 Task: Add an event  with title  Meeting with Manager, date '2024/03/18' to 2024/03/20 & Select Event type as  Group. Add location for the event as  321 Sunset Boulevard, Hollywood, Los Angeles, USA and add a description: By exploring the client's goals and strategic direction, the service provider can align their offerings and propose tailored solutions. The event allows for brainstorming sessions, exploring new possibilities, and jointly shaping the future direction of the partnership.Create an event link  http-meetingwithmanagercom & Select the event color as  Red. , logged in from the account softage.1@softage.netand send the event invitation to softage.4@softage.net and softage.5@softage.net
Action: Mouse moved to (908, 128)
Screenshot: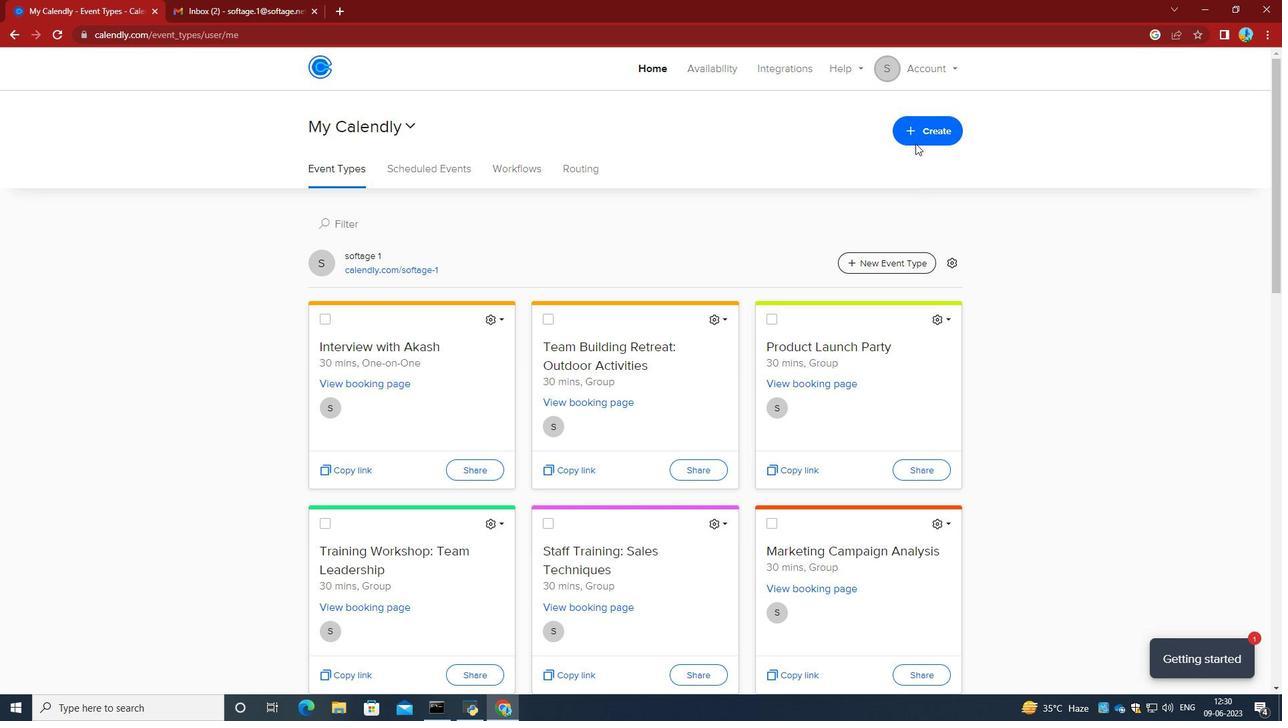
Action: Mouse pressed left at (908, 128)
Screenshot: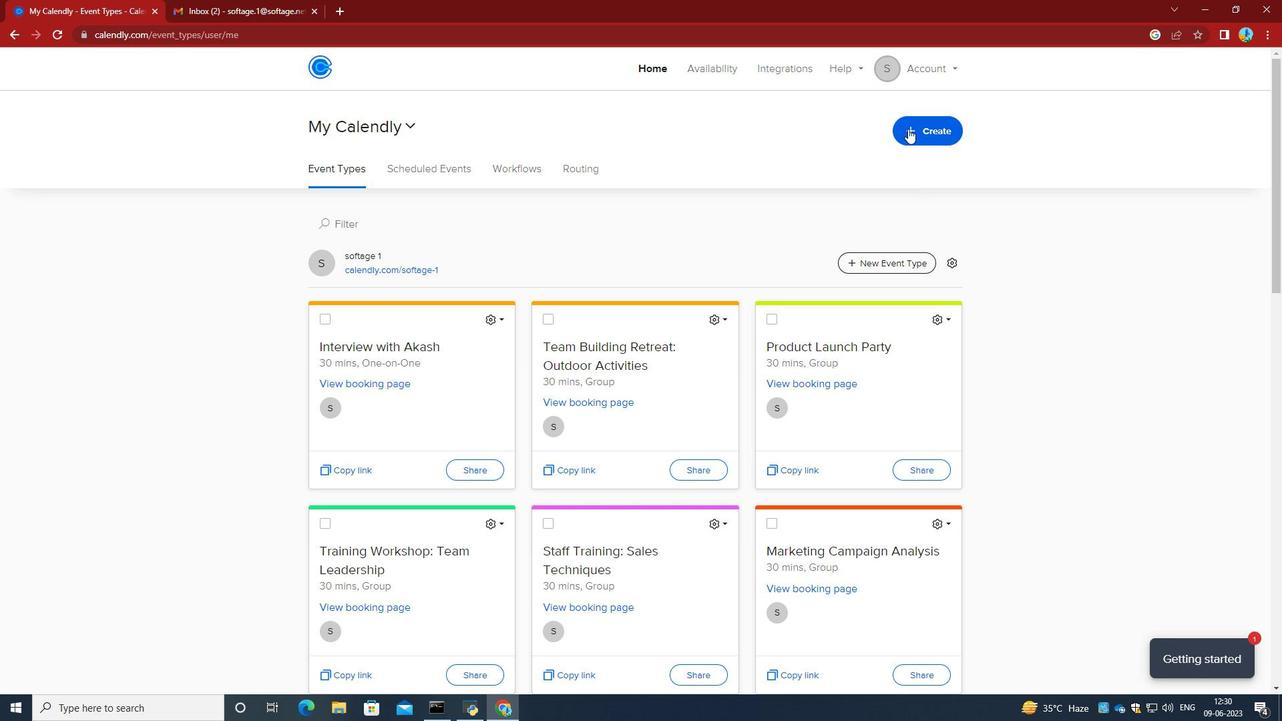 
Action: Mouse moved to (845, 199)
Screenshot: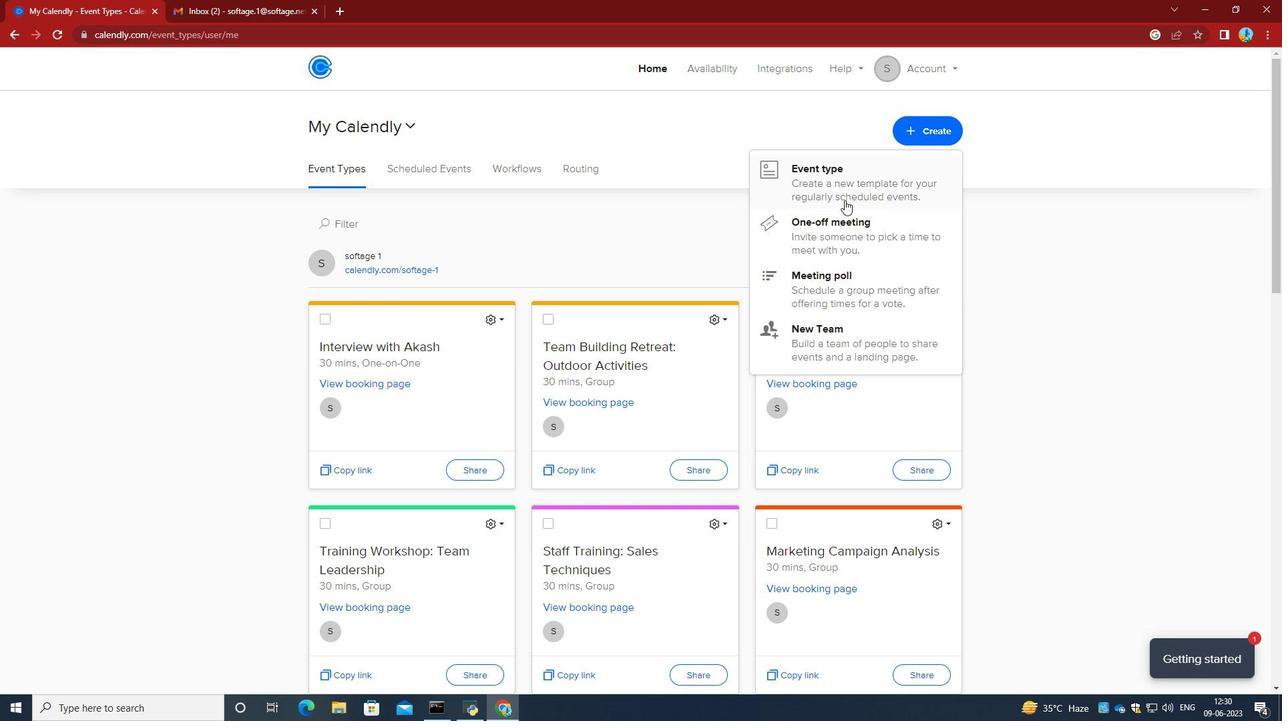 
Action: Mouse pressed left at (845, 199)
Screenshot: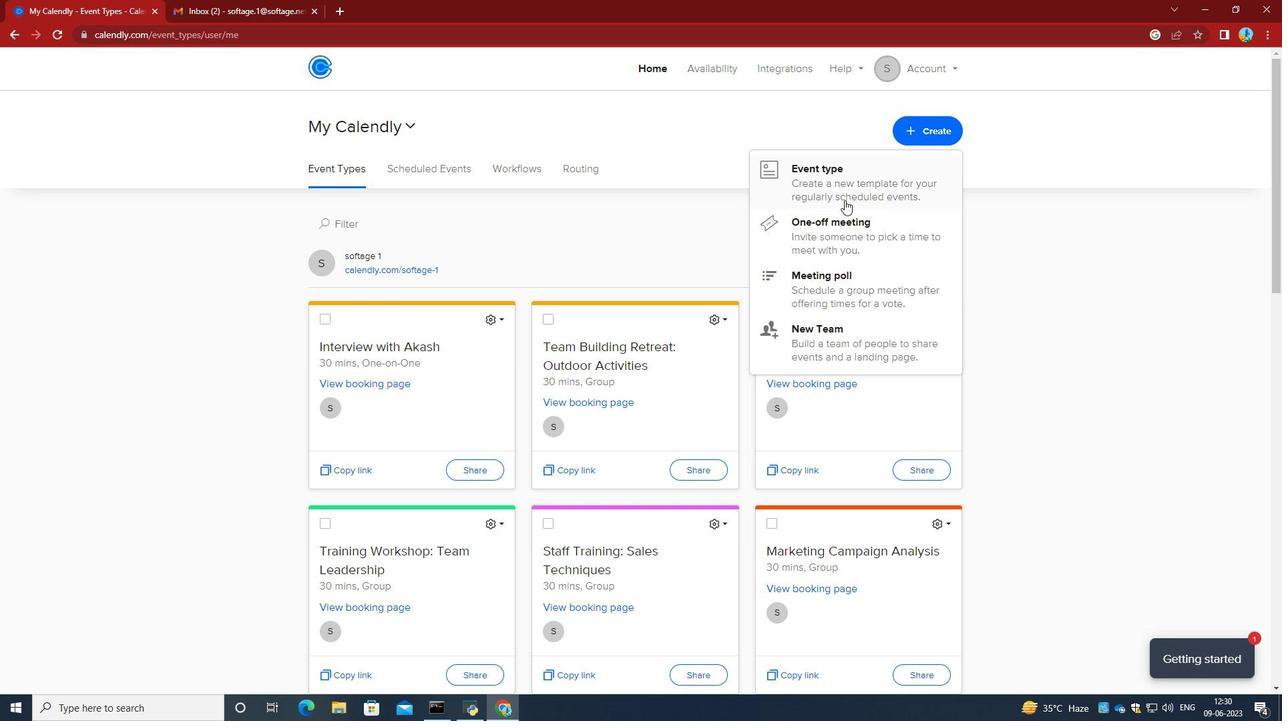 
Action: Mouse moved to (648, 304)
Screenshot: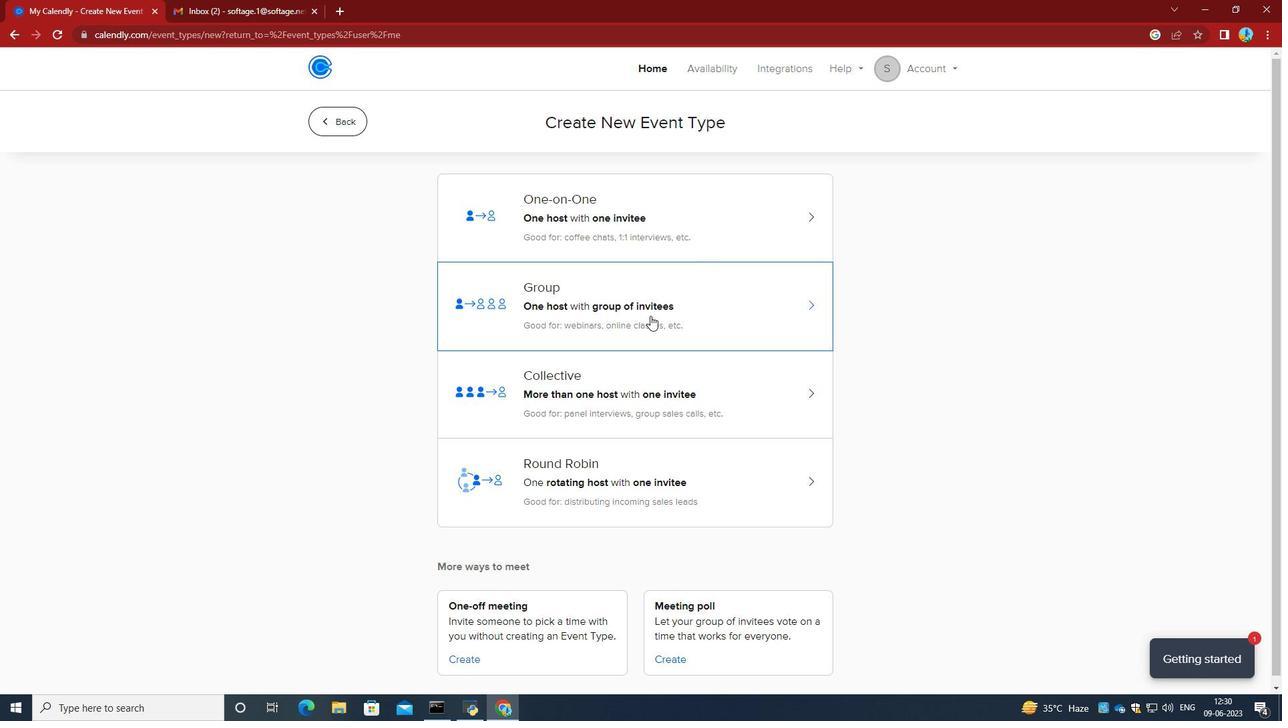 
Action: Mouse pressed left at (648, 304)
Screenshot: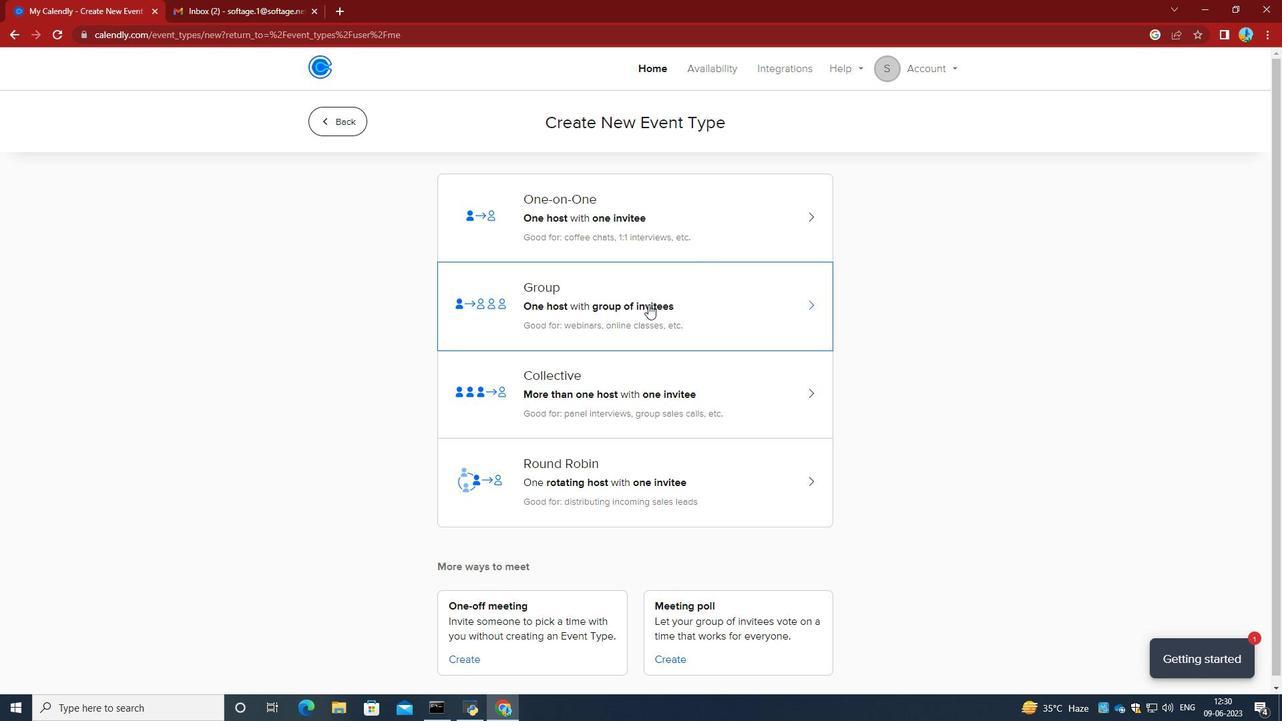 
Action: Mouse moved to (378, 313)
Screenshot: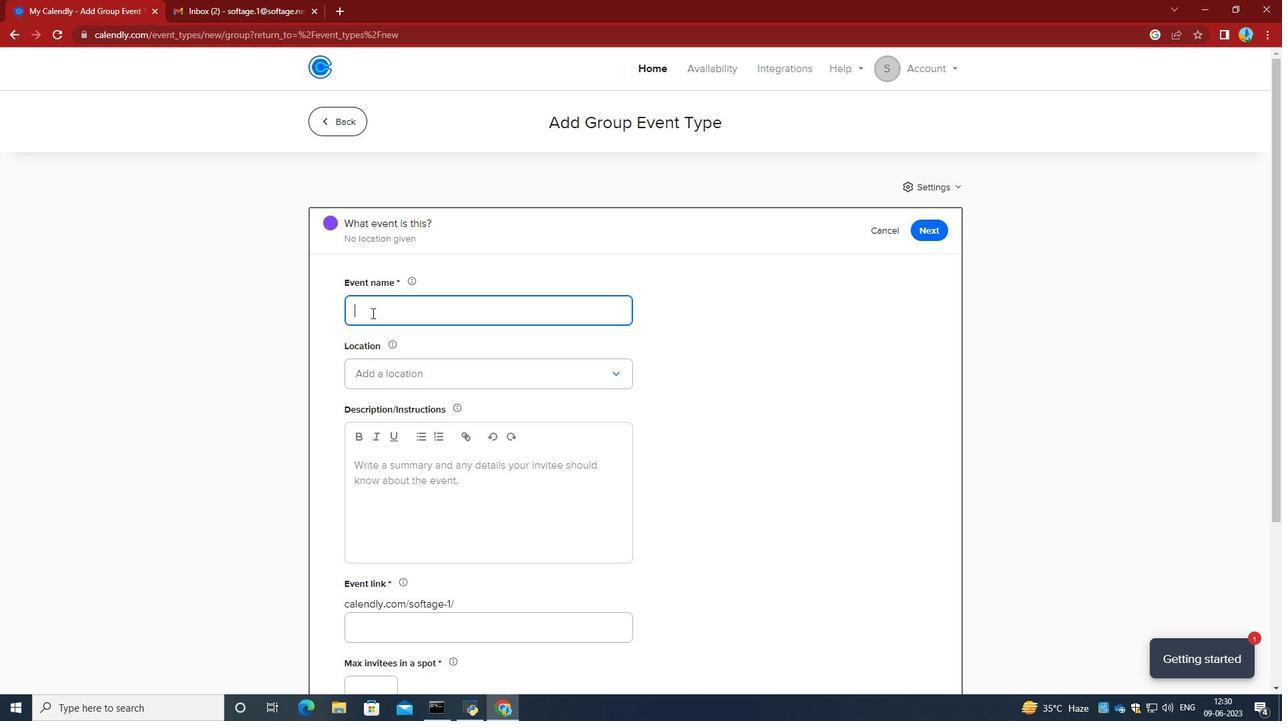 
Action: Mouse pressed left at (378, 313)
Screenshot: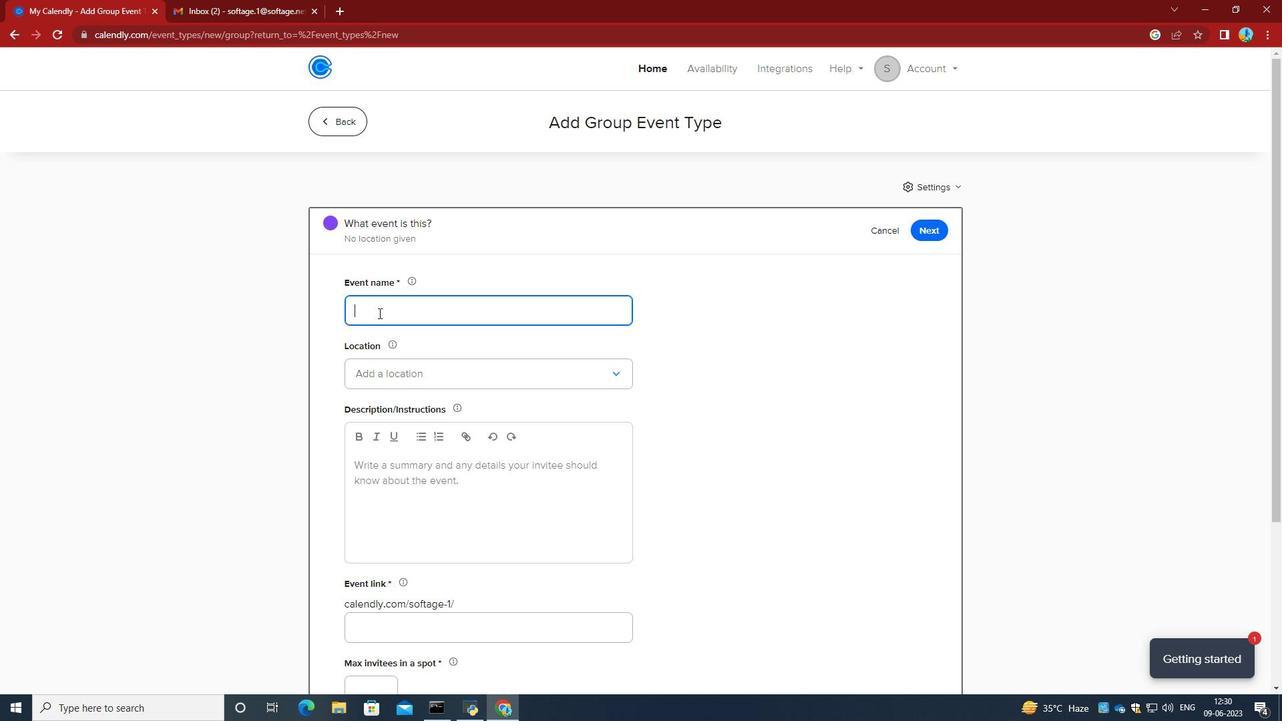 
Action: Key pressed <Key.caps_lock>M<Key.caps_lock>eeting<Key.space><Key.caps_lock><Key.caps_lock>with<Key.space><Key.caps_lock>M<Key.caps_lock>anager<Key.space>
Screenshot: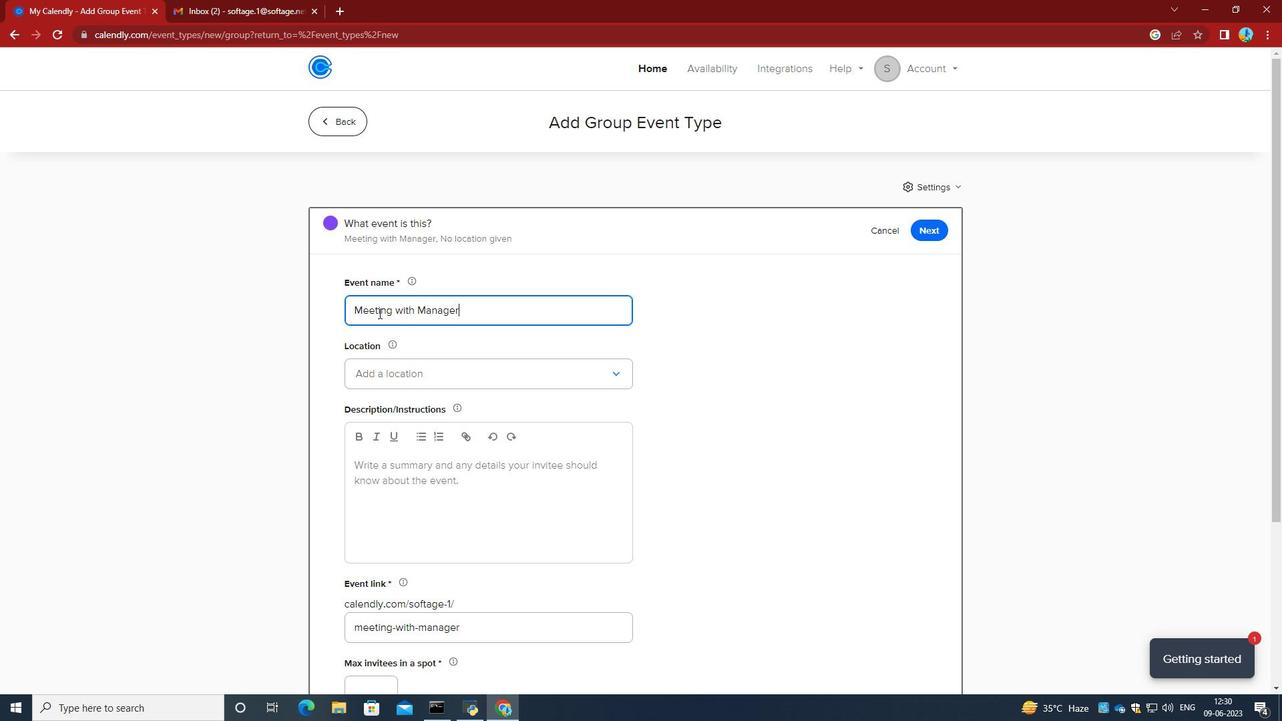 
Action: Mouse moved to (388, 378)
Screenshot: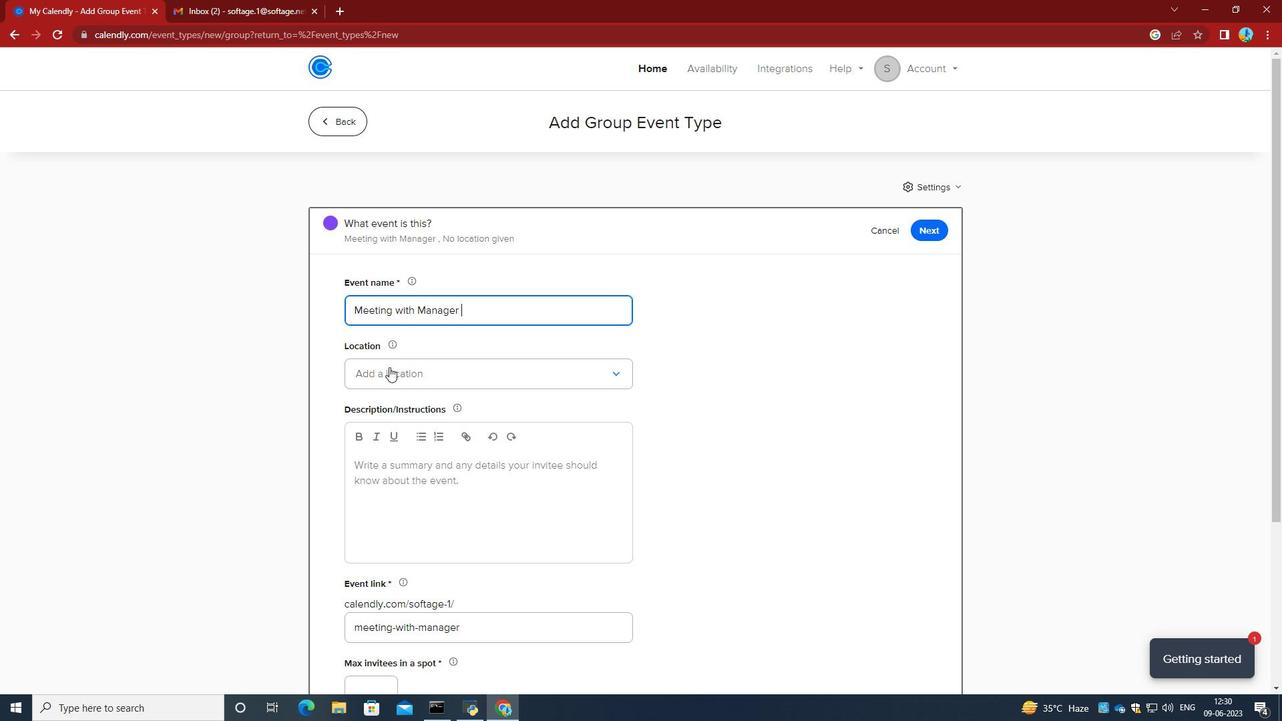 
Action: Mouse pressed left at (388, 378)
Screenshot: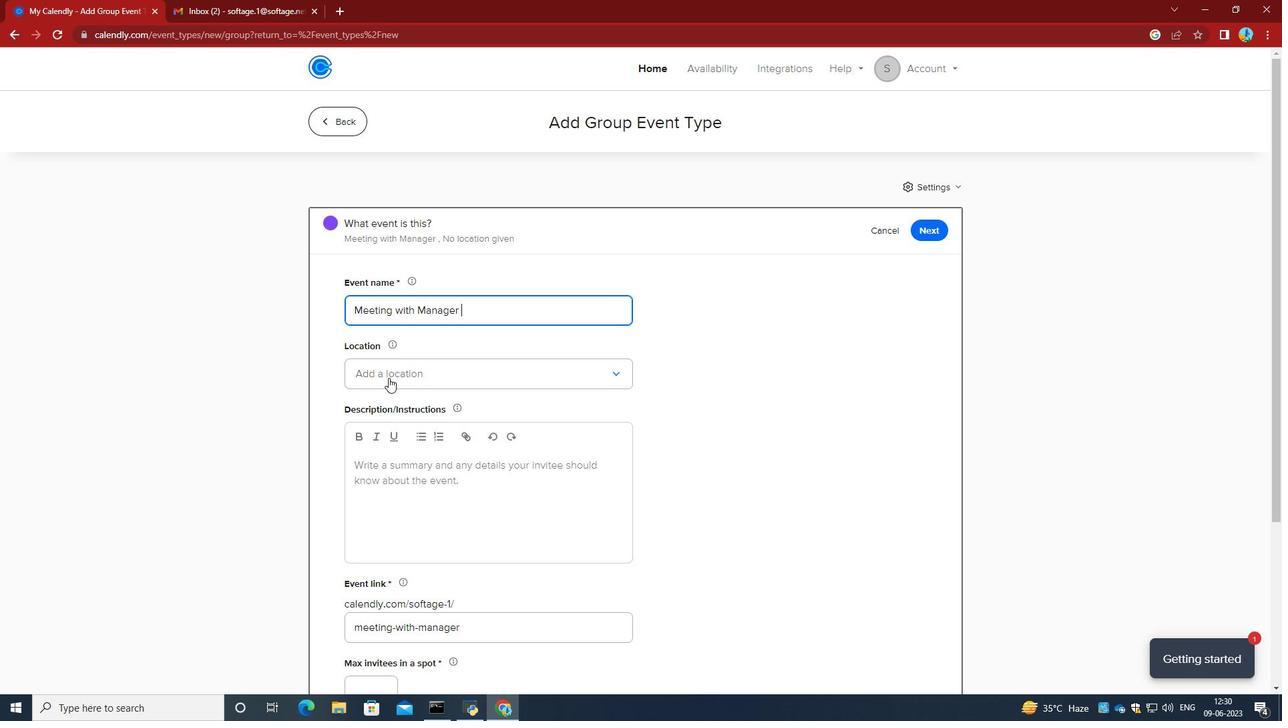 
Action: Mouse moved to (392, 402)
Screenshot: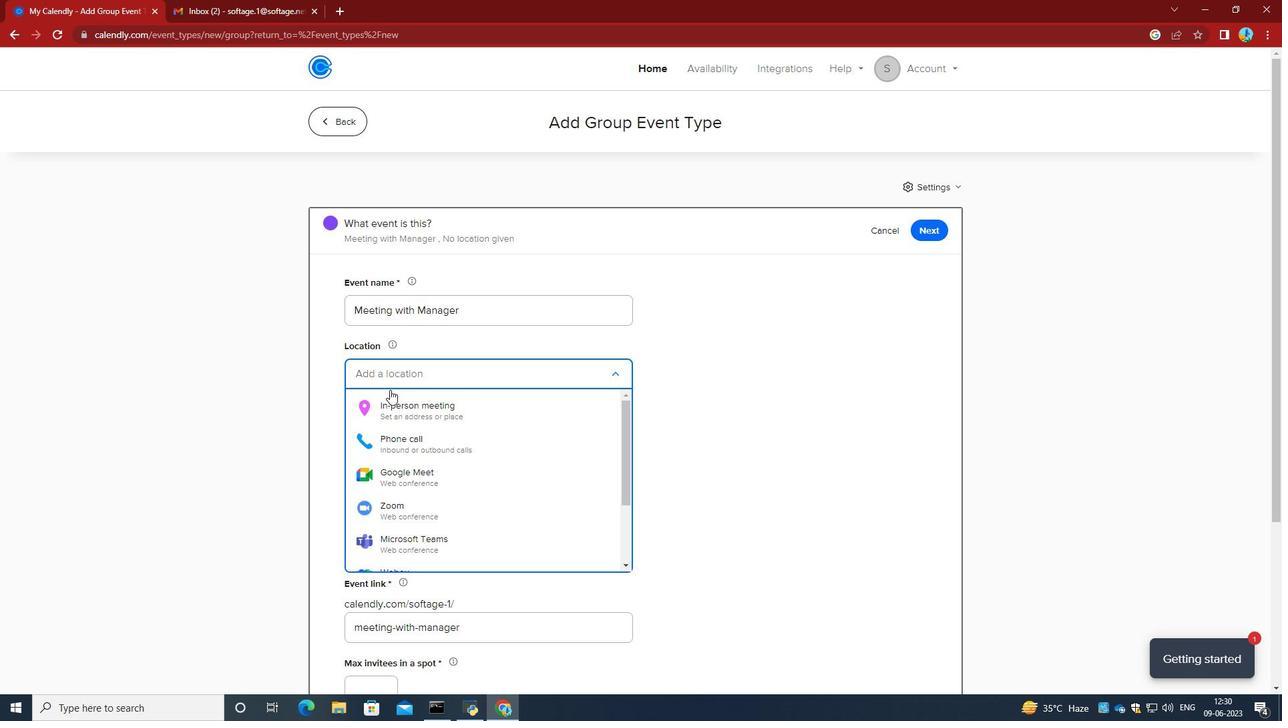 
Action: Mouse pressed left at (392, 402)
Screenshot: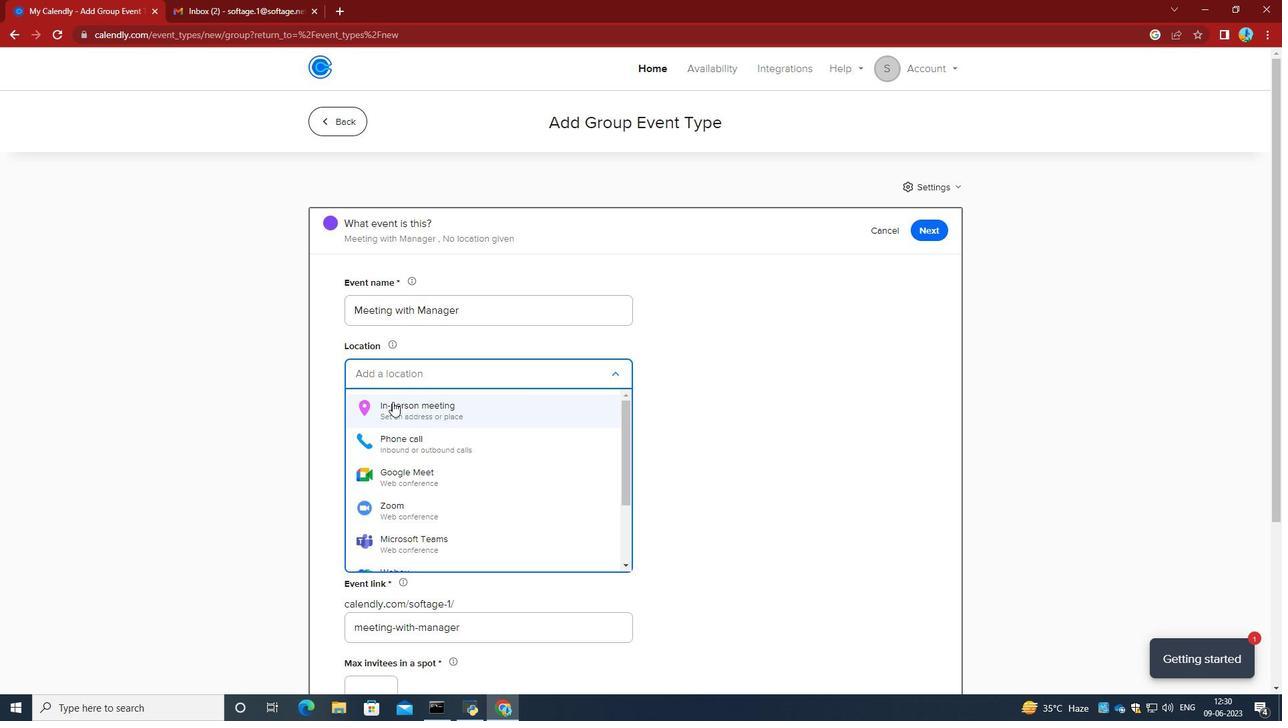 
Action: Mouse moved to (594, 227)
Screenshot: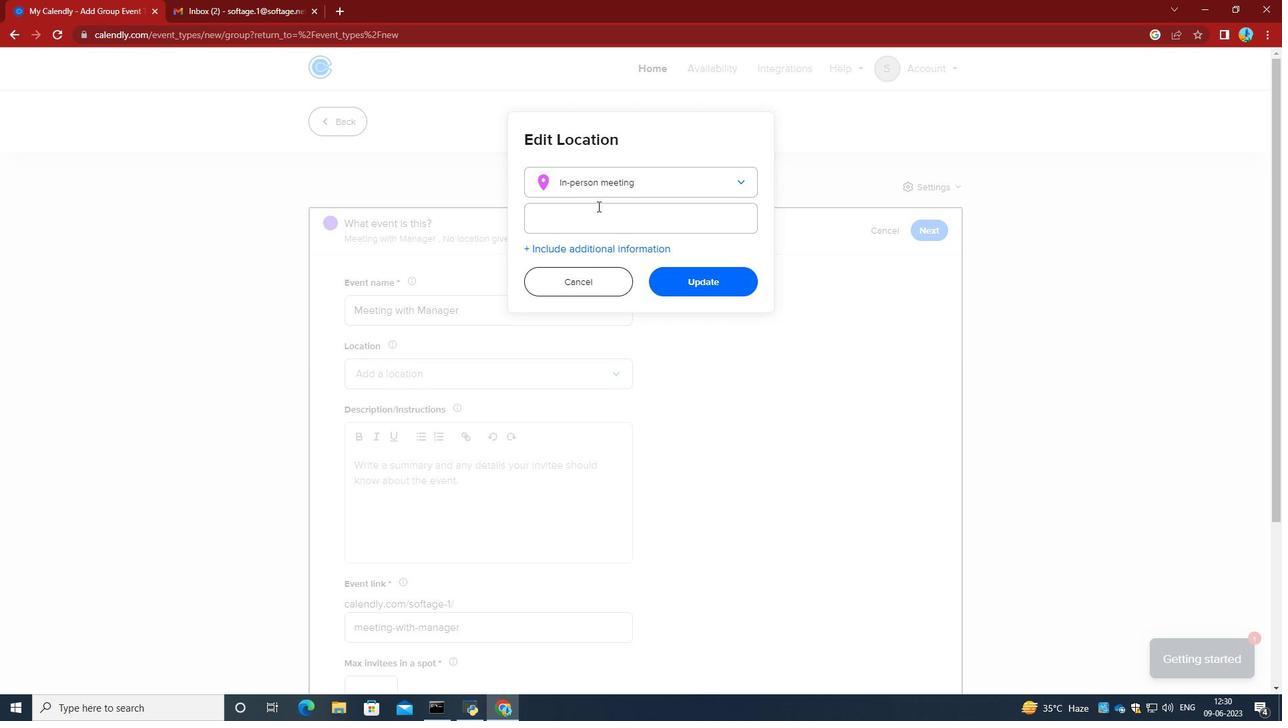 
Action: Mouse pressed left at (594, 227)
Screenshot: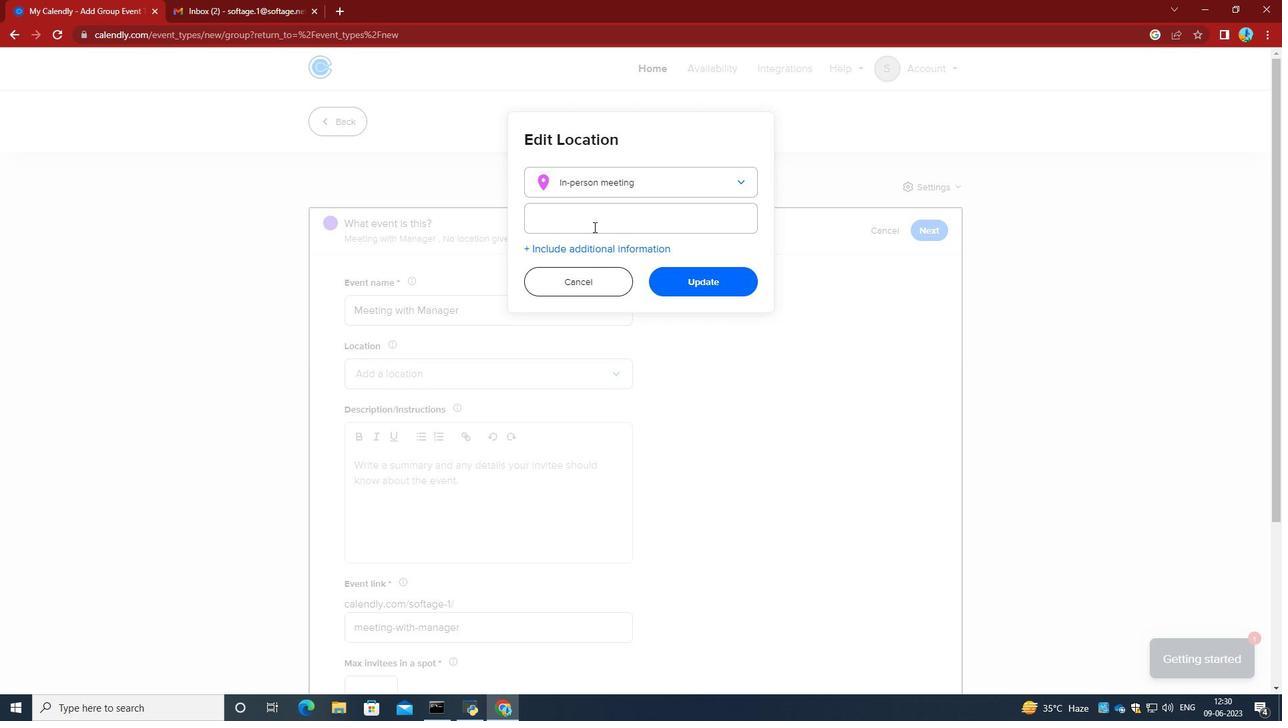 
Action: Key pressed 321<Key.space><Key.caps_lock>S<Key.caps_lock>unset<Key.space><Key.caps_lock>B<Key.caps_lock>oulevard,<Key.space><Key.caps_lock>H<Key.caps_lock>ollywoe<Key.backspace>od,<Key.space><Key.caps_lock>L<Key.caps_lock>os<Key.space><Key.caps_lock>A<Key.caps_lock>ngeles,<Key.space><Key.caps_lock>U<Key.caps_lock><Key.caps_lock>SA
Screenshot: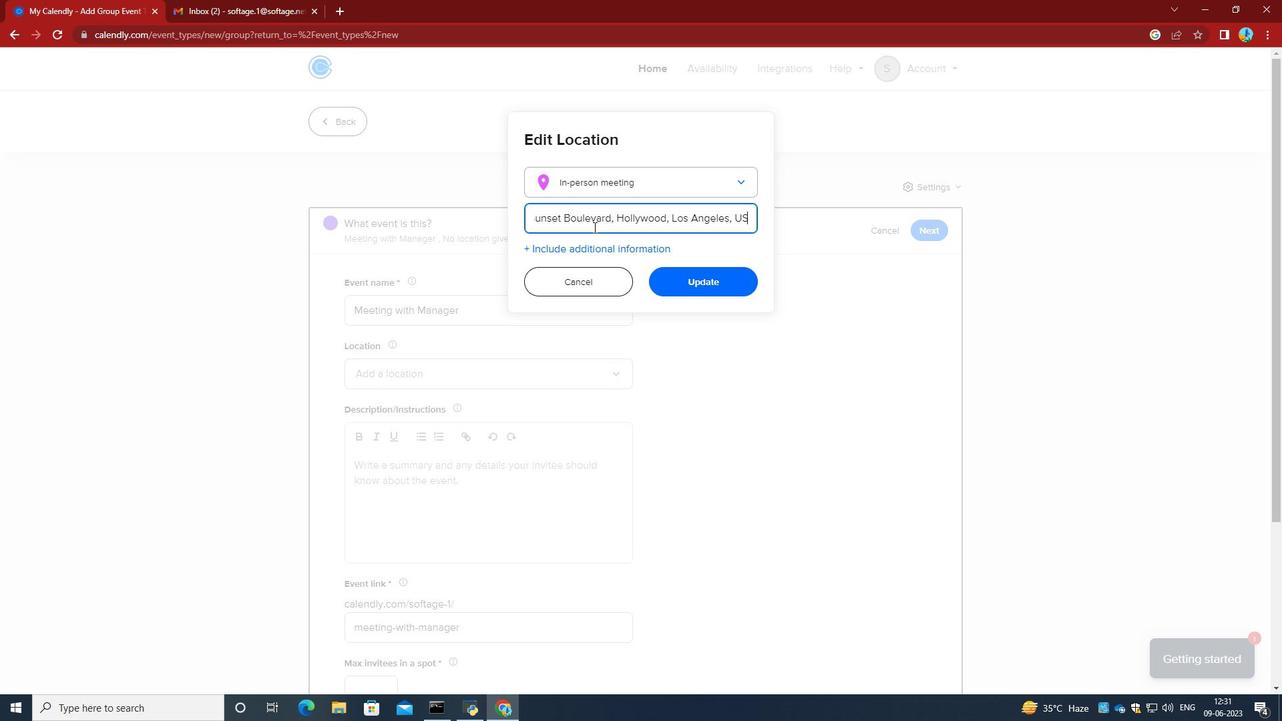 
Action: Mouse moved to (703, 290)
Screenshot: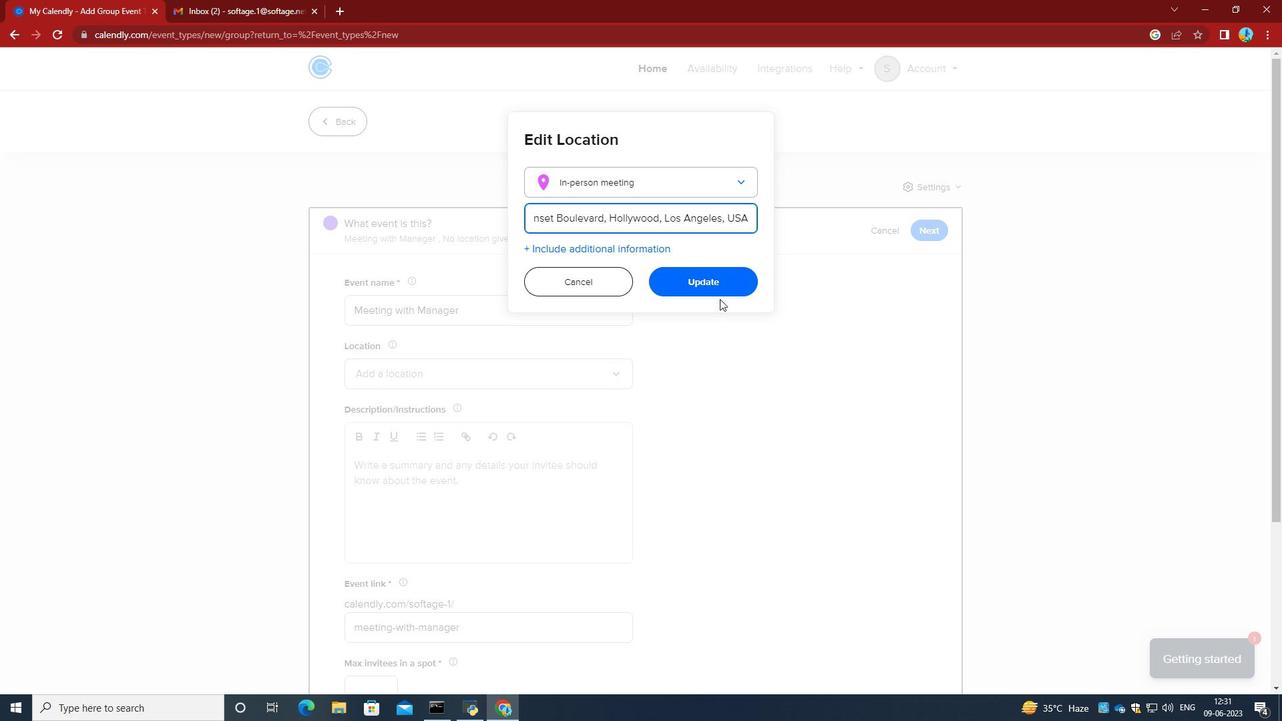 
Action: Mouse pressed left at (703, 290)
Screenshot: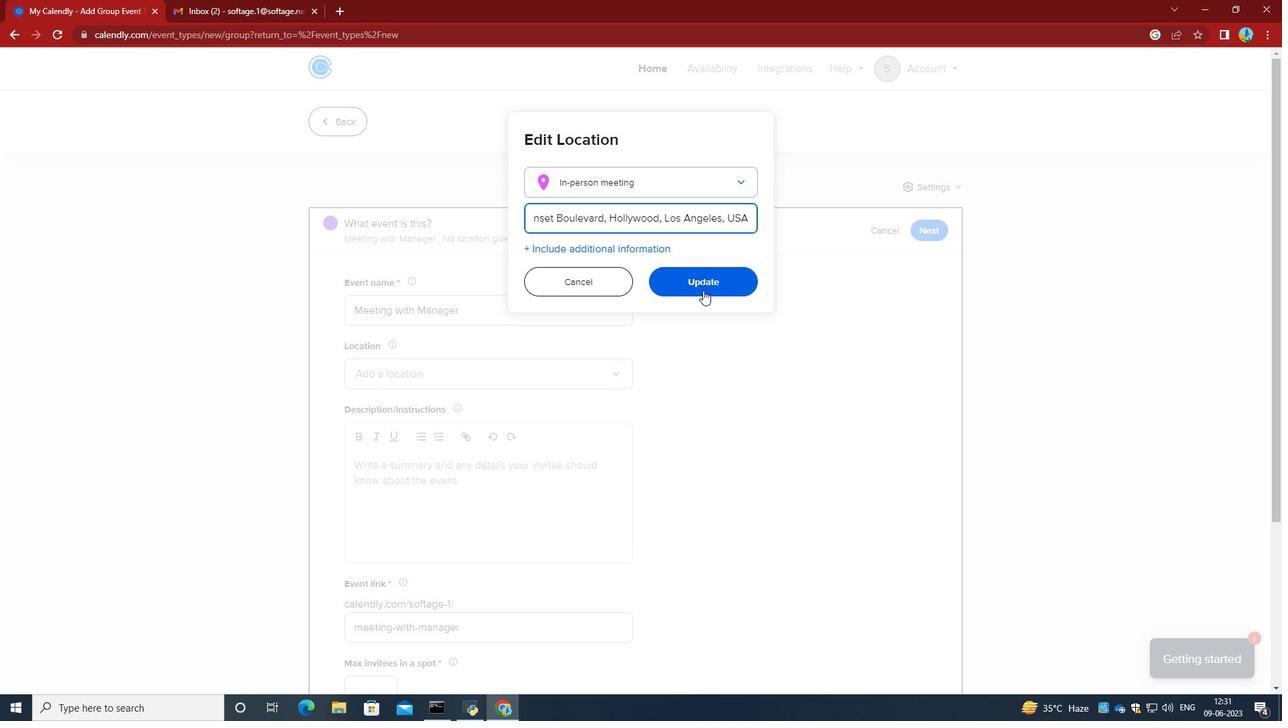 
Action: Mouse moved to (489, 511)
Screenshot: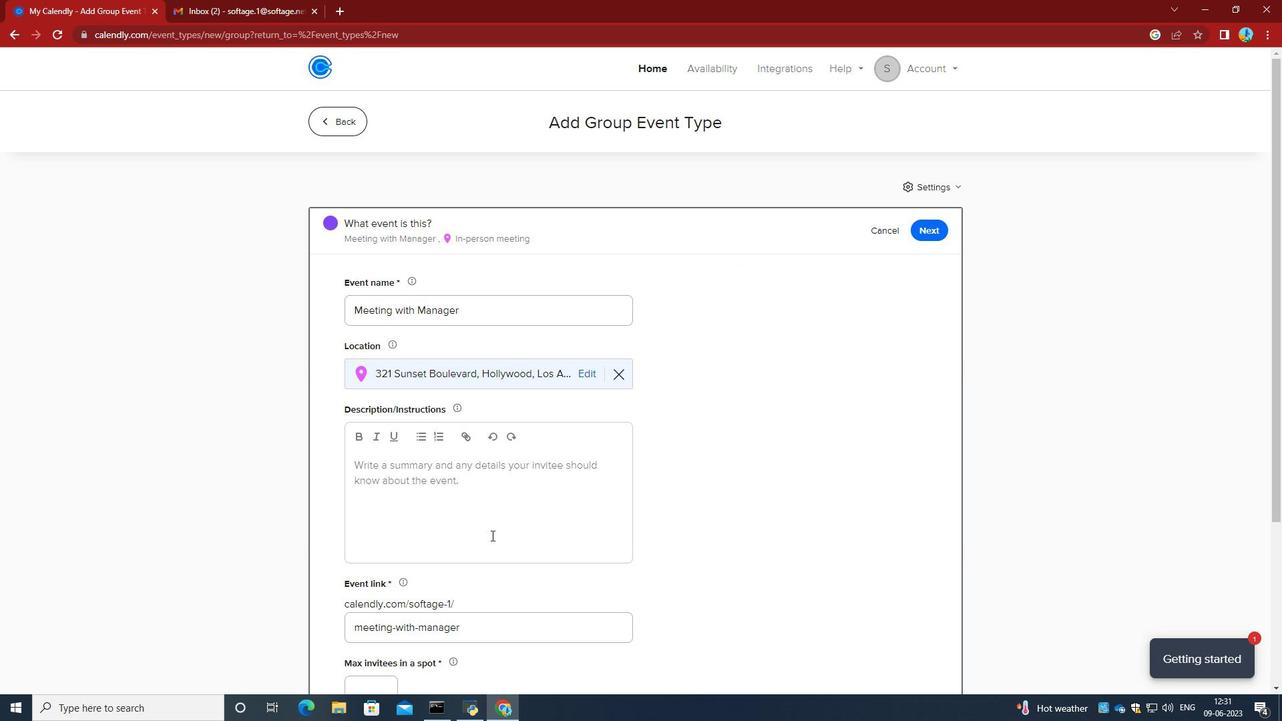 
Action: Mouse pressed left at (489, 511)
Screenshot: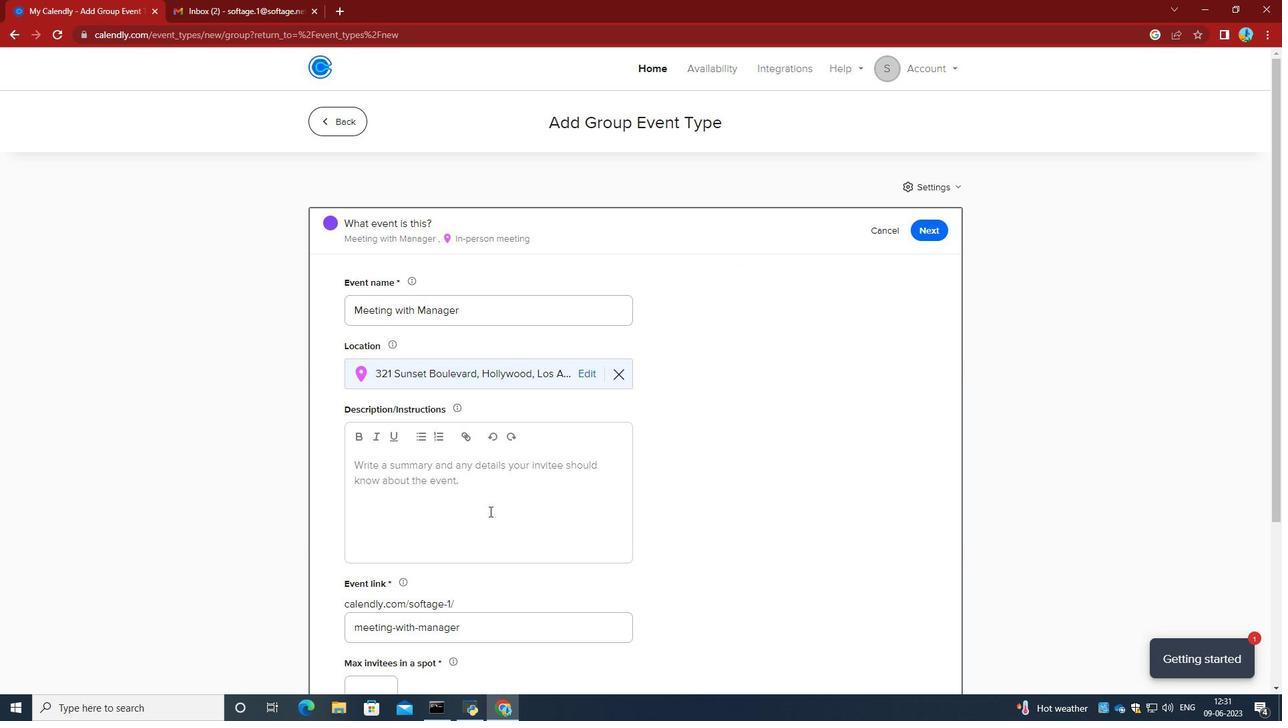 
Action: Key pressed <Key.caps_lock>b<Key.caps_lock>Y<Key.backspace><Key.backspace>B<Key.caps_lock>y<Key.space>exploring<Key.space>the<Key.space>clent's<Key.space><Key.backspace><Key.backspace><Key.backspace><Key.backspace><Key.backspace><Key.backspace>ients'\\<Key.backspace><Key.backspace><Key.backspace><Key.backspace>'s<Key.space><Key.space>goals<Key.space>and<Key.space>strategci<Key.backspace><Key.backspace>ic<Key.space>direction,<Key.space>the<Key.space>service<Key.space>provider<Key.space>can<Key.space>allign<Key.space>th<Key.backspace><Key.backspace><Key.backspace><Key.backspace><Key.backspace><Key.backspace><Key.backspace>ign<Key.space>their<Key.space>offerings,<Key.backspace><Key.space>and<Key.space>purpose<Key.space>tailored<Key.space>solutoi<Key.backspace><Key.backspace>ions.<Key.space><Key.caps_lock>T<Key.caps_lock>he<Key.space>event<Key.space>allows<Key.space>for<Key.space>brainstorming<Key.space>sessions,<Key.space>exploring<Key.space>new<Key.space>possin<Key.backspace>bilities,<Key.space>and<Key.space>jointly<Key.space>shaping<Key.space>the<Key.space>future<Key.space>direction<Key.space>of<Key.space>the<Key.space>partnerhi<Key.backspace><Key.backspace>shio<Key.backspace>p.<Key.space>
Screenshot: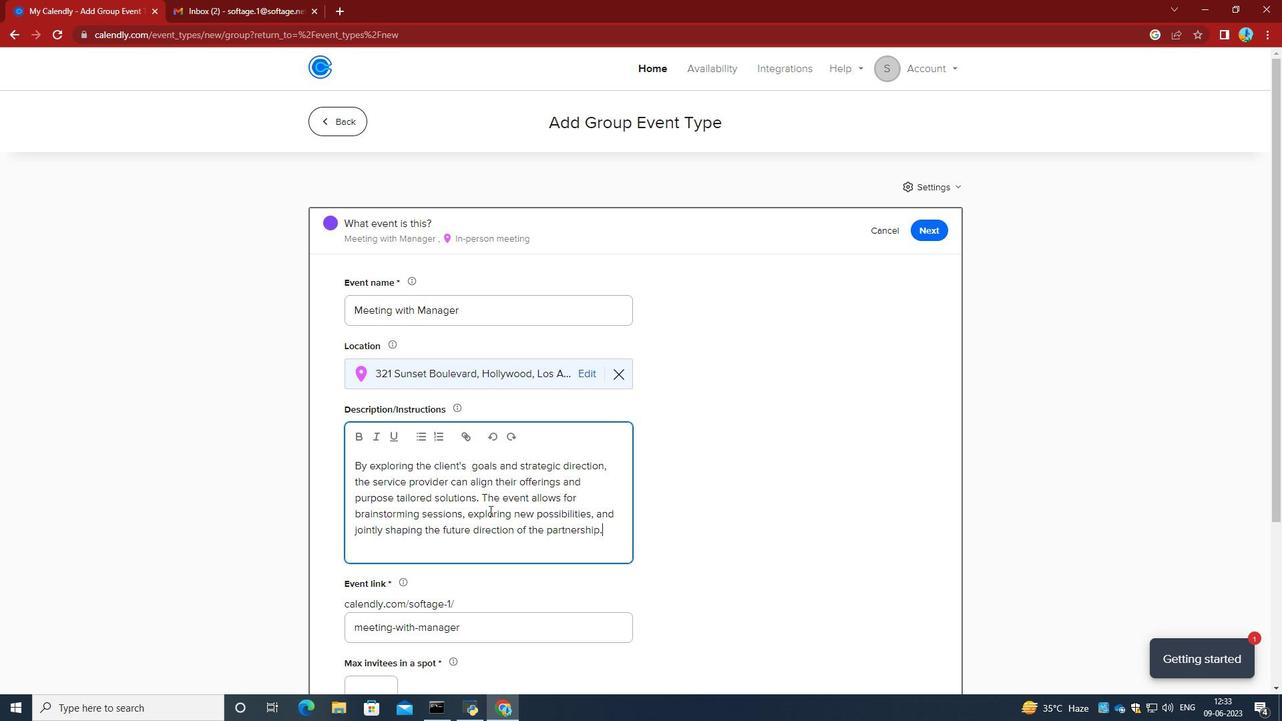 
Action: Mouse moved to (468, 628)
Screenshot: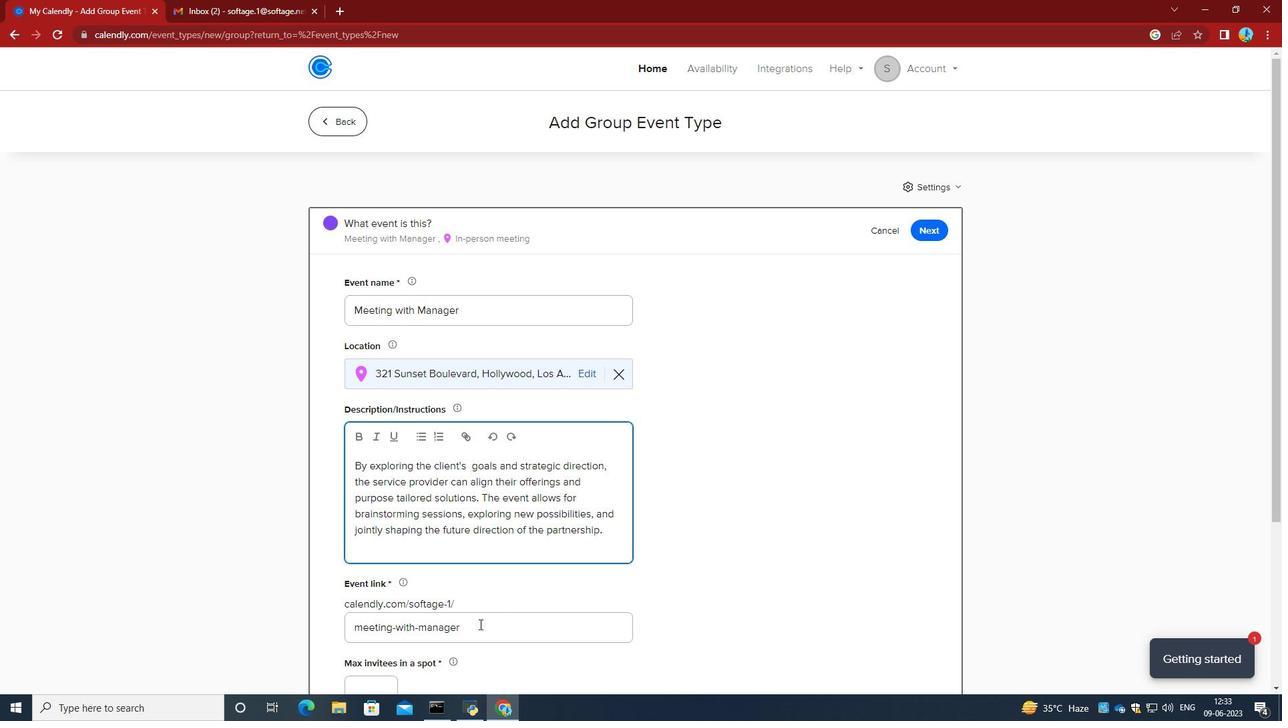 
Action: Mouse pressed left at (468, 628)
Screenshot: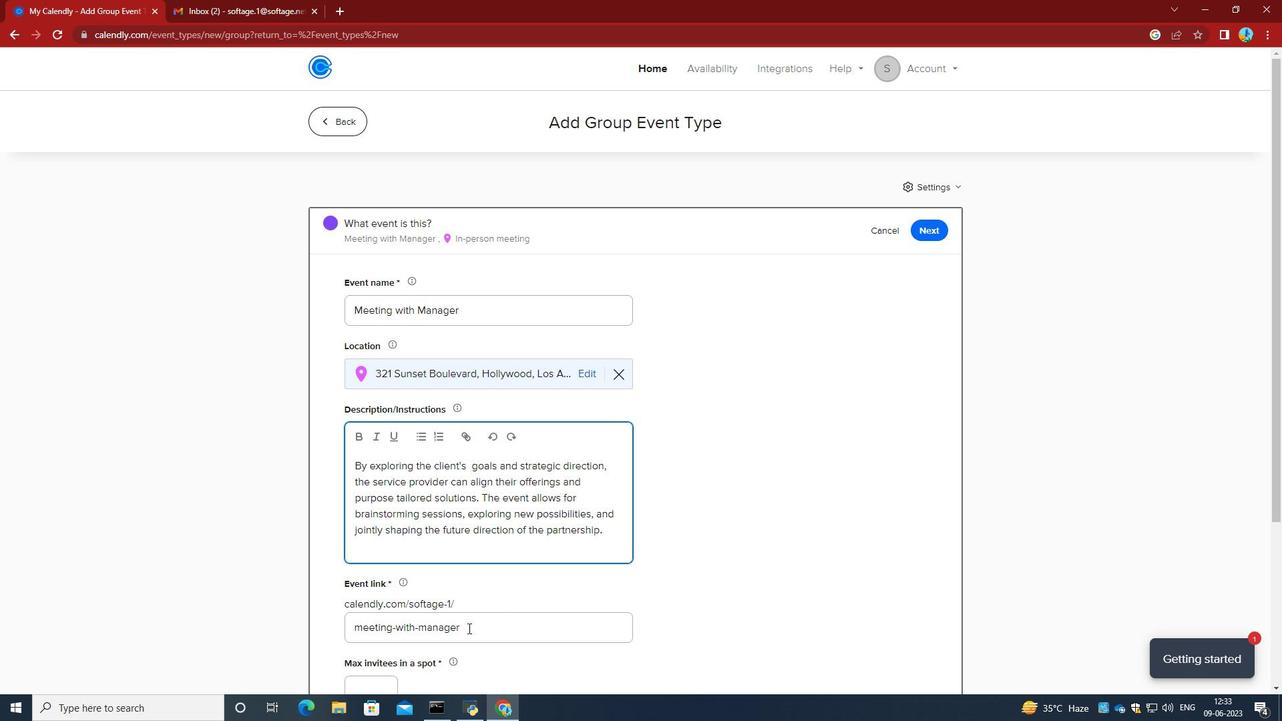 
Action: Mouse moved to (468, 629)
Screenshot: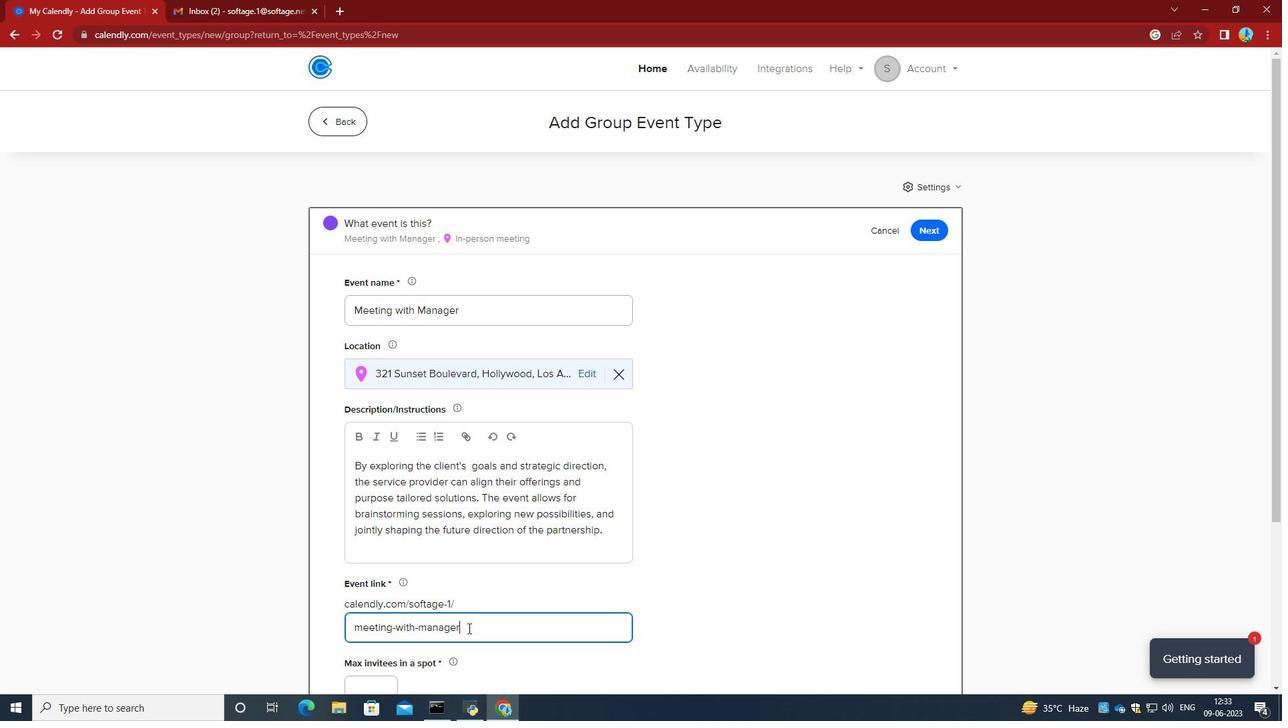 
Action: Key pressed <Key.backspace><Key.backspace><Key.backspace><Key.backspace><Key.backspace><Key.backspace><Key.backspace><Key.backspace><Key.backspace><Key.backspace><Key.backspace><Key.backspace><Key.backspace><Key.backspace><Key.backspace><Key.backspace><Key.backspace><Key.backspace><Key.backspace><Key.backspace><Key.backspace><Key.backspace><Key.backspace><Key.backspace>http-meetingwithmanagers<Key.backspace>com
Screenshot: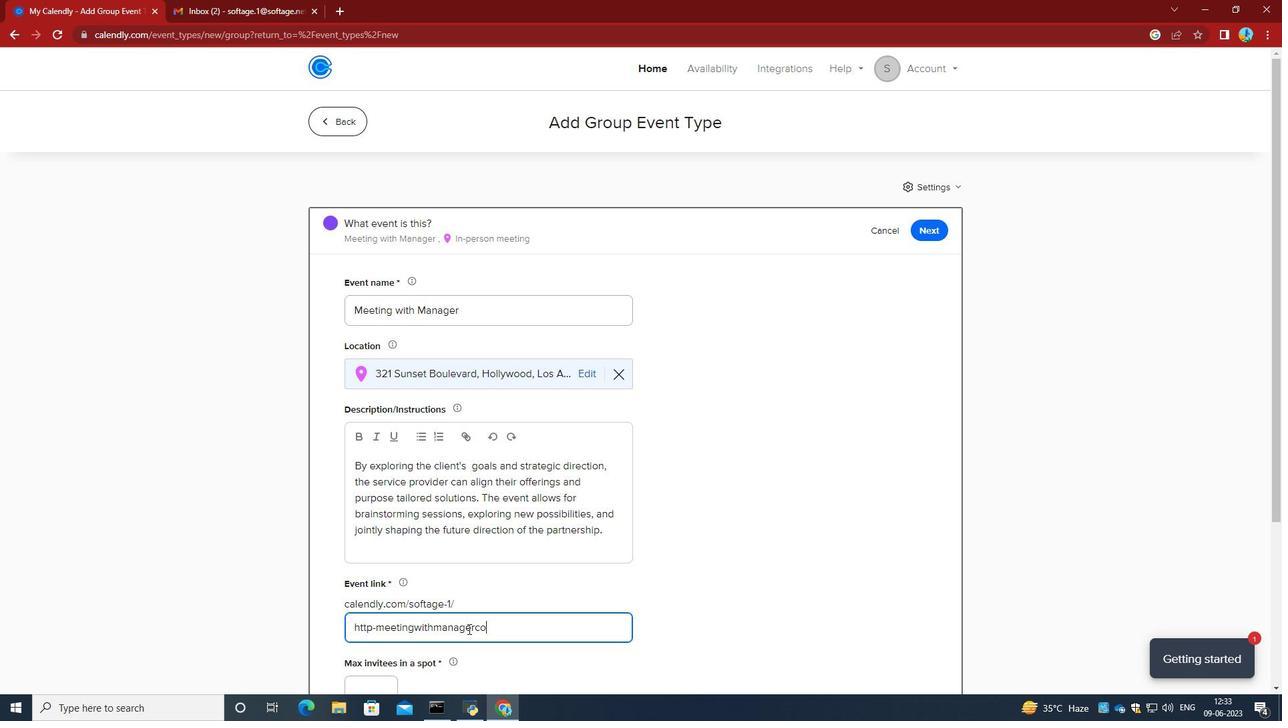 
Action: Mouse moved to (474, 634)
Screenshot: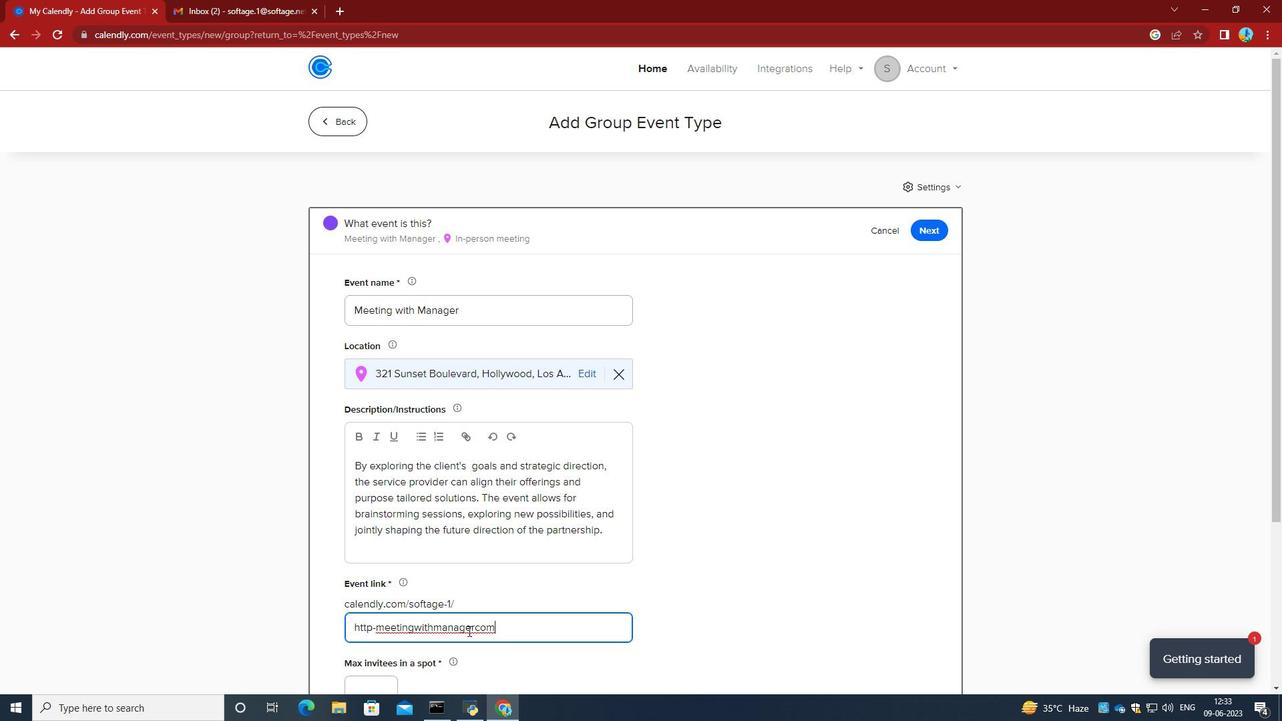 
Action: Mouse scrolled (474, 634) with delta (0, 0)
Screenshot: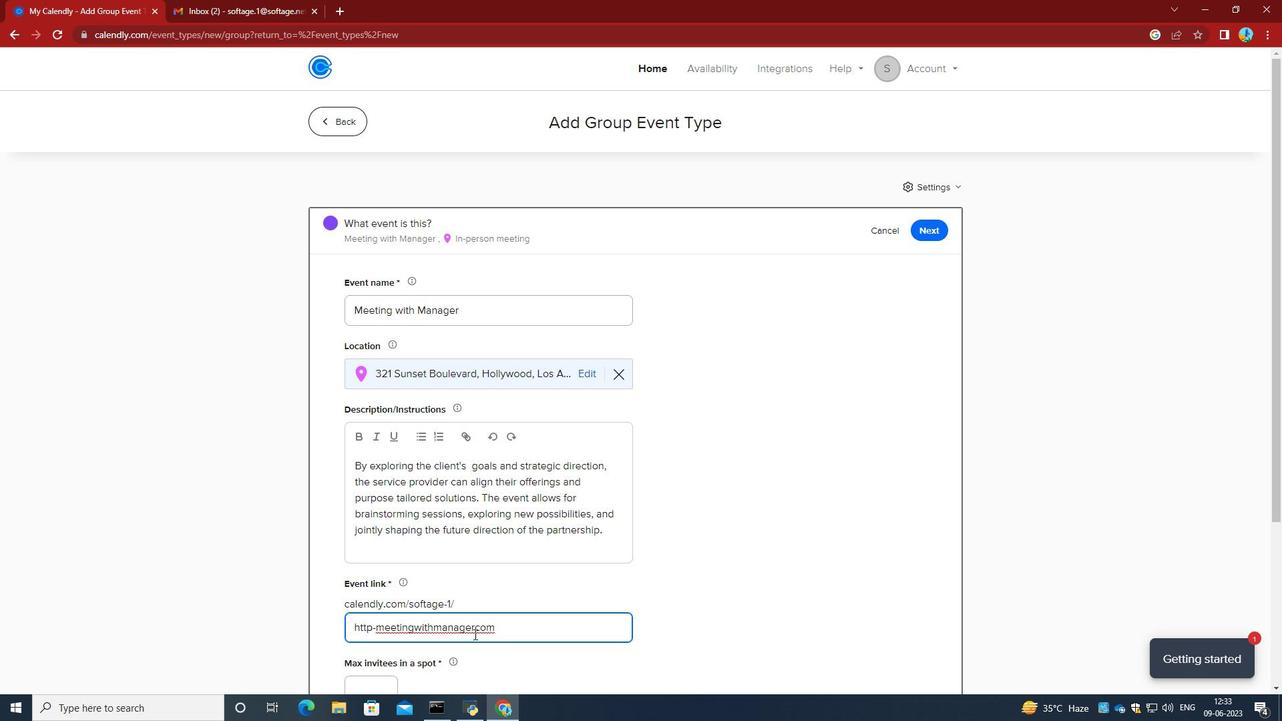 
Action: Mouse moved to (475, 637)
Screenshot: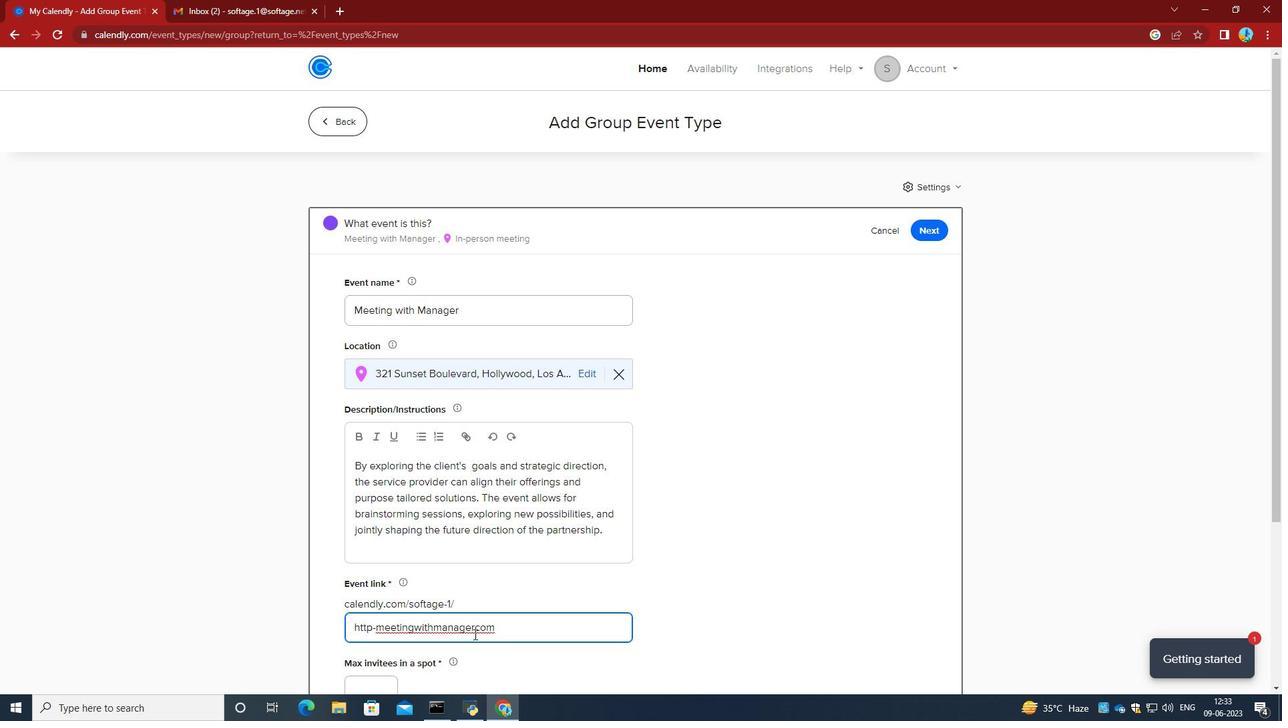 
Action: Mouse scrolled (475, 636) with delta (0, 0)
Screenshot: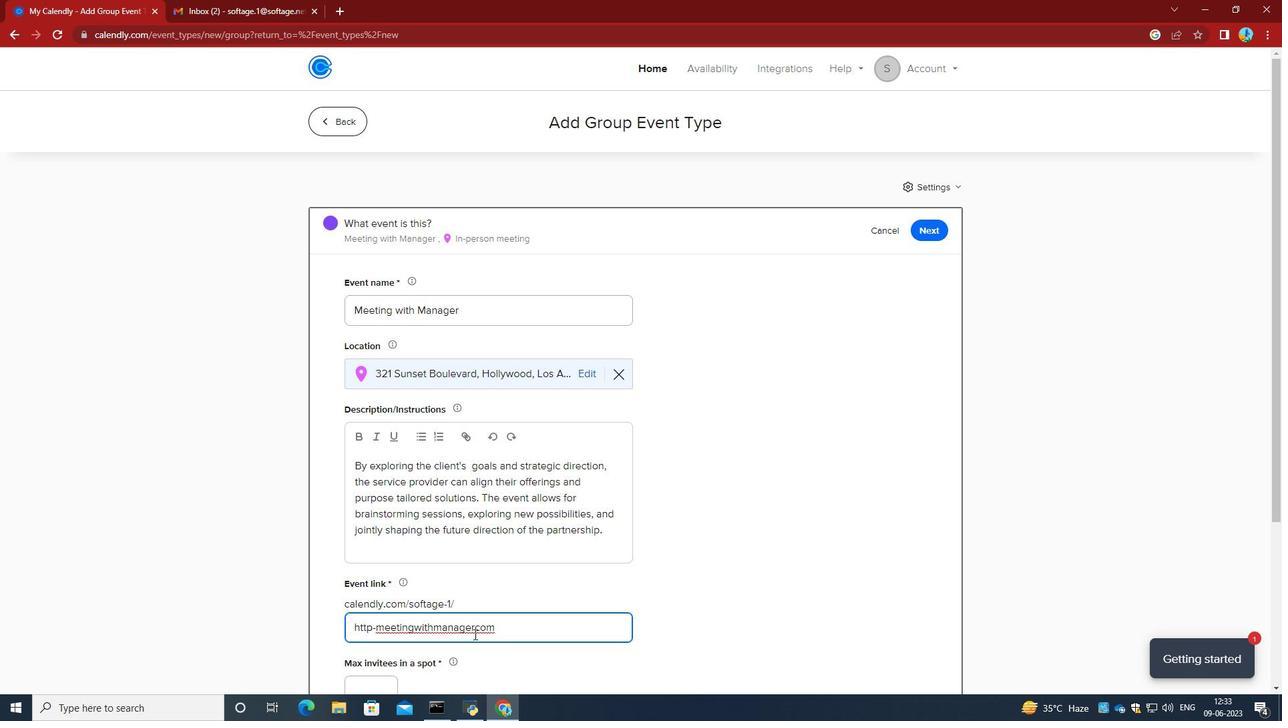 
Action: Mouse scrolled (475, 636) with delta (0, 0)
Screenshot: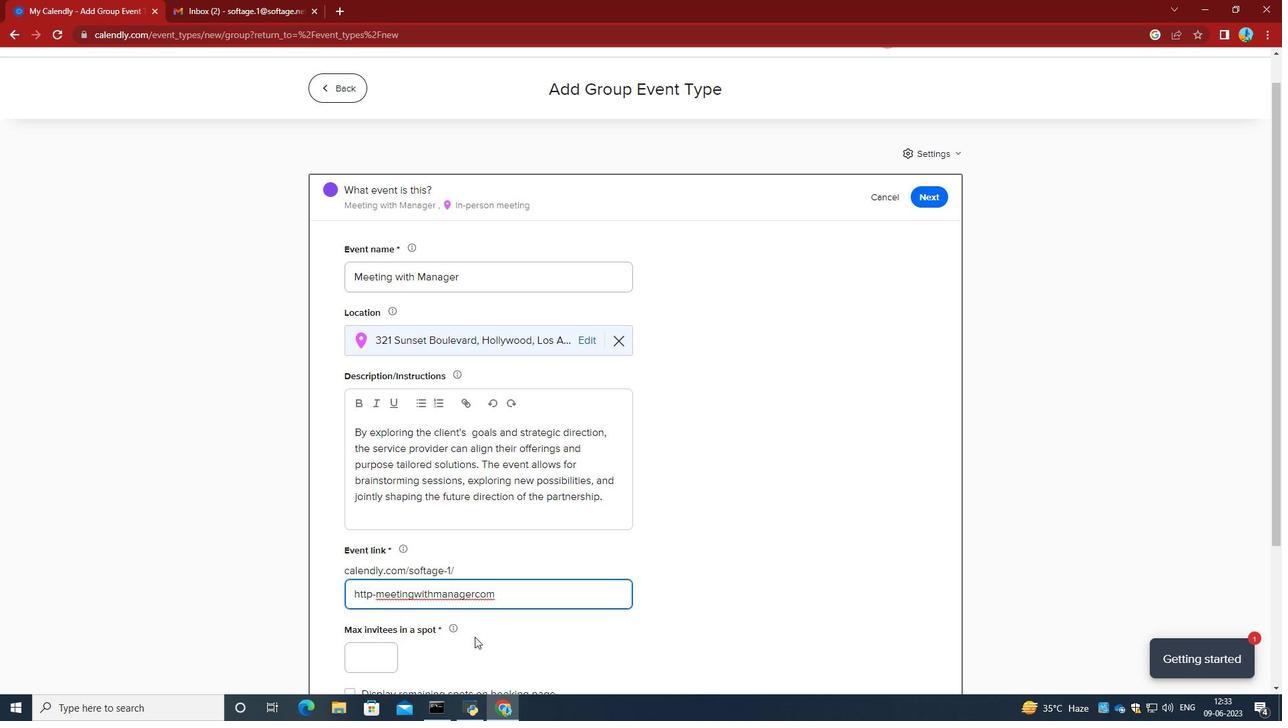 
Action: Mouse moved to (369, 489)
Screenshot: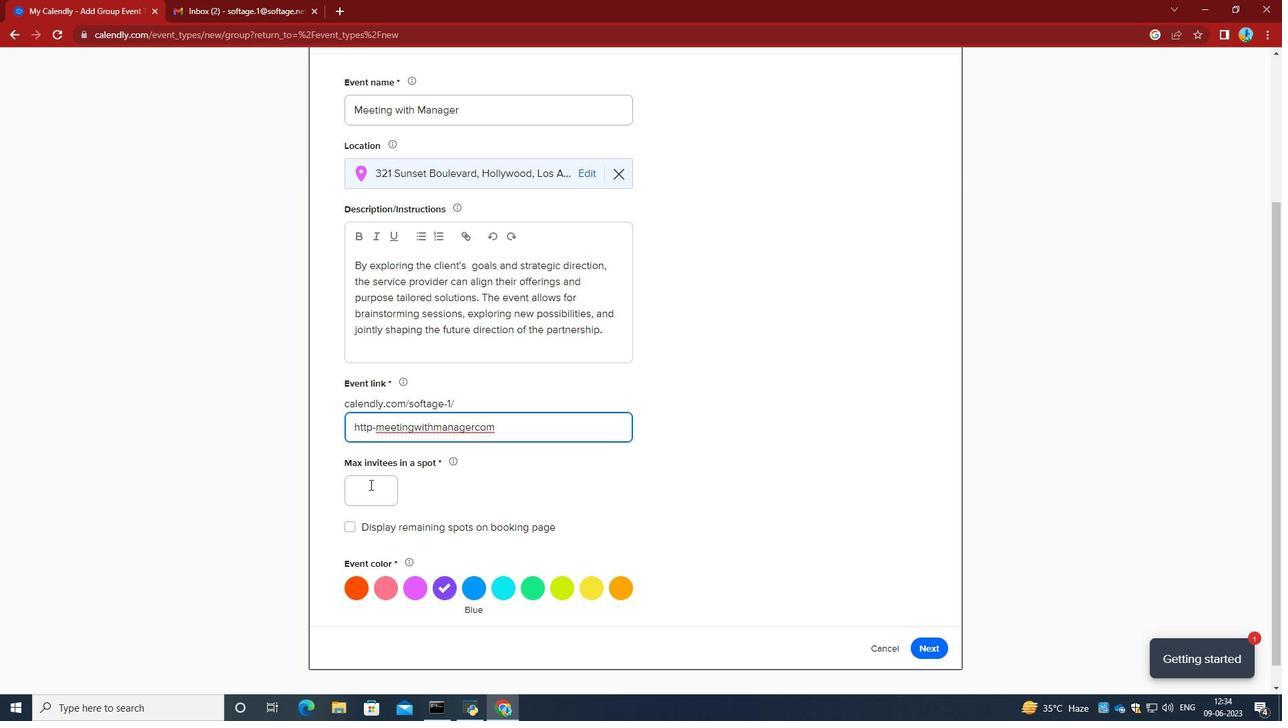 
Action: Mouse pressed left at (369, 489)
Screenshot: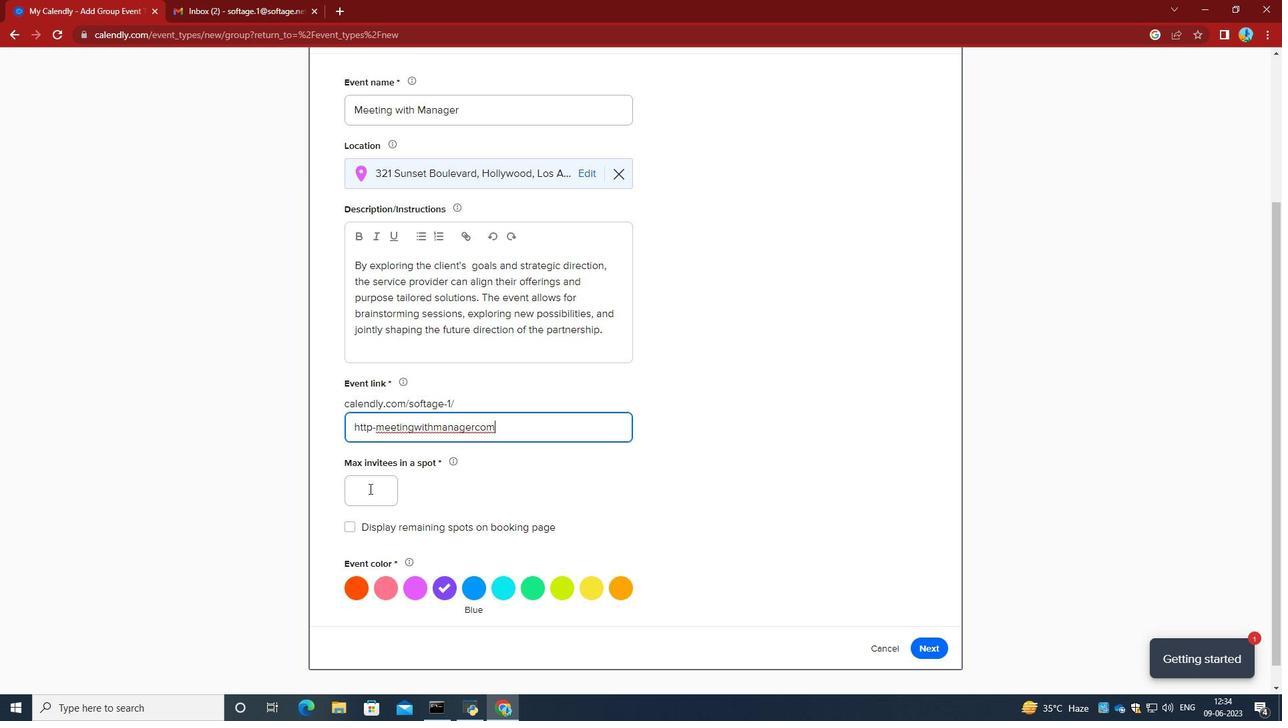 
Action: Key pressed 2
Screenshot: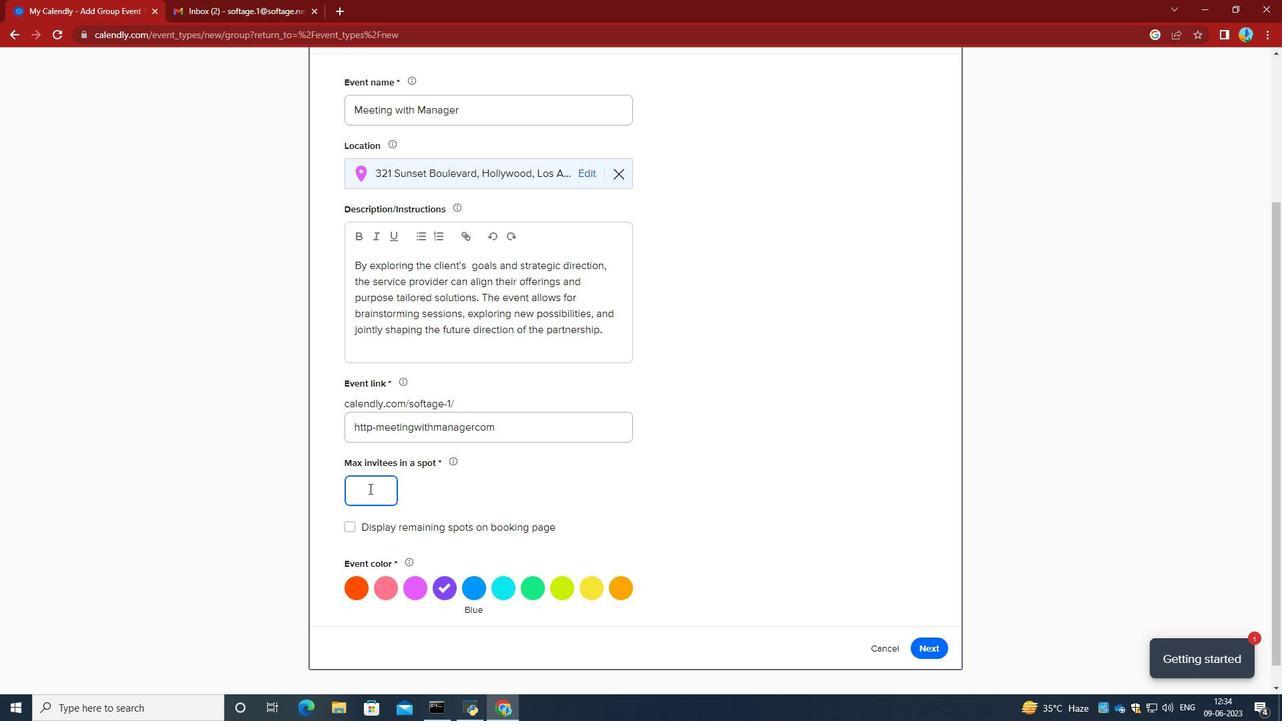 
Action: Mouse moved to (348, 591)
Screenshot: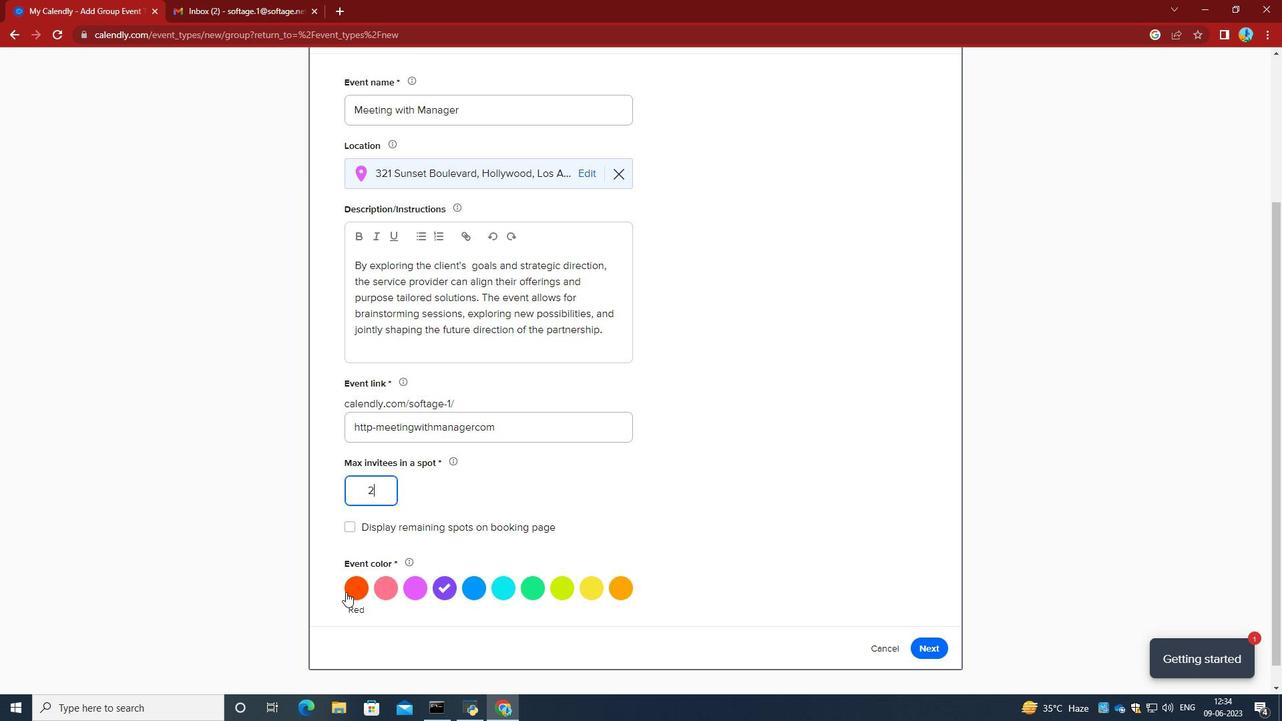 
Action: Mouse pressed left at (348, 591)
Screenshot: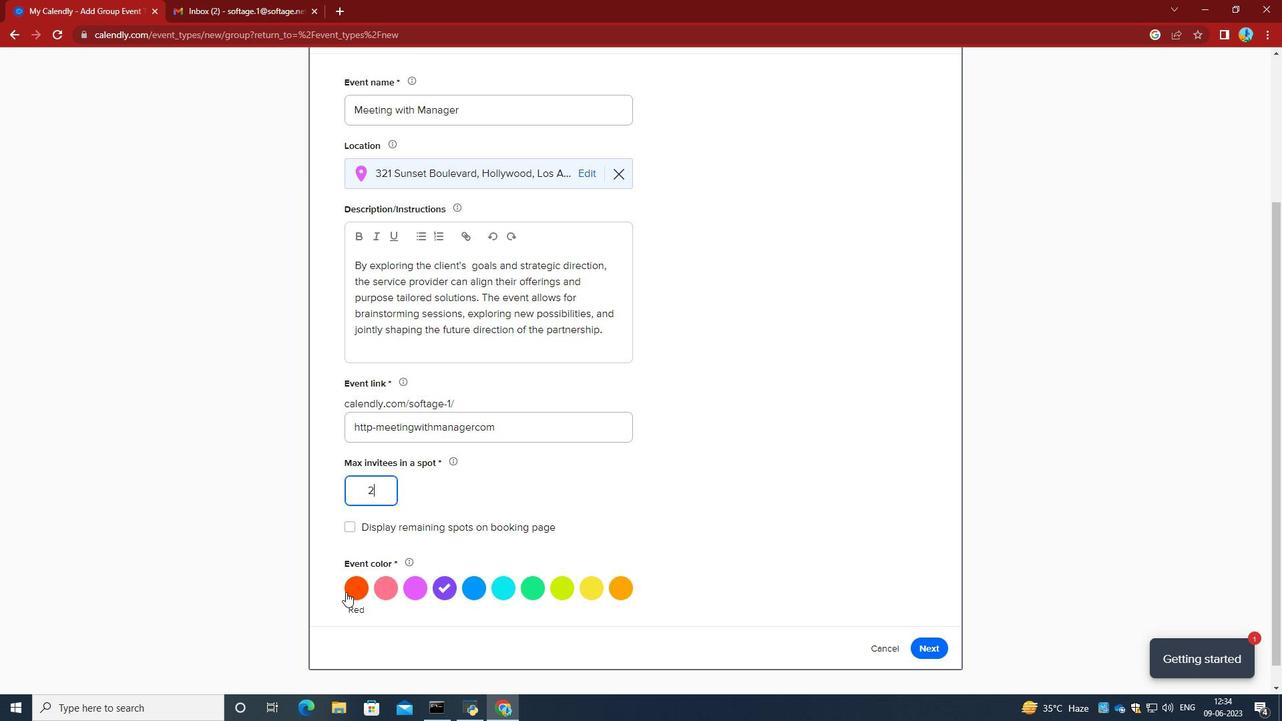 
Action: Mouse moved to (927, 650)
Screenshot: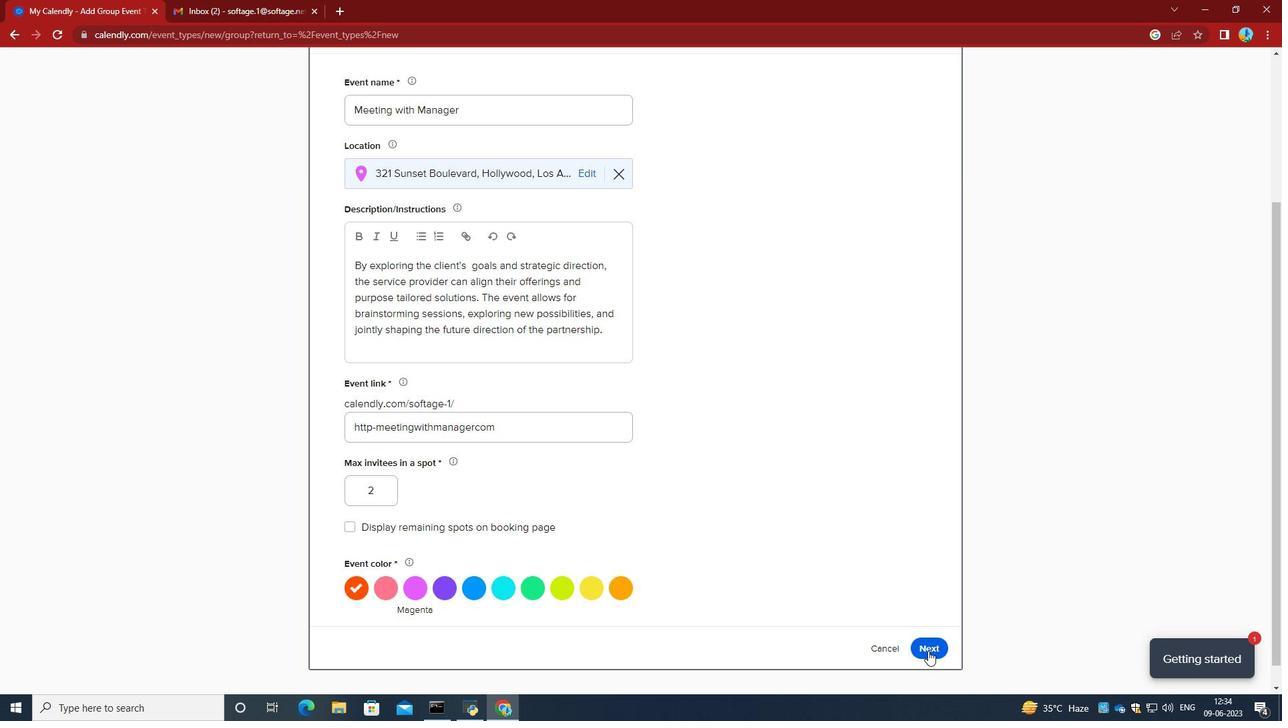 
Action: Mouse pressed left at (927, 650)
Screenshot: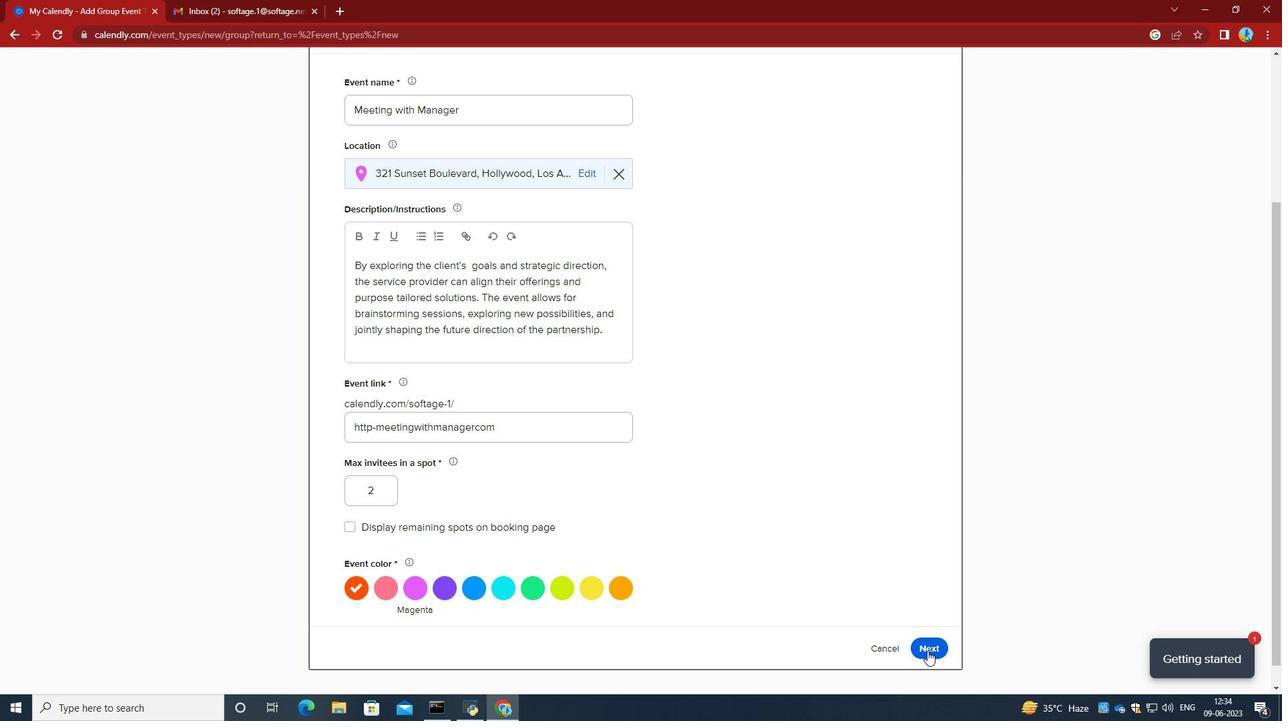 
Action: Mouse moved to (377, 227)
Screenshot: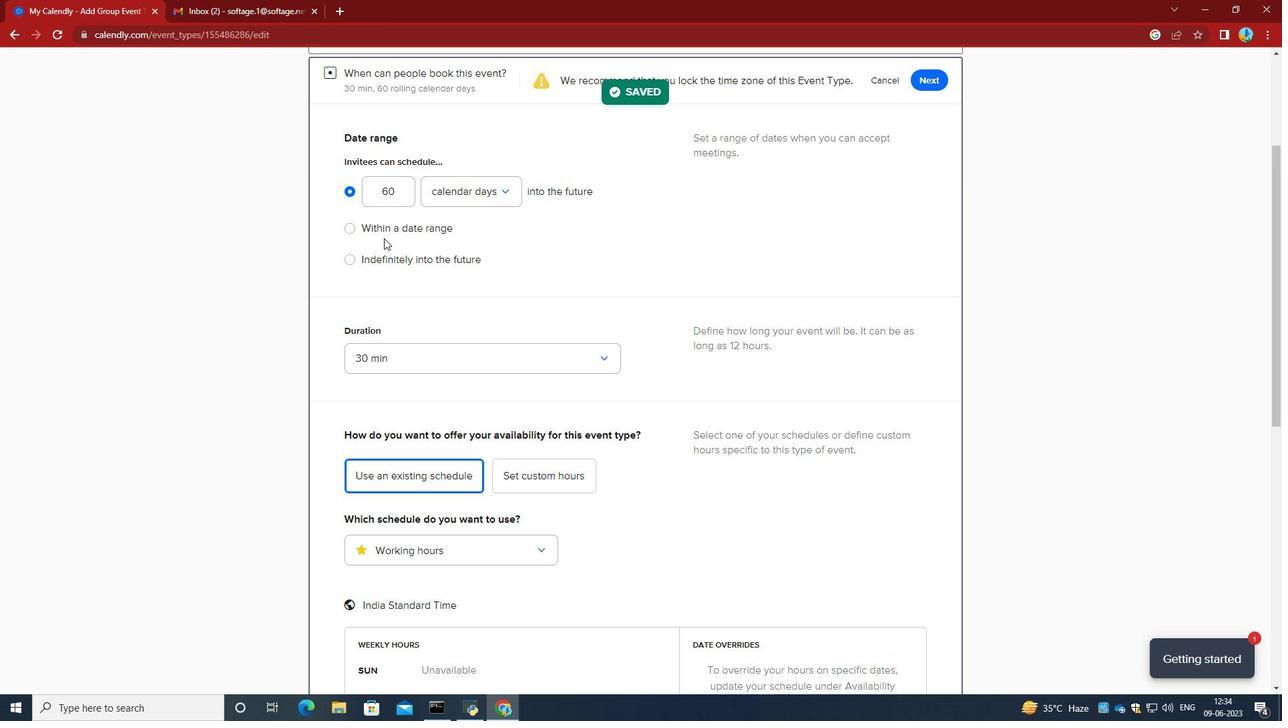 
Action: Mouse pressed left at (377, 227)
Screenshot: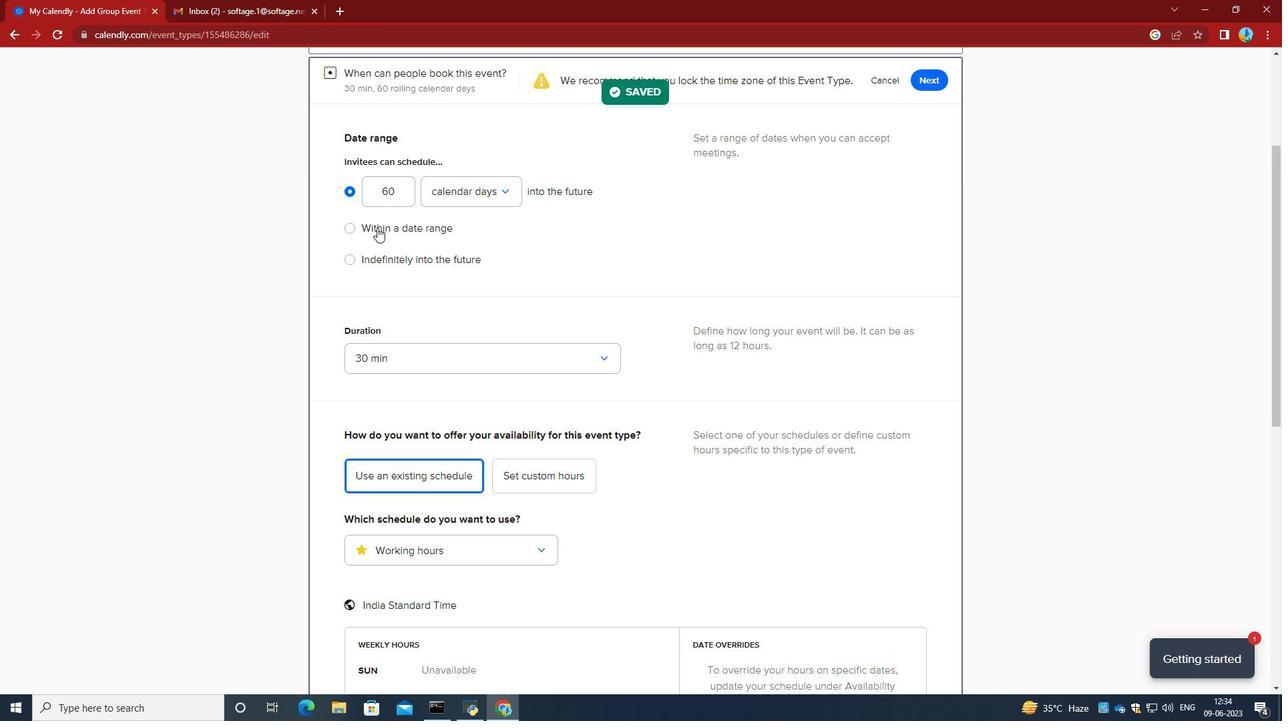 
Action: Mouse moved to (511, 235)
Screenshot: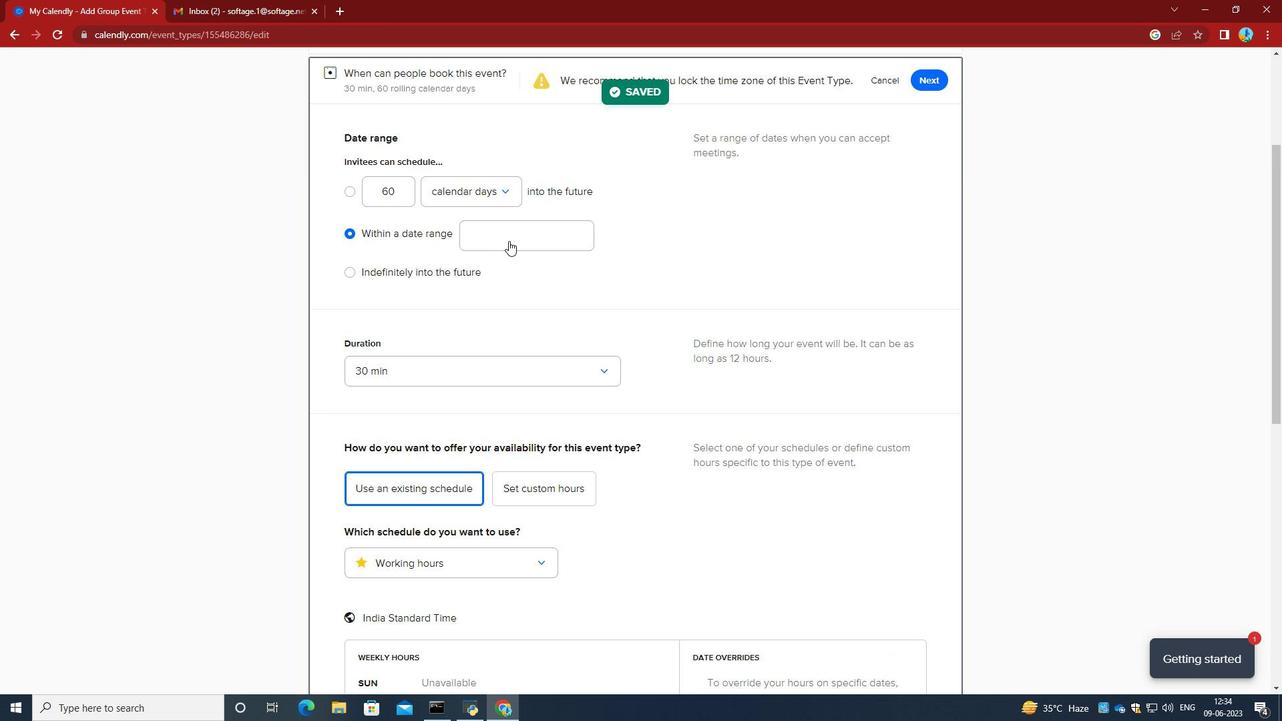 
Action: Mouse pressed left at (511, 235)
Screenshot: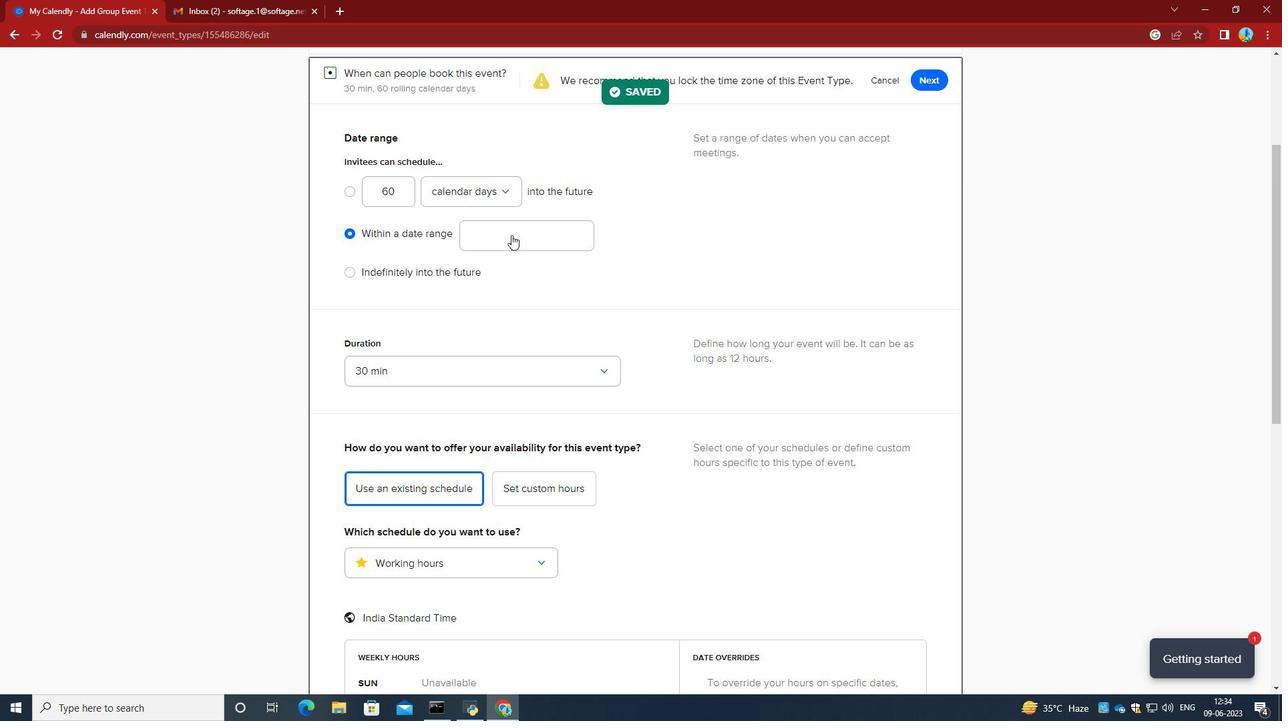 
Action: Mouse moved to (559, 287)
Screenshot: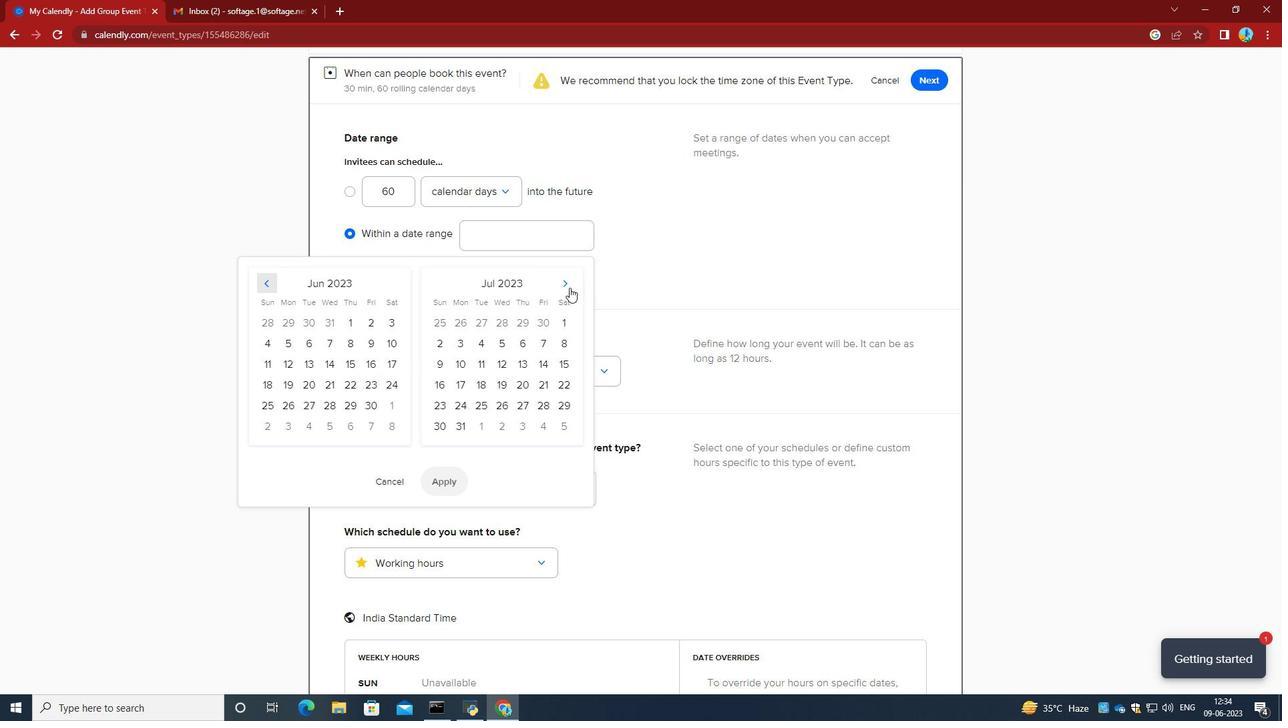 
Action: Mouse pressed left at (559, 287)
Screenshot: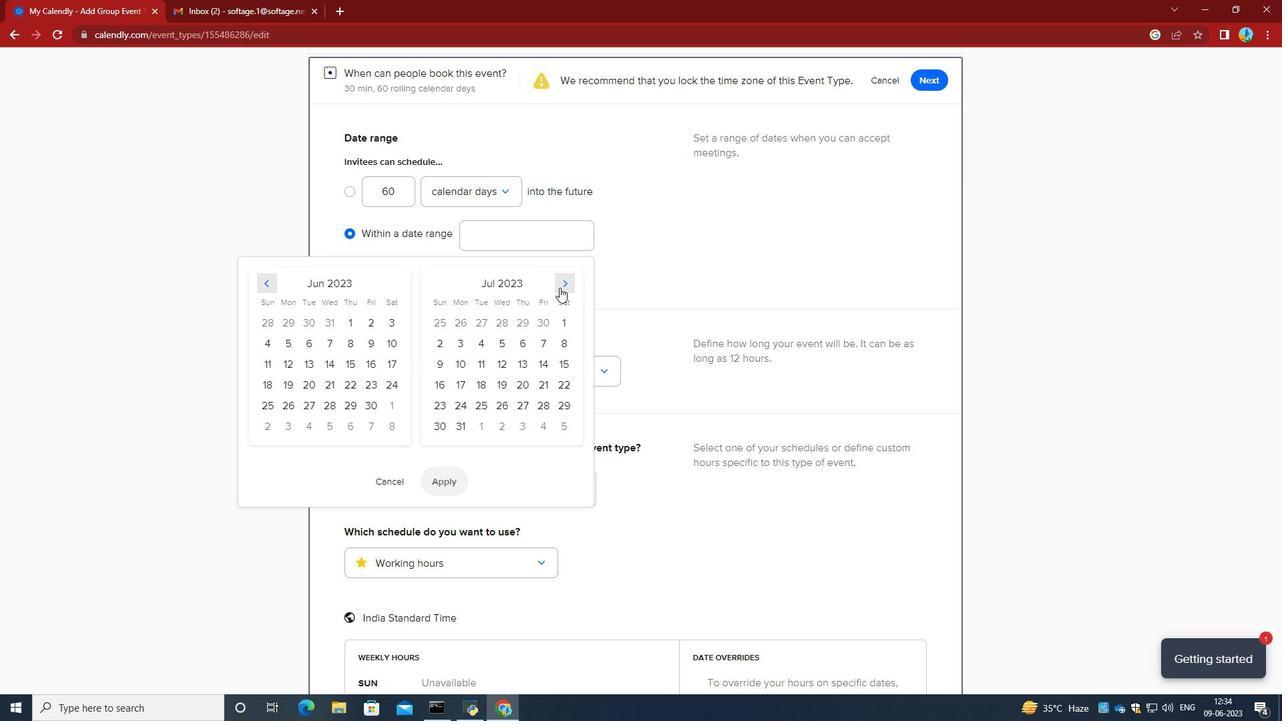 
Action: Mouse pressed left at (559, 287)
Screenshot: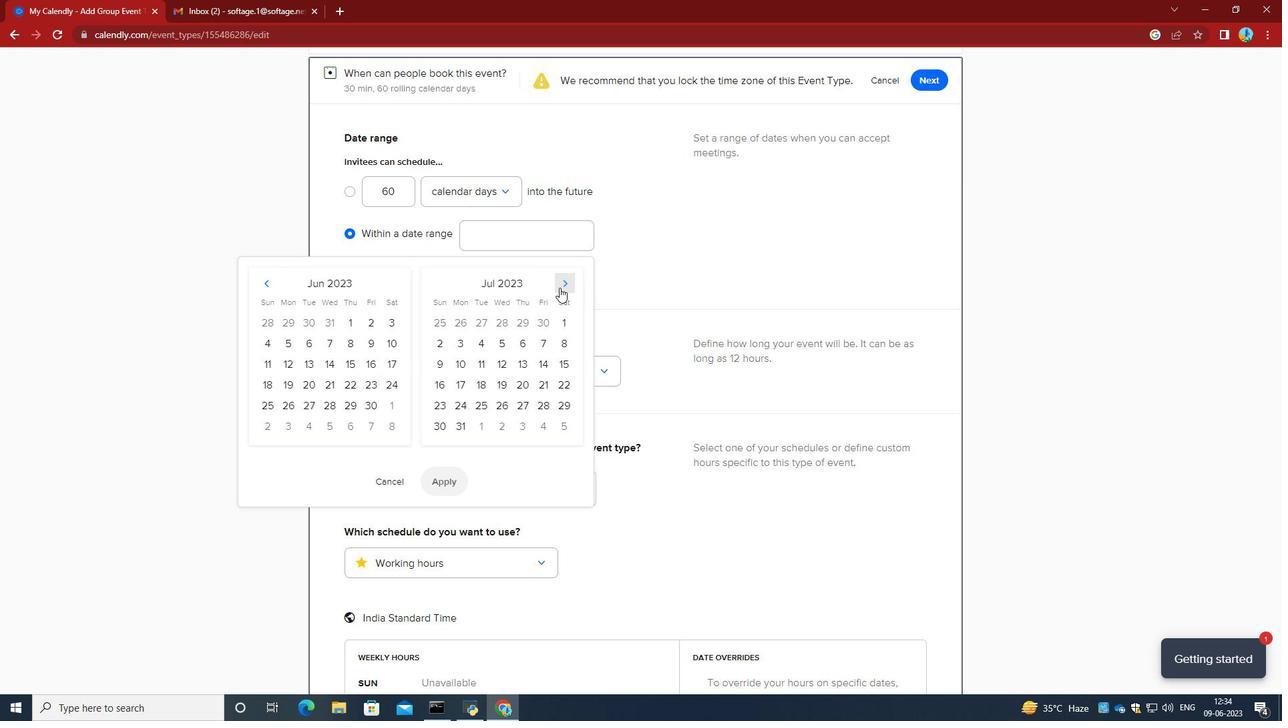 
Action: Mouse pressed left at (559, 287)
Screenshot: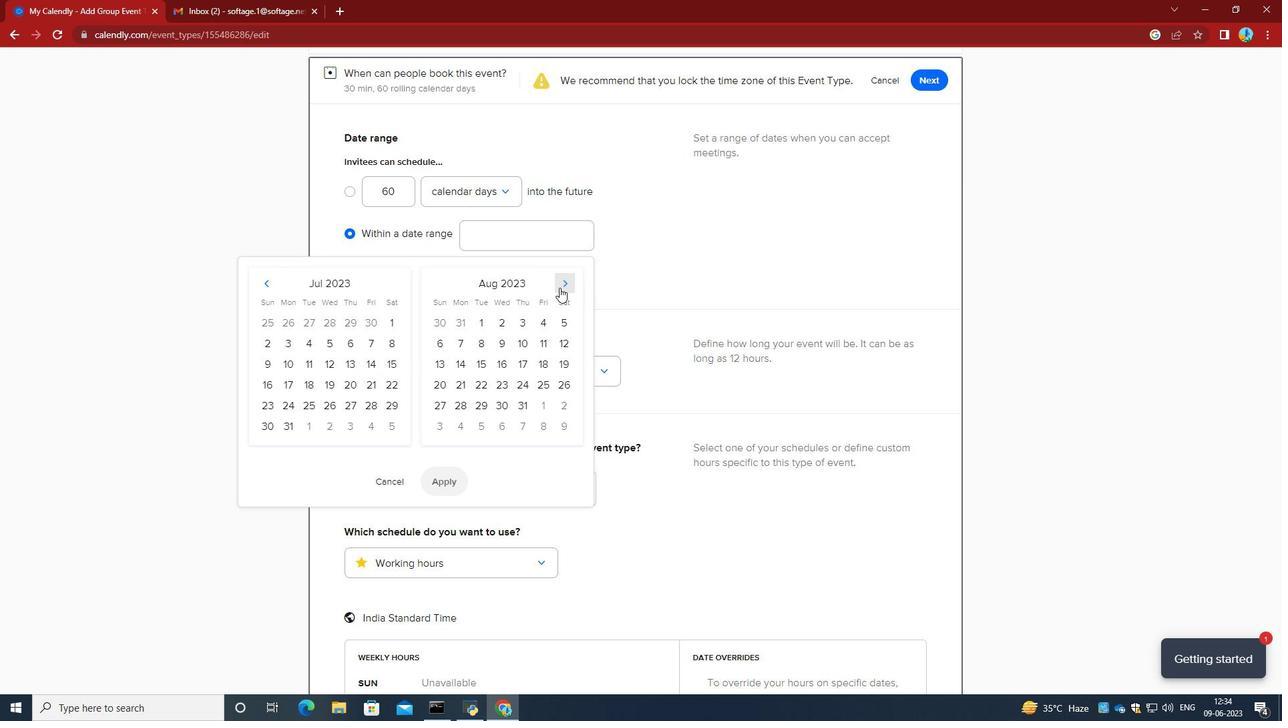 
Action: Mouse pressed left at (559, 287)
Screenshot: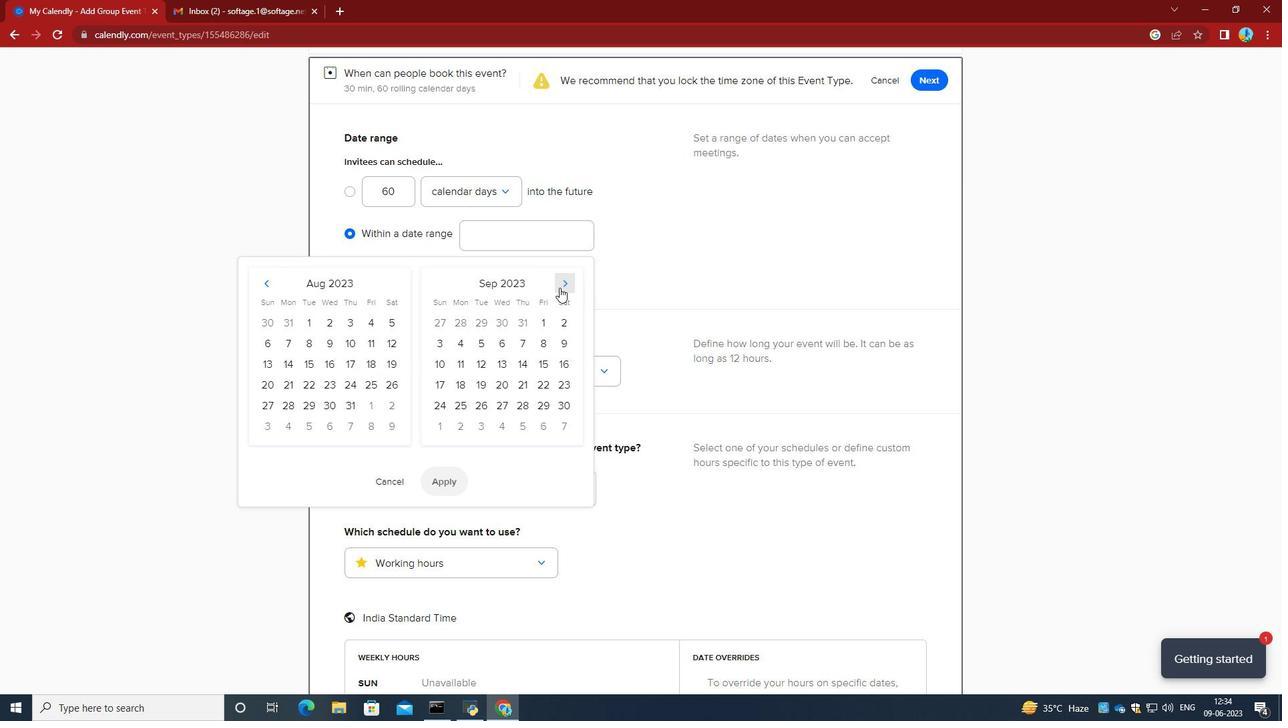 
Action: Mouse pressed left at (559, 287)
Screenshot: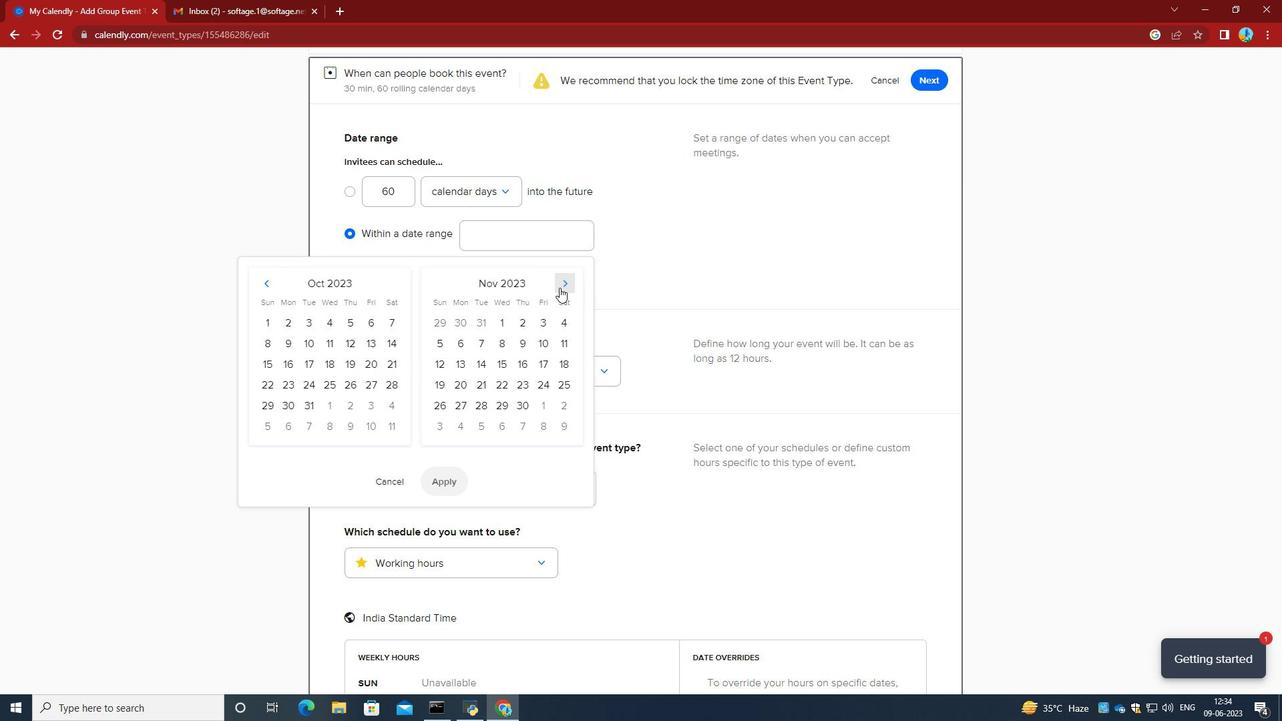 
Action: Mouse pressed left at (559, 287)
Screenshot: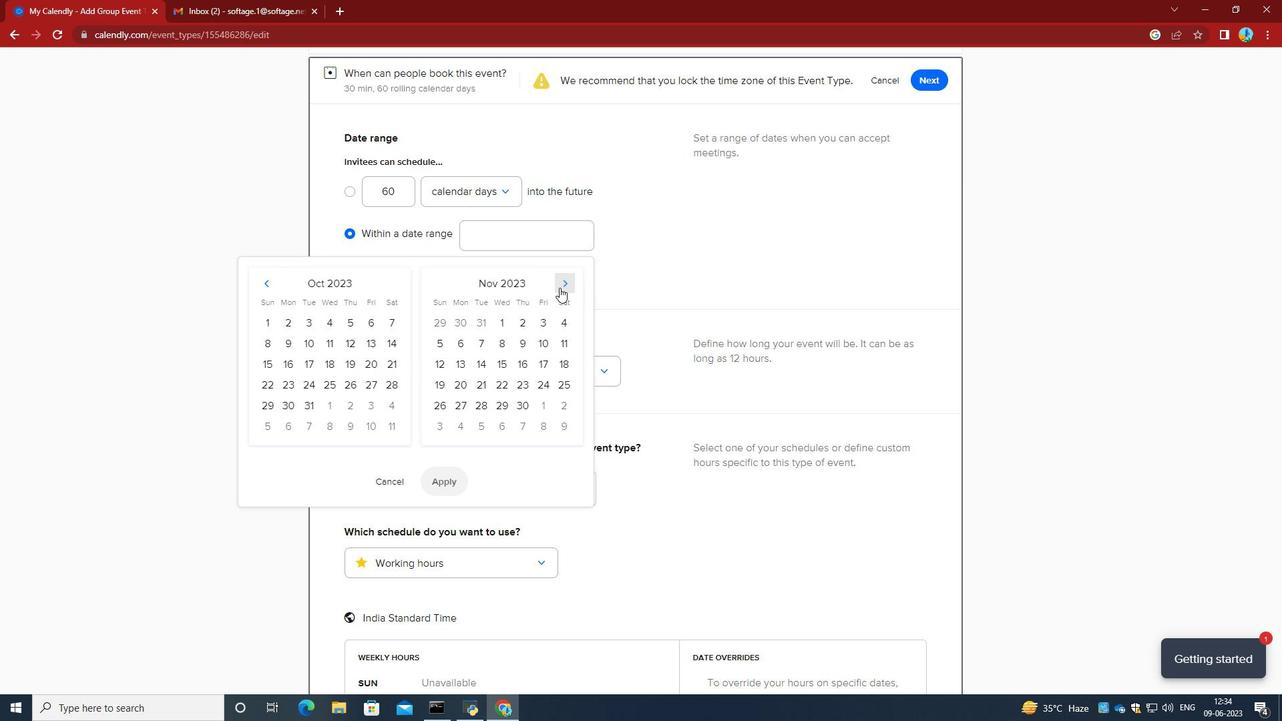 
Action: Mouse pressed left at (559, 287)
Screenshot: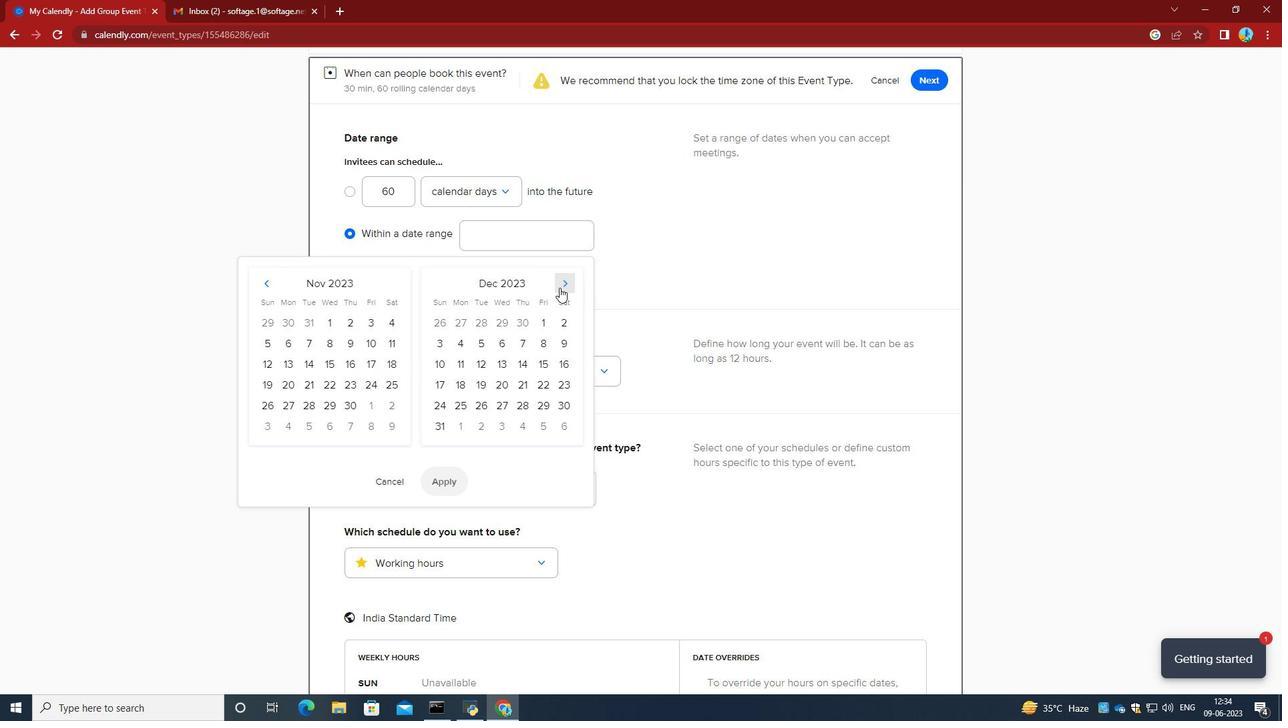 
Action: Mouse pressed left at (559, 287)
Screenshot: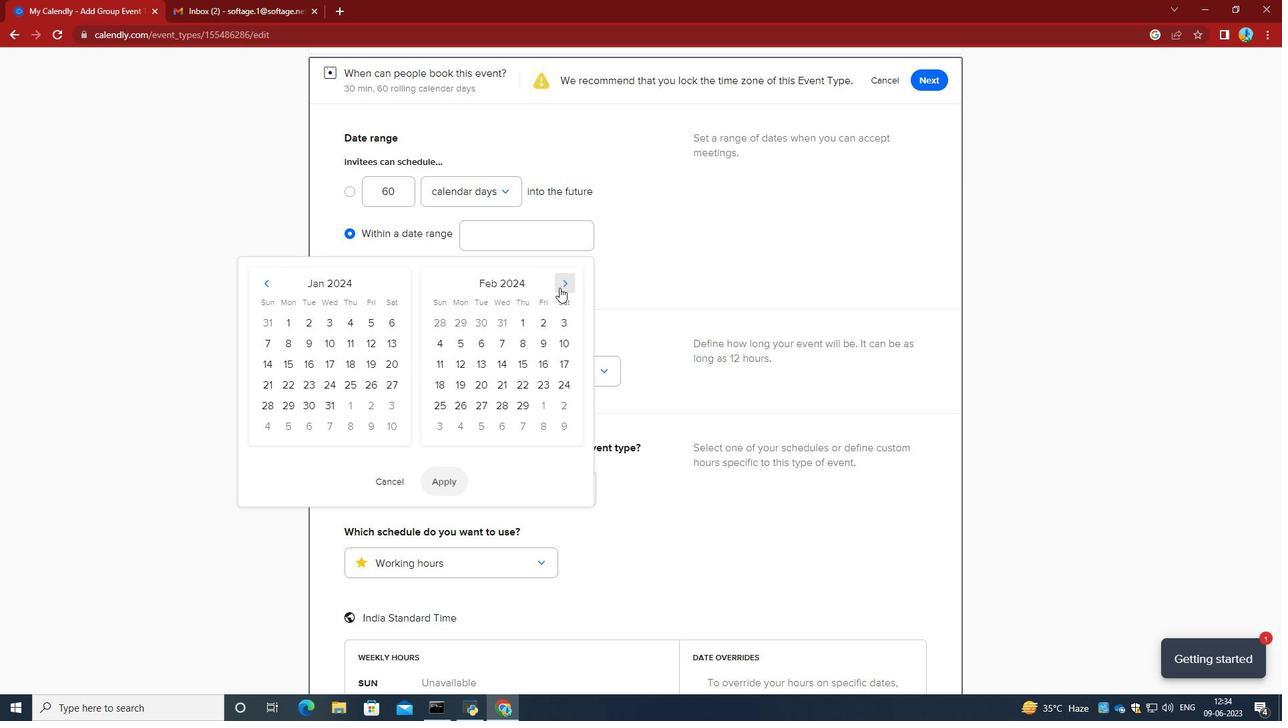 
Action: Mouse moved to (461, 387)
Screenshot: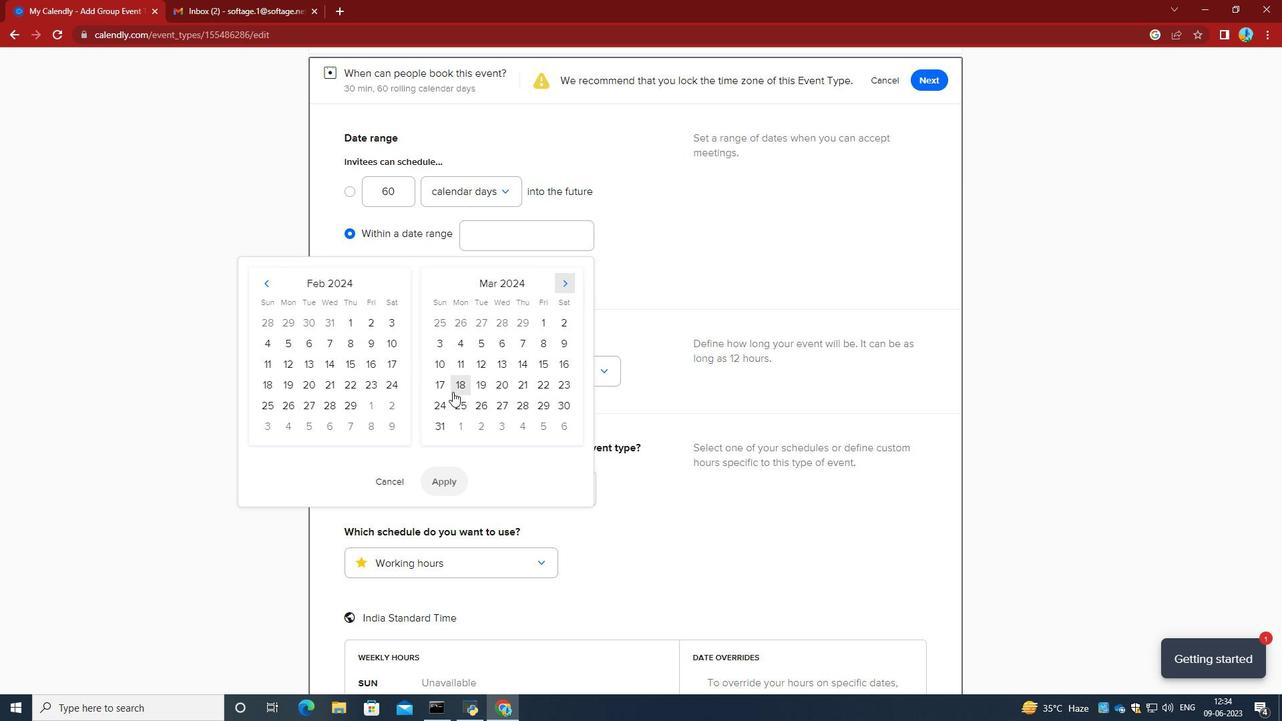 
Action: Mouse pressed left at (461, 387)
Screenshot: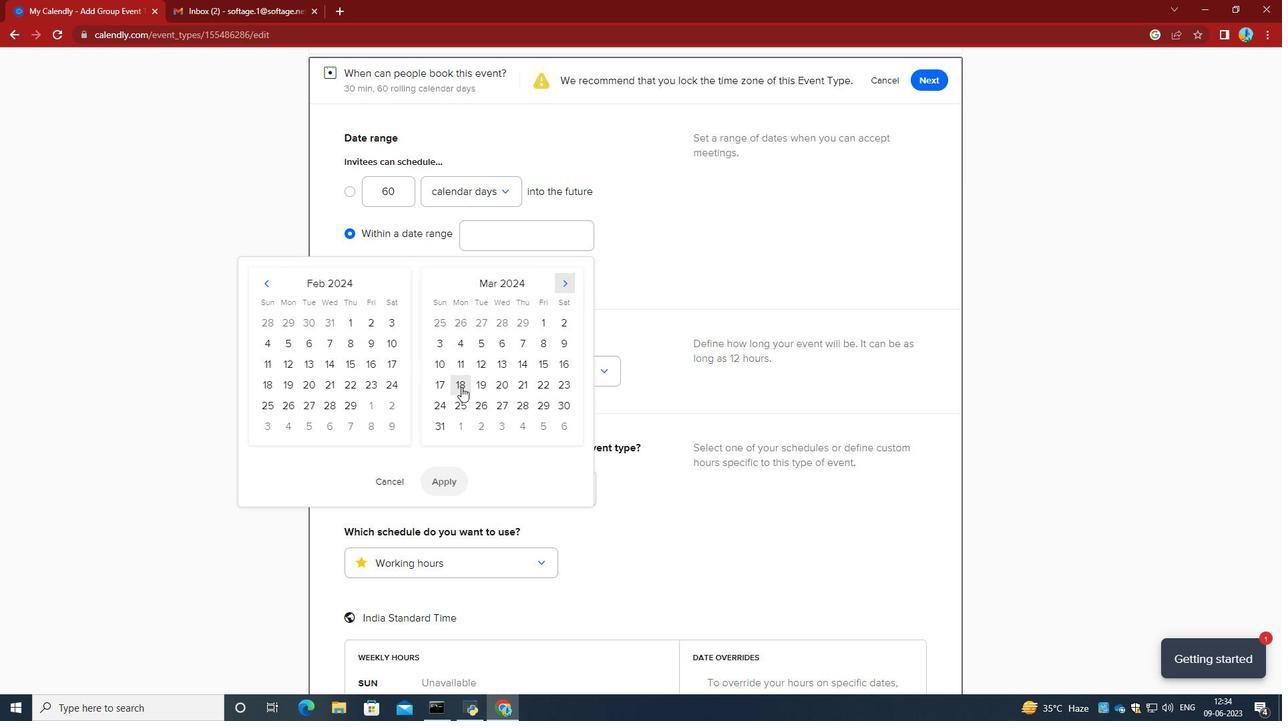 
Action: Mouse moved to (499, 383)
Screenshot: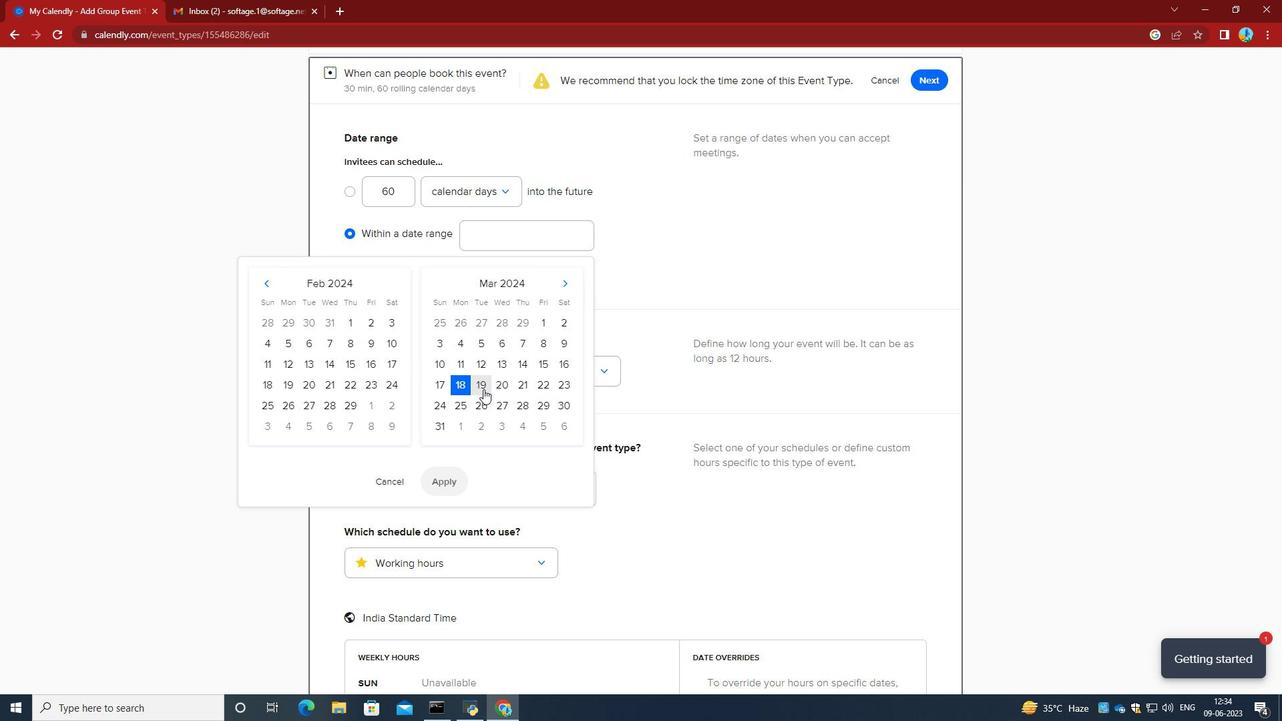 
Action: Mouse pressed left at (499, 383)
Screenshot: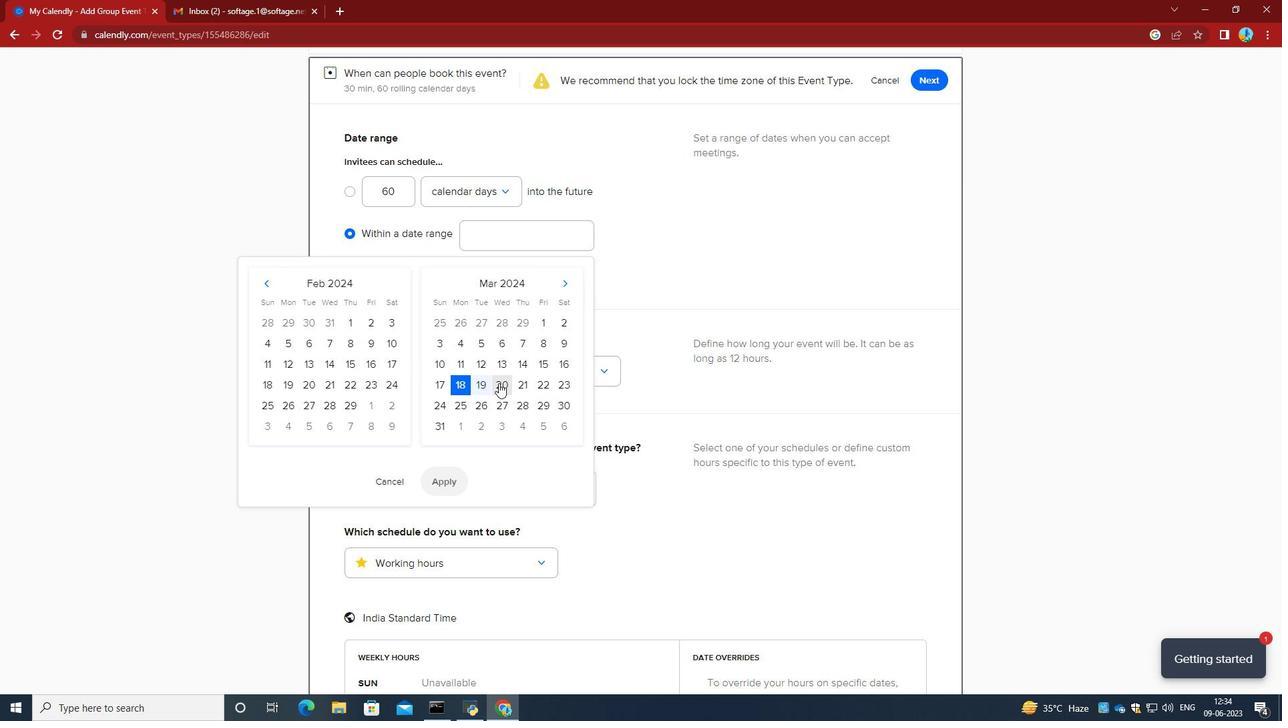 
Action: Mouse moved to (459, 477)
Screenshot: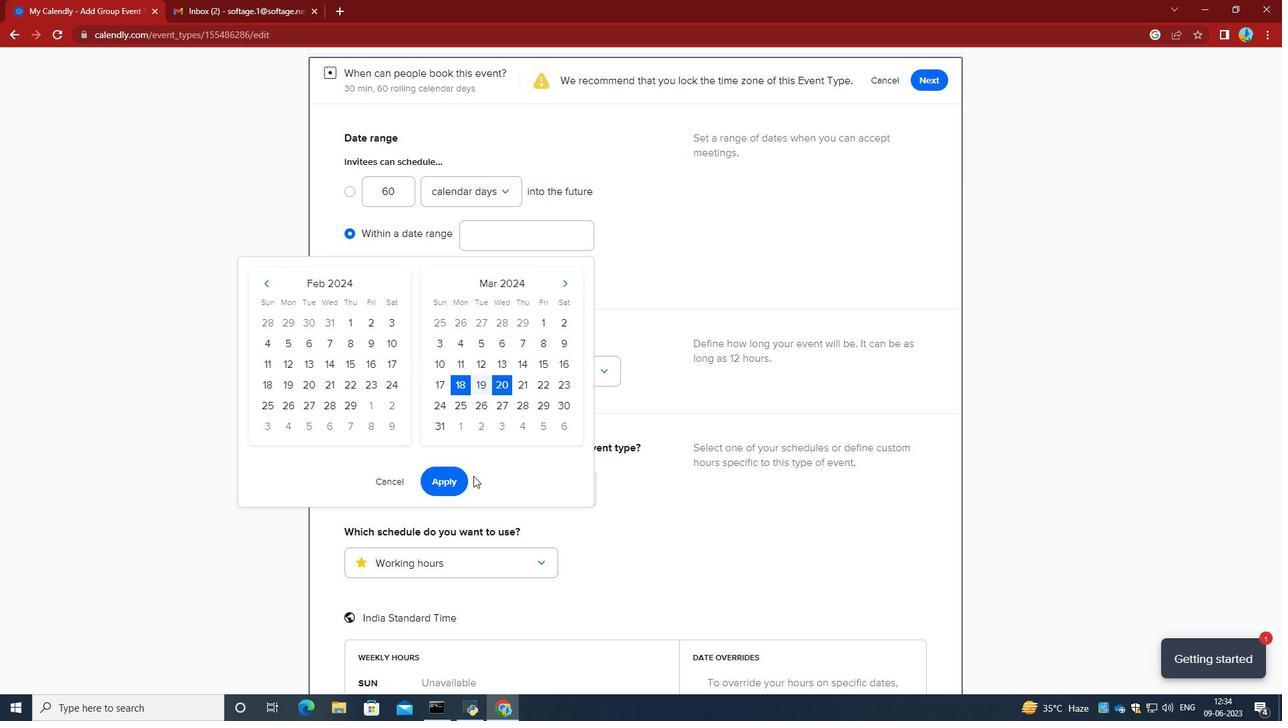 
Action: Mouse pressed left at (459, 477)
Screenshot: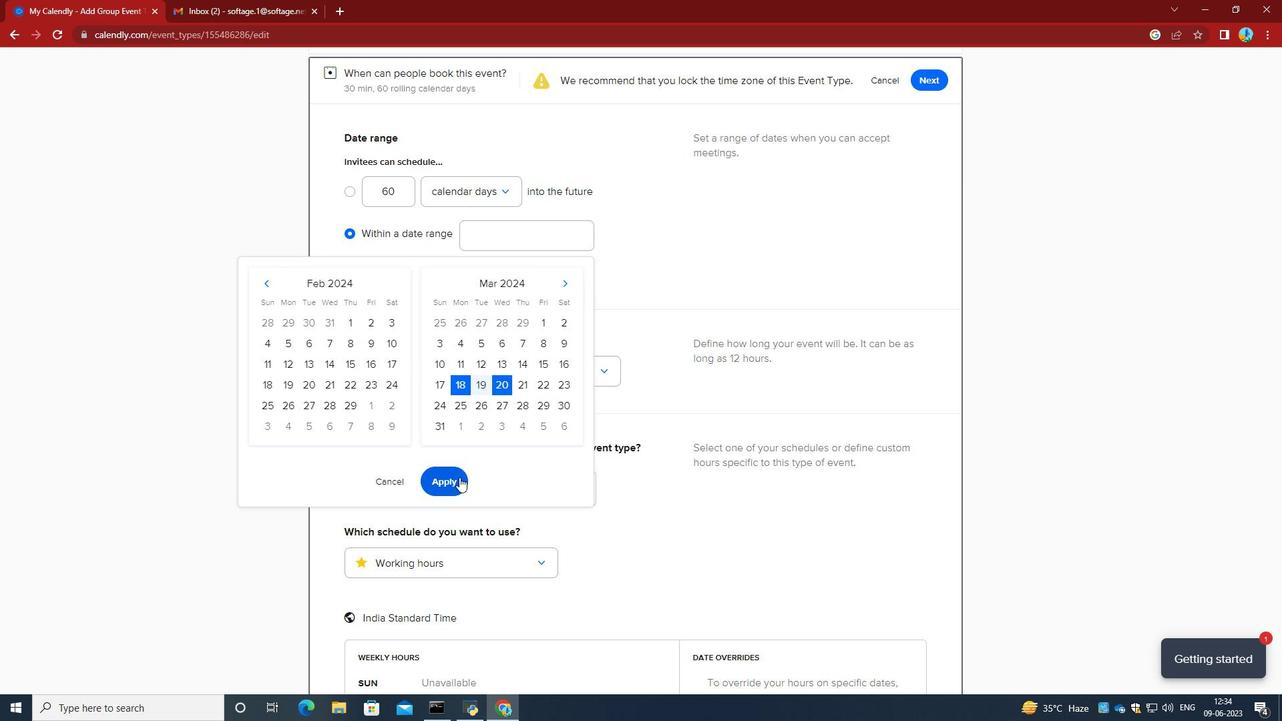 
Action: Mouse moved to (636, 427)
Screenshot: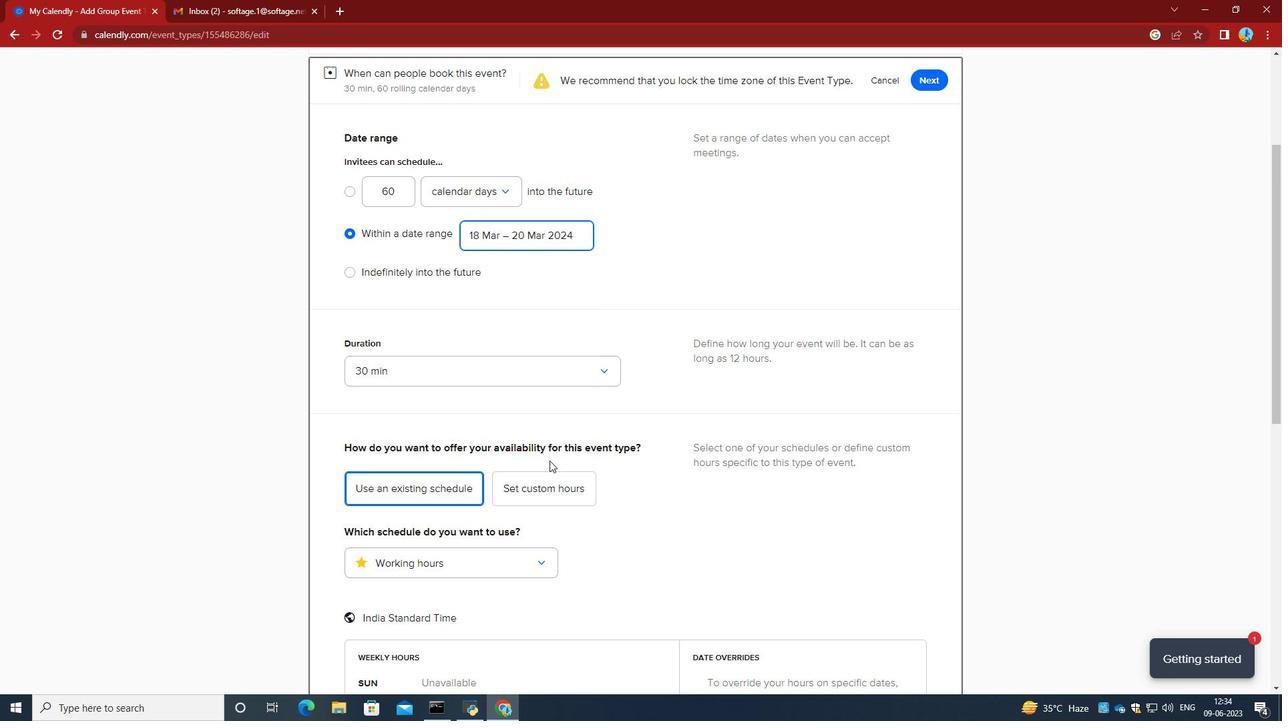 
Action: Mouse scrolled (636, 426) with delta (0, 0)
Screenshot: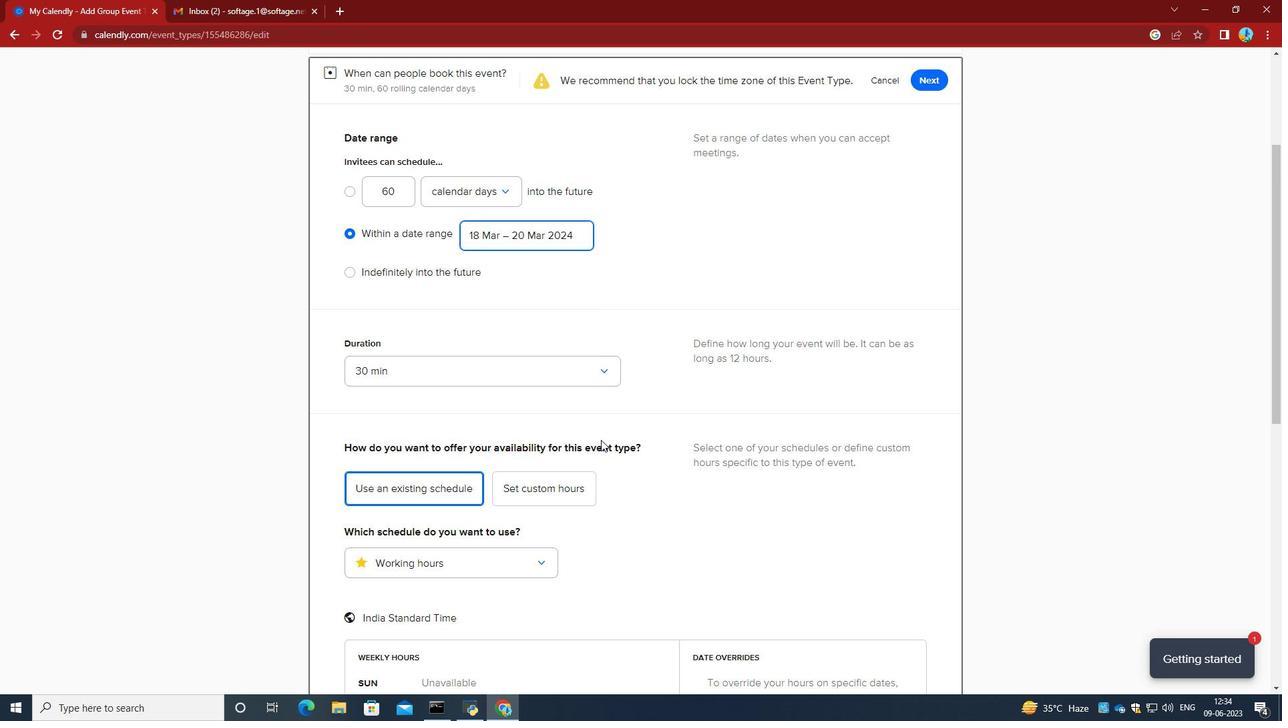 
Action: Mouse scrolled (636, 426) with delta (0, 0)
Screenshot: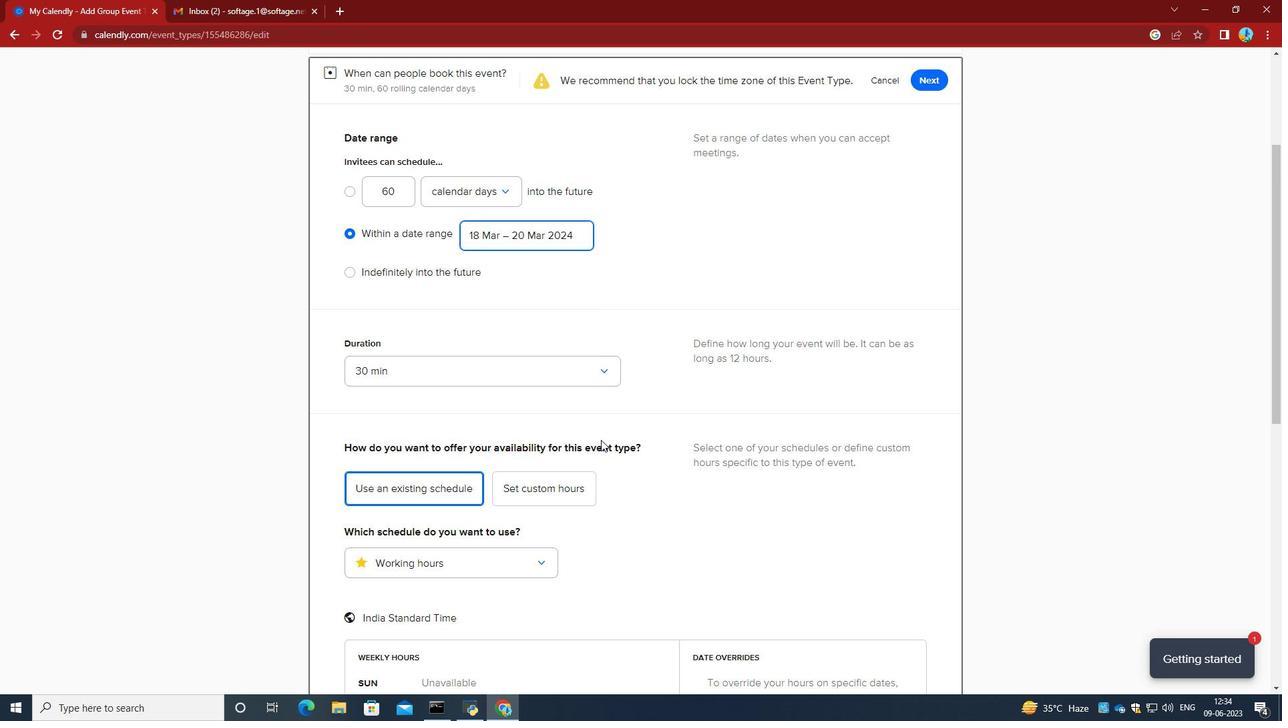 
Action: Mouse scrolled (636, 426) with delta (0, 0)
Screenshot: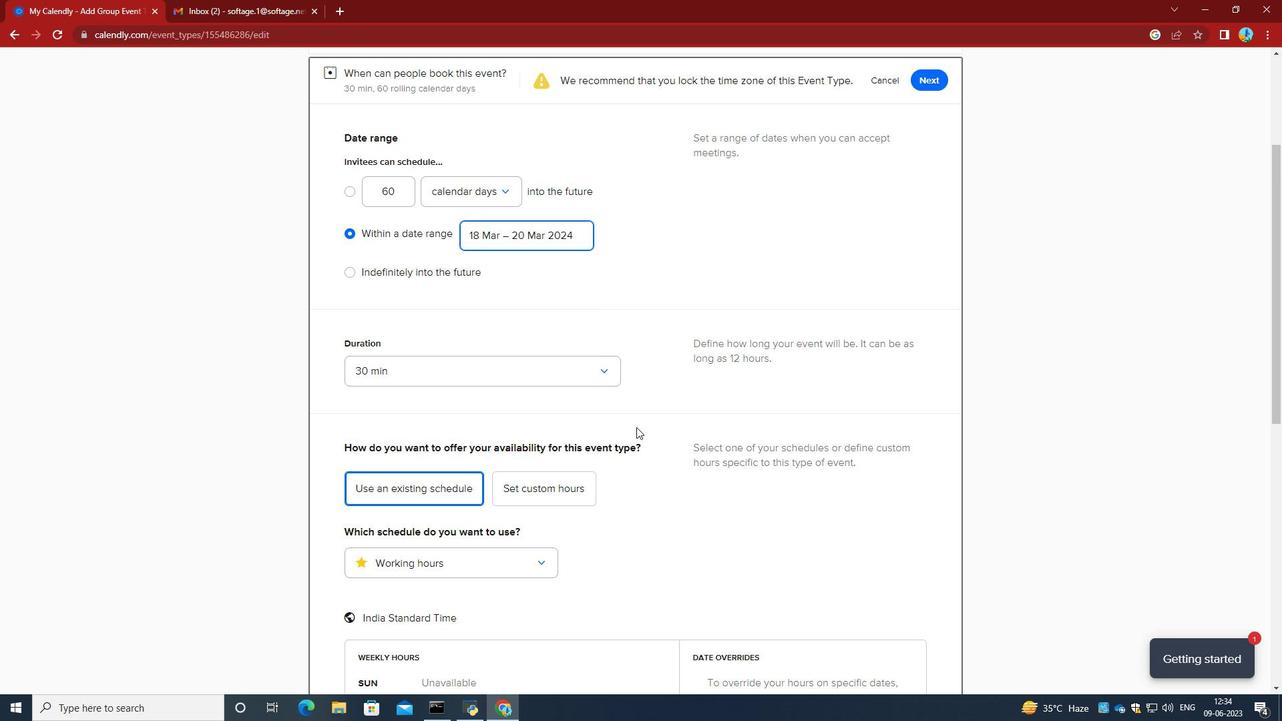 
Action: Mouse scrolled (636, 426) with delta (0, 0)
Screenshot: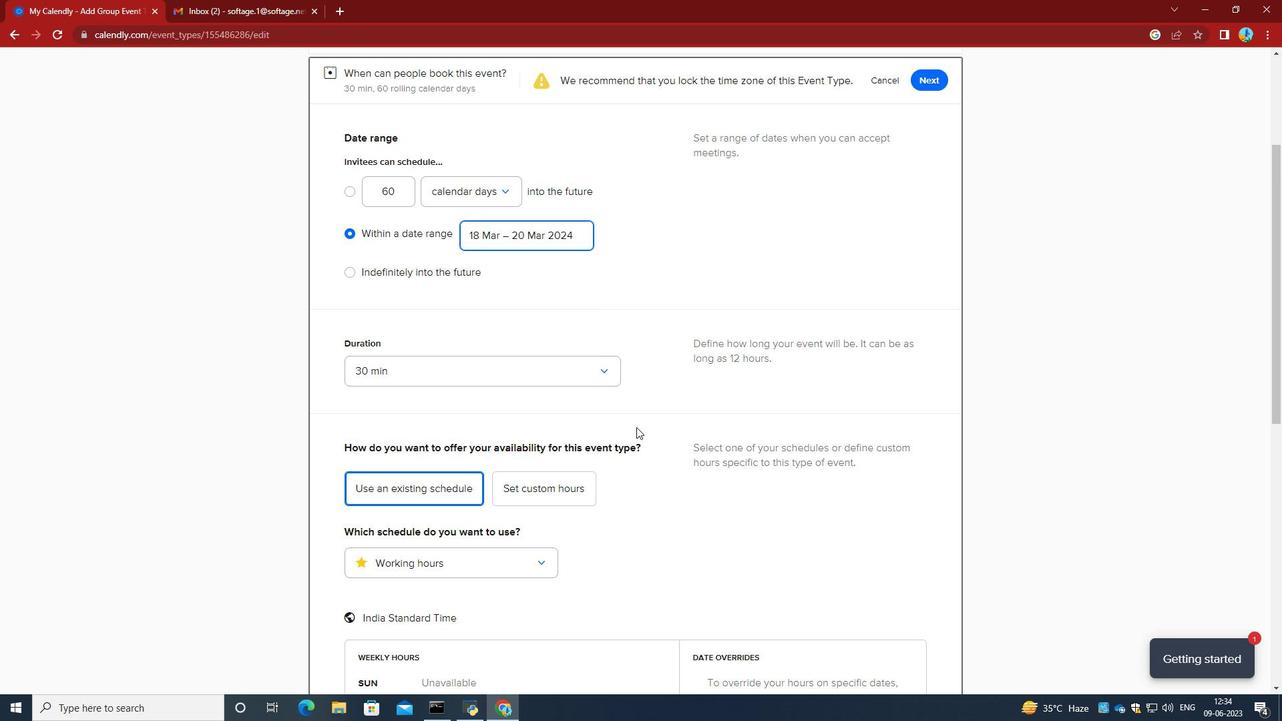 
Action: Mouse scrolled (636, 426) with delta (0, 0)
Screenshot: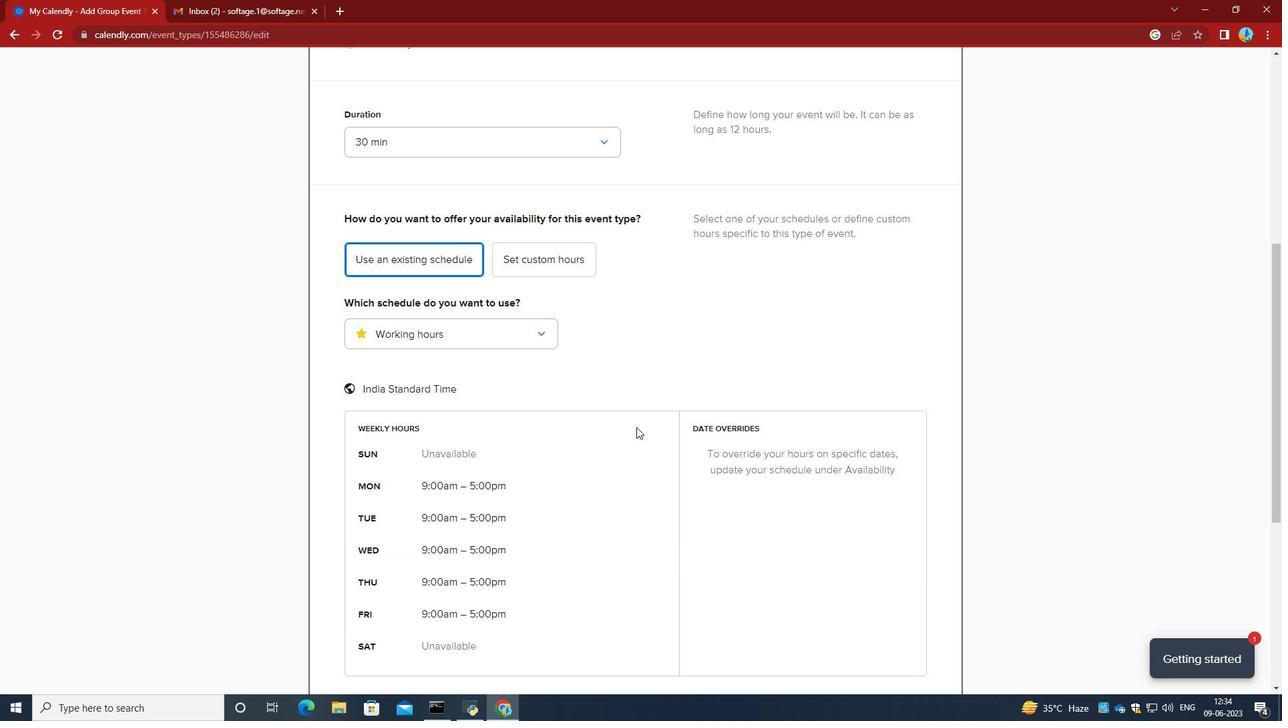 
Action: Mouse scrolled (636, 426) with delta (0, 0)
Screenshot: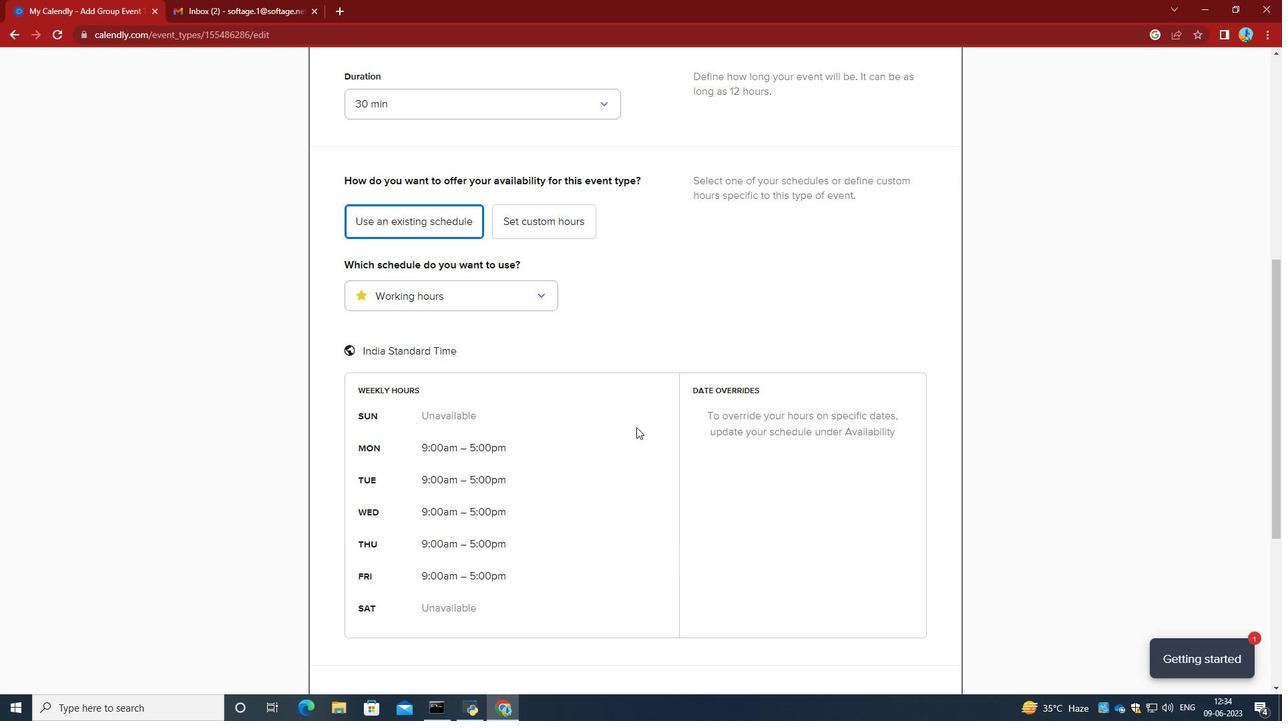 
Action: Mouse scrolled (636, 426) with delta (0, 0)
Screenshot: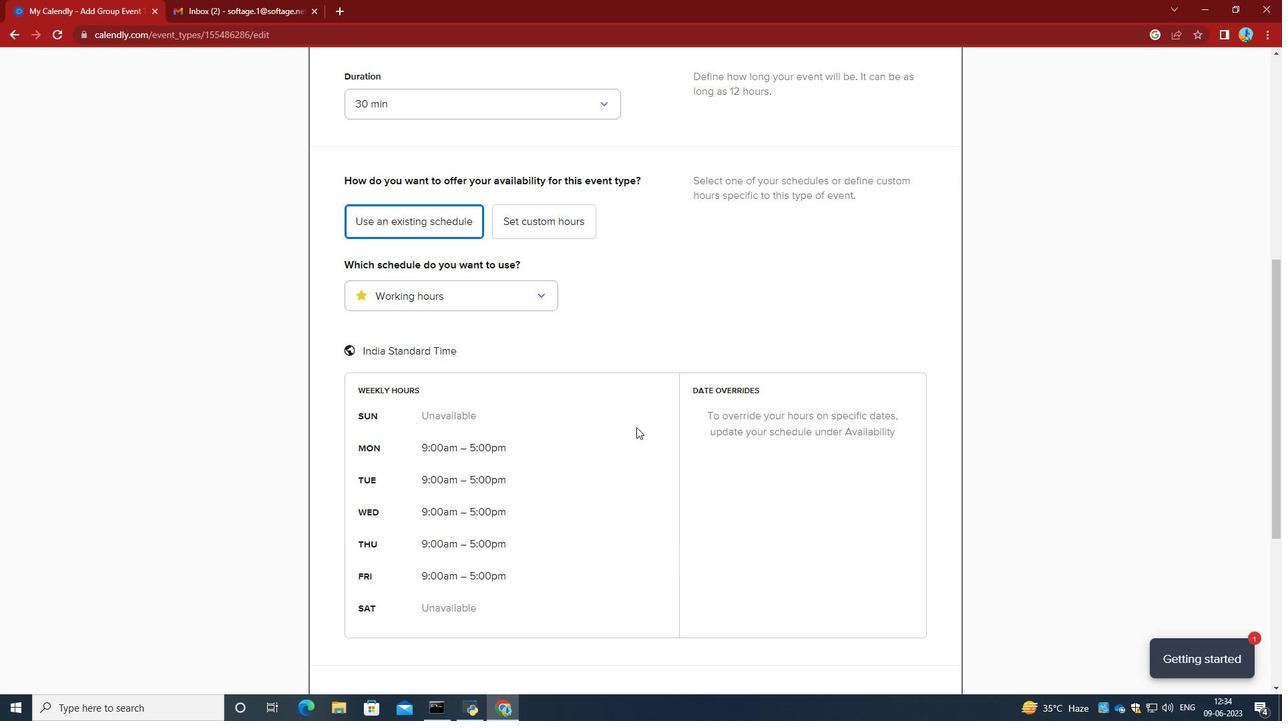 
Action: Mouse scrolled (636, 426) with delta (0, 0)
Screenshot: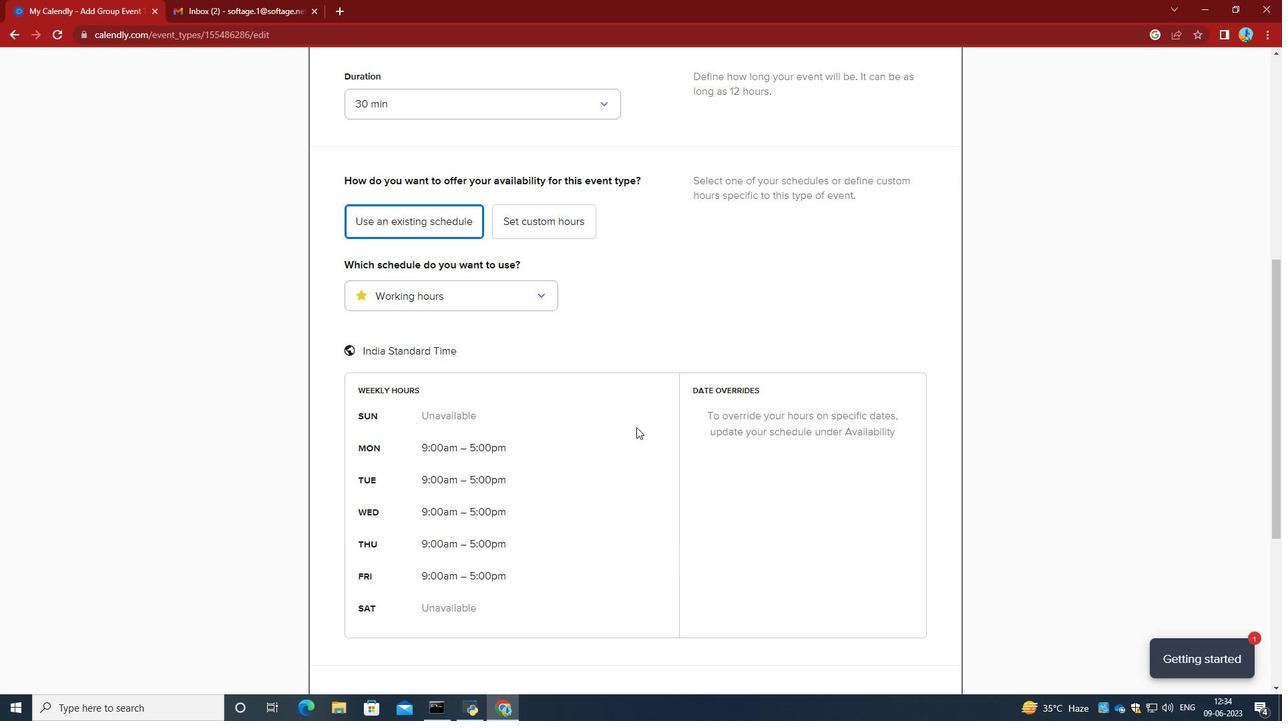 
Action: Mouse scrolled (636, 426) with delta (0, 0)
Screenshot: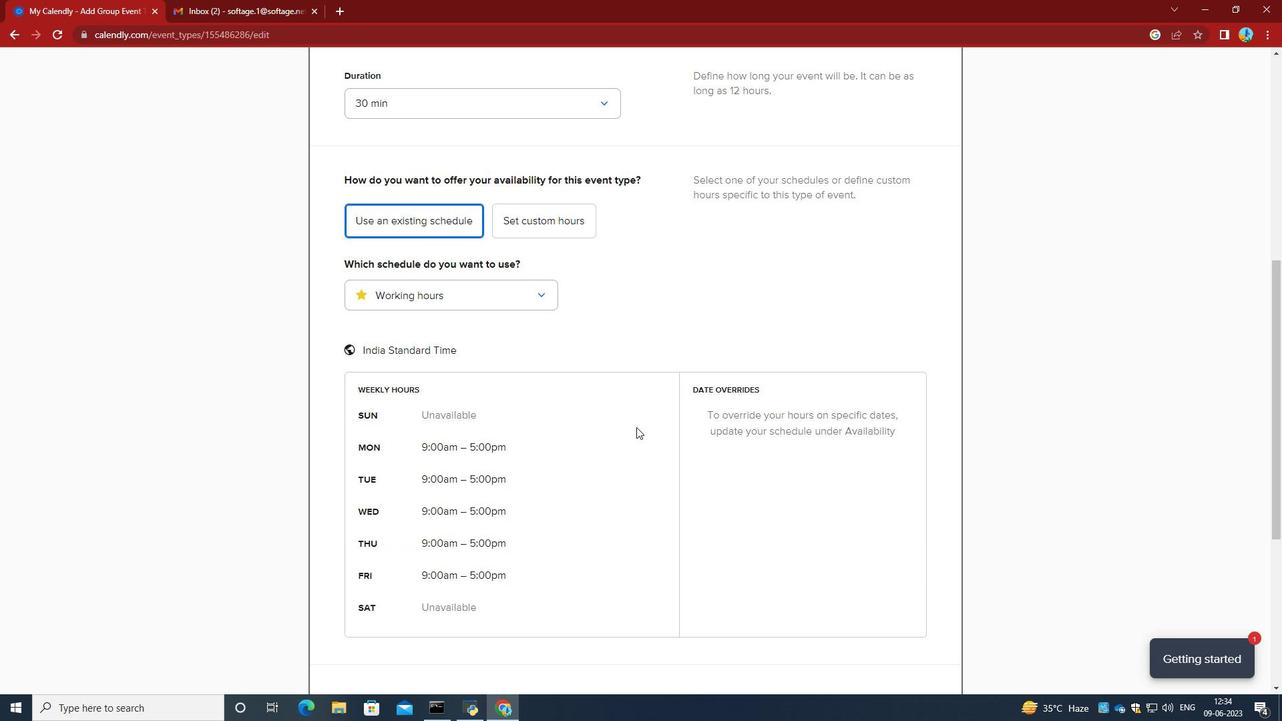 
Action: Mouse scrolled (636, 426) with delta (0, 0)
Screenshot: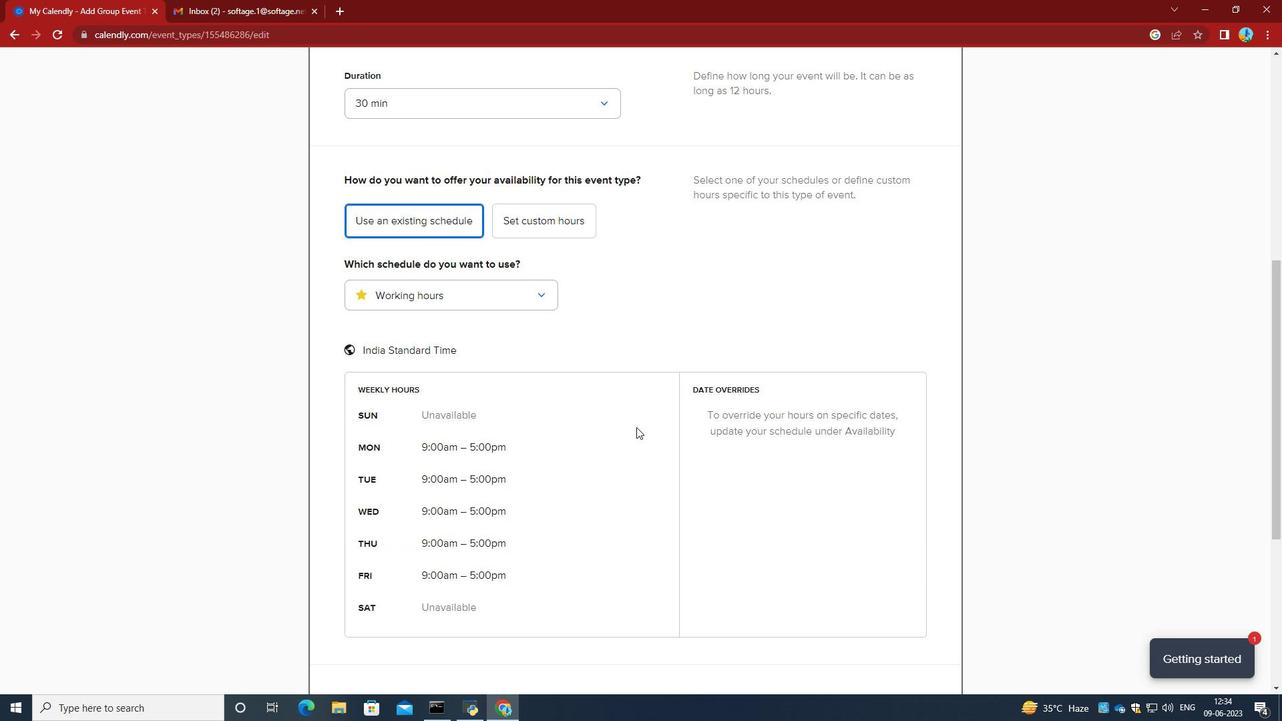 
Action: Mouse moved to (925, 617)
Screenshot: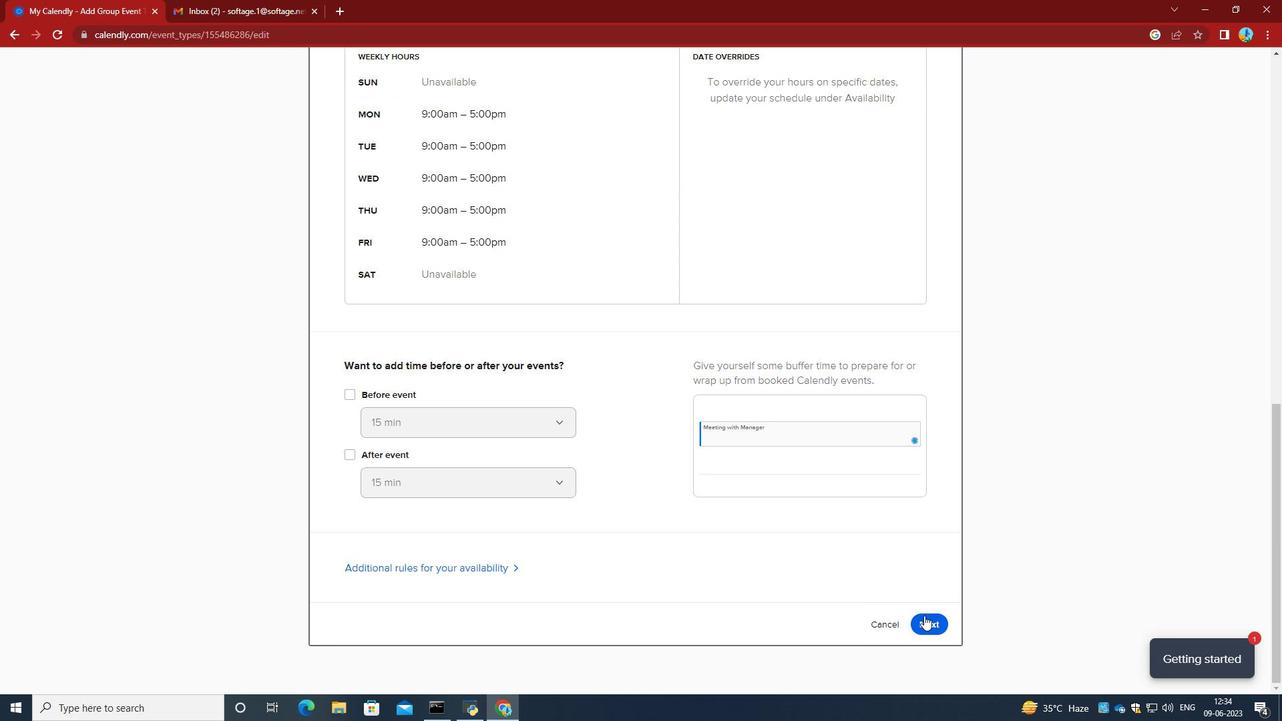 
Action: Mouse pressed left at (925, 617)
Screenshot: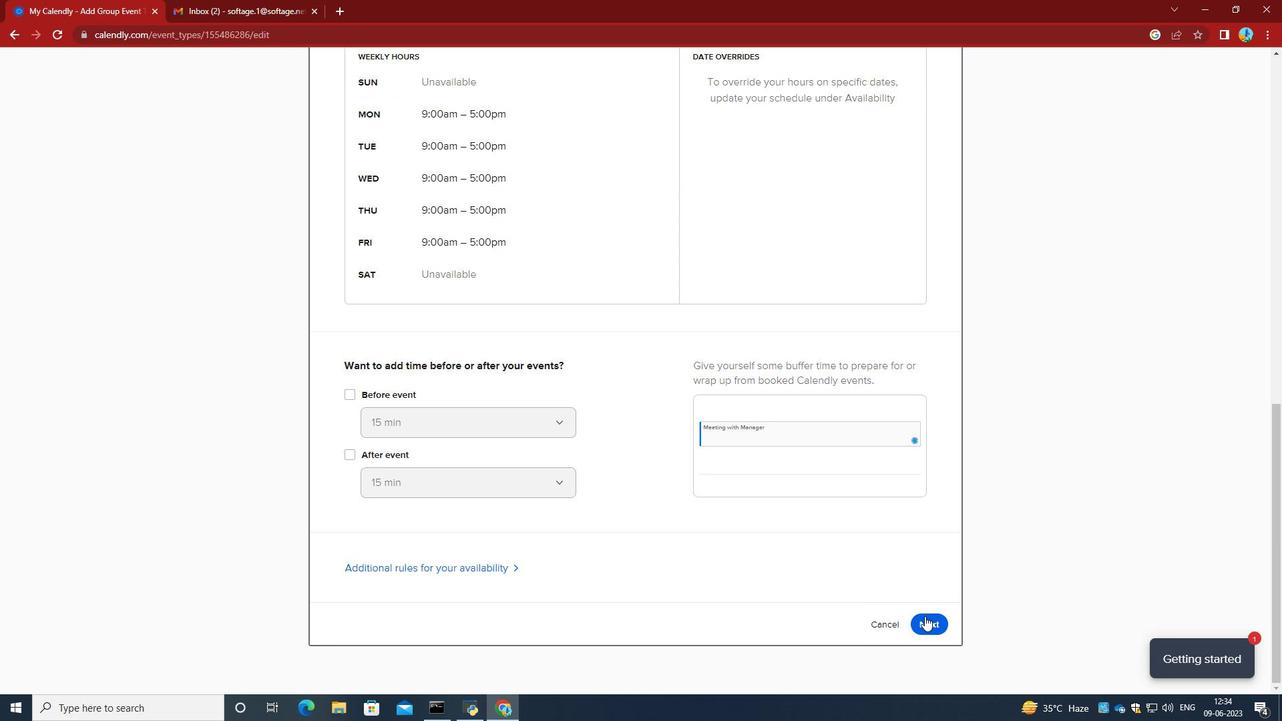 
Action: Mouse moved to (914, 126)
Screenshot: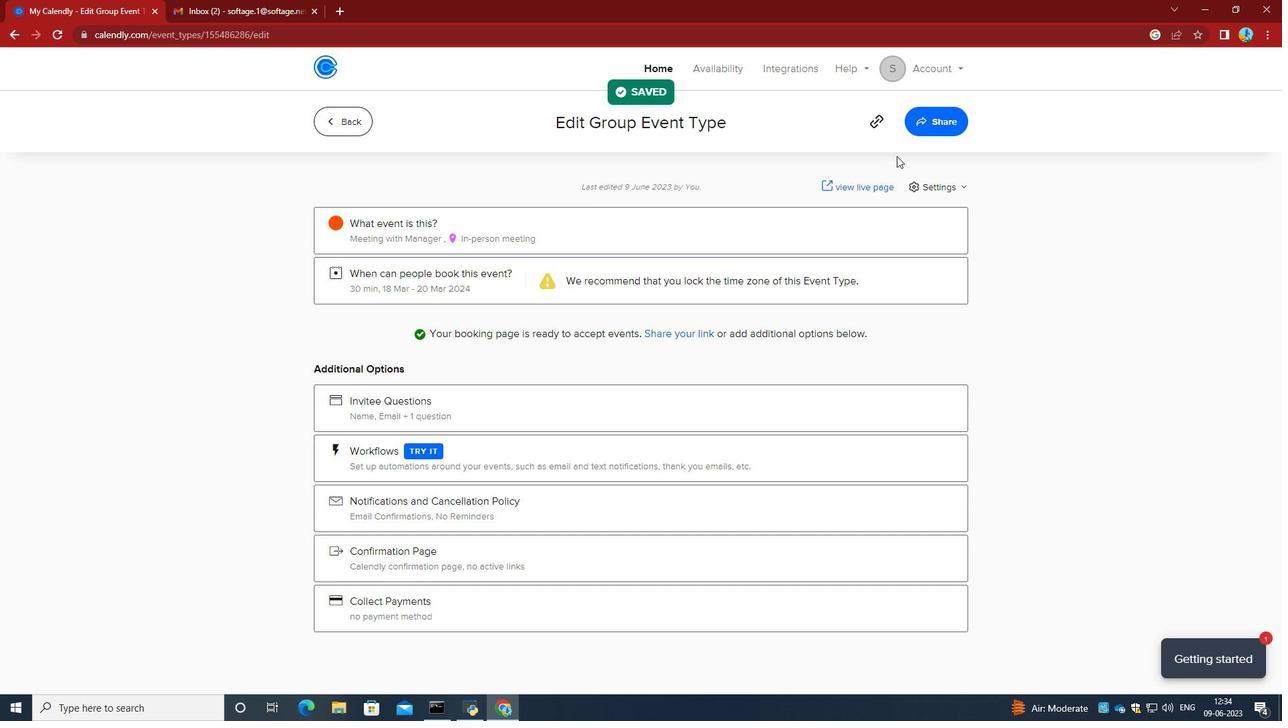 
Action: Mouse pressed left at (914, 126)
Screenshot: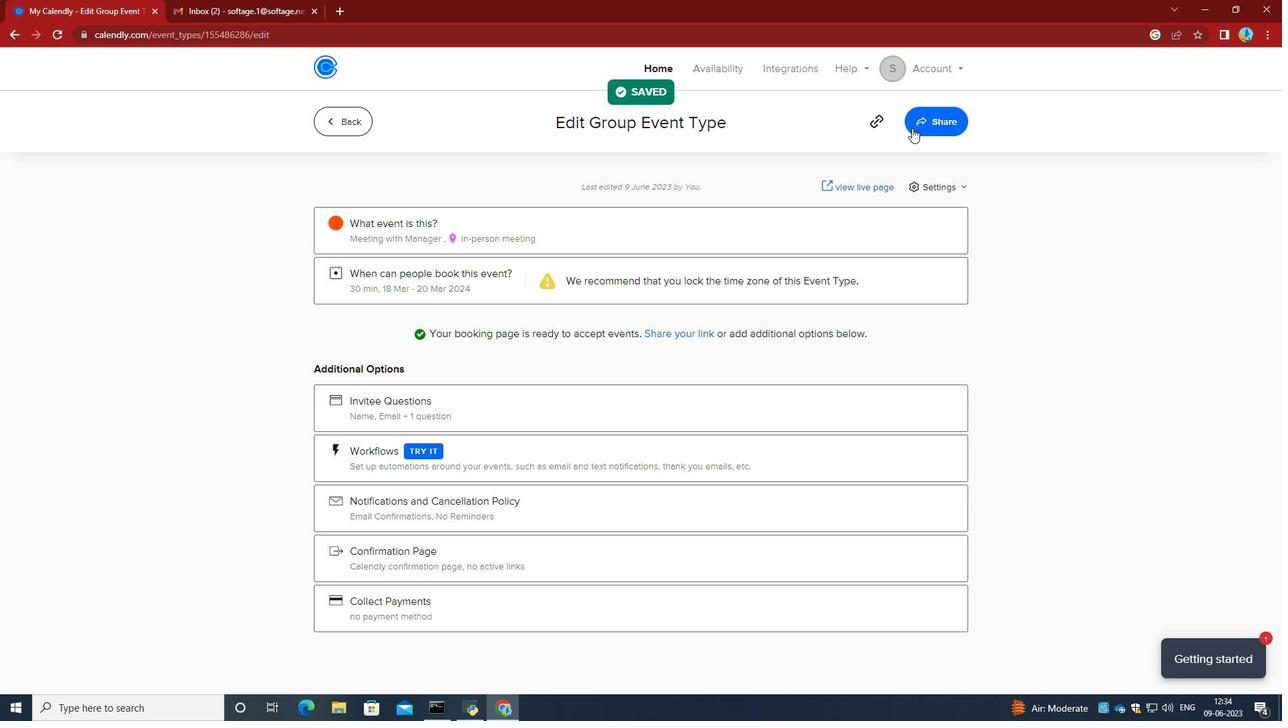 
Action: Mouse moved to (813, 250)
Screenshot: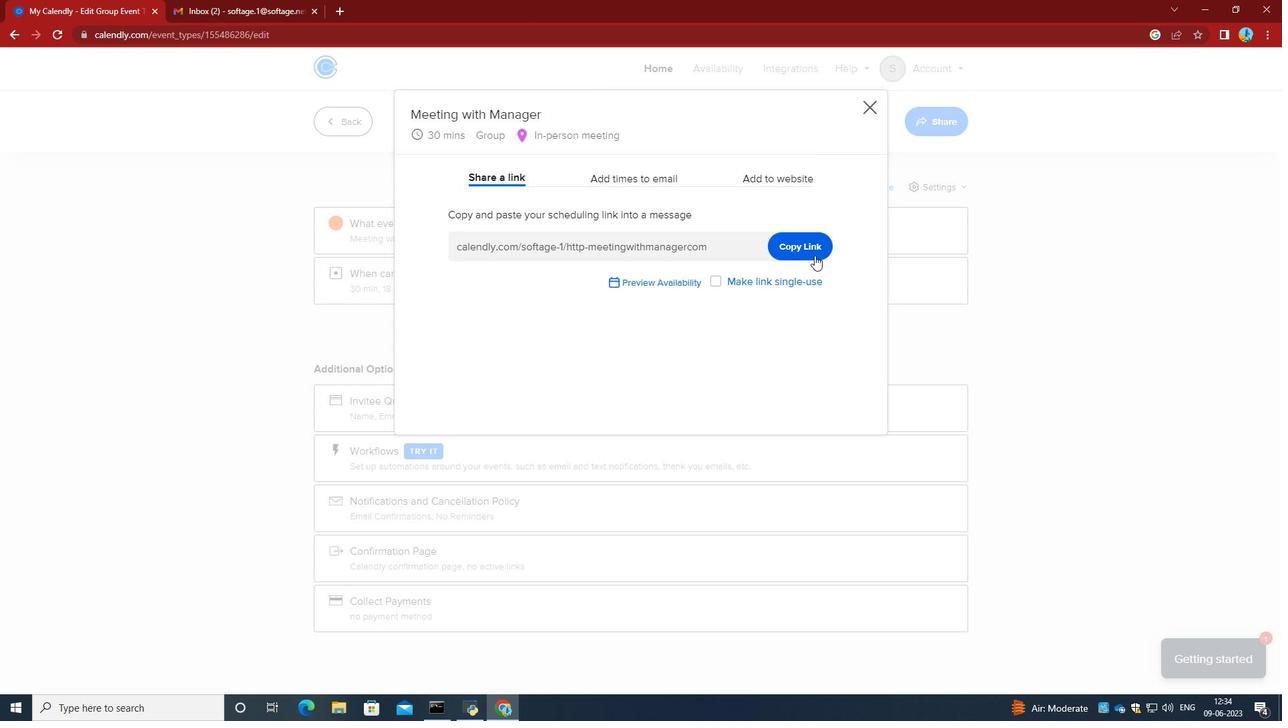 
Action: Mouse pressed left at (813, 250)
Screenshot: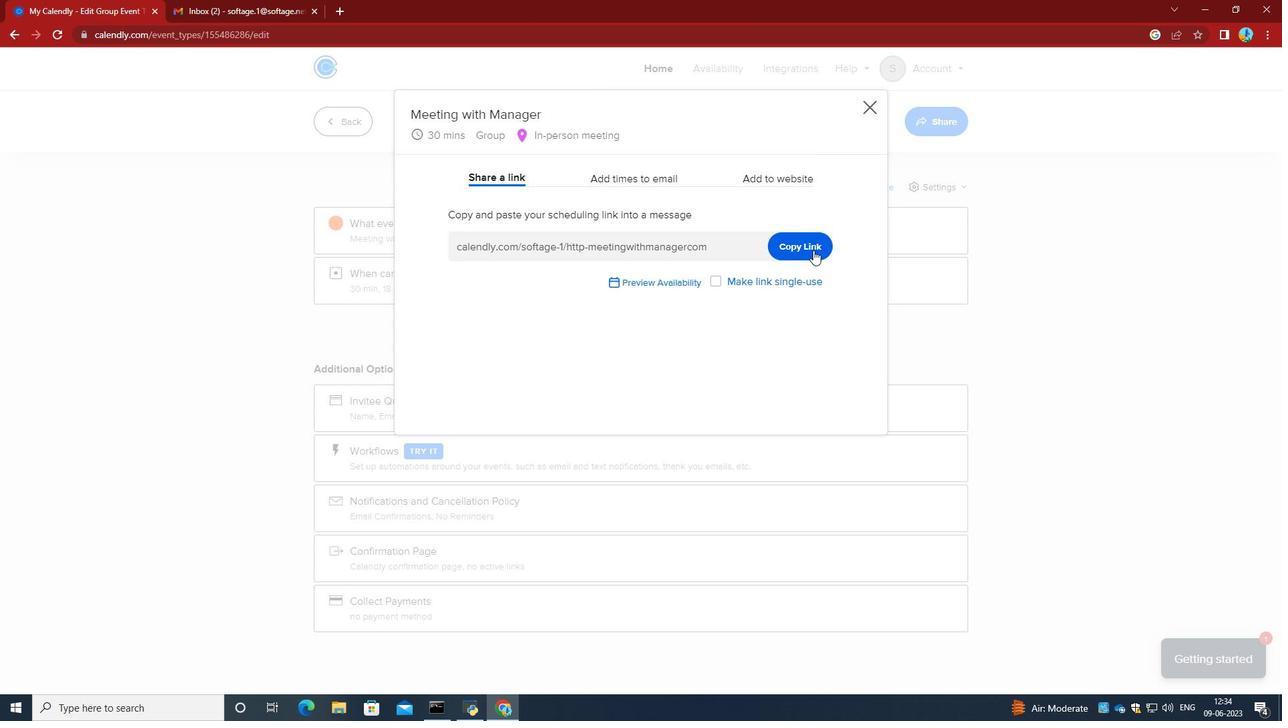 
Action: Mouse moved to (253, 0)
Screenshot: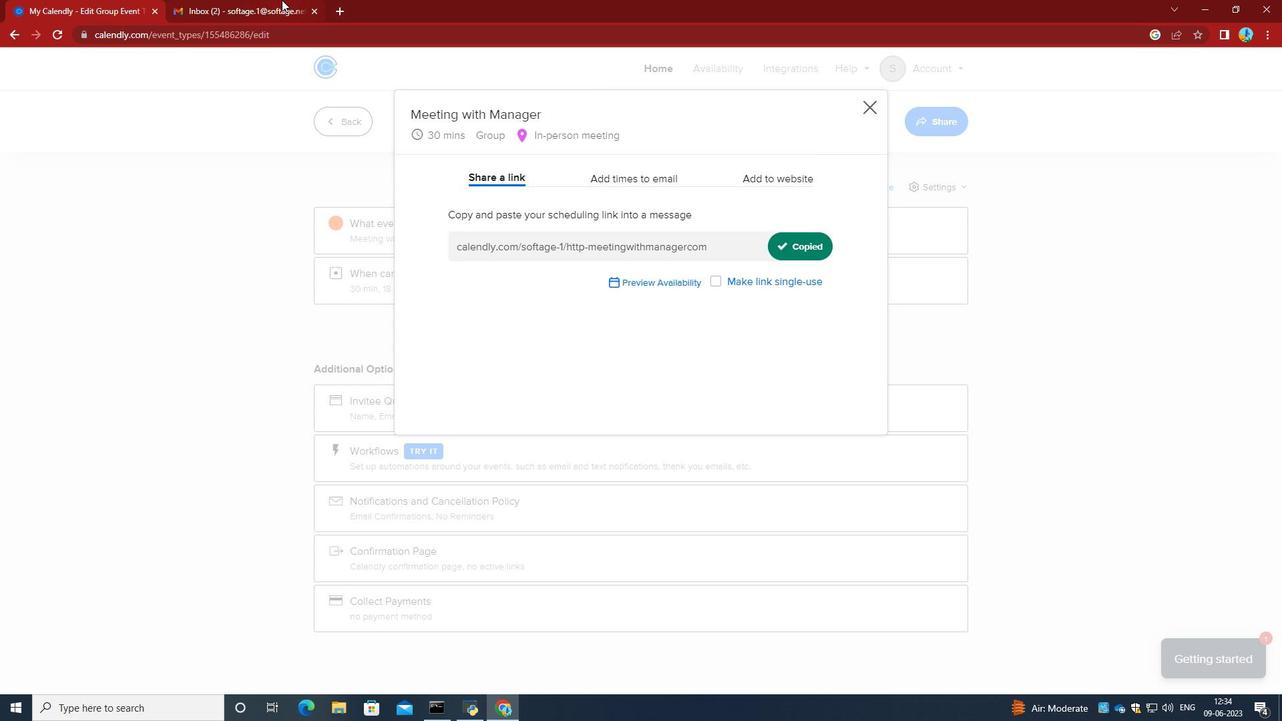 
Action: Mouse pressed left at (253, 0)
Screenshot: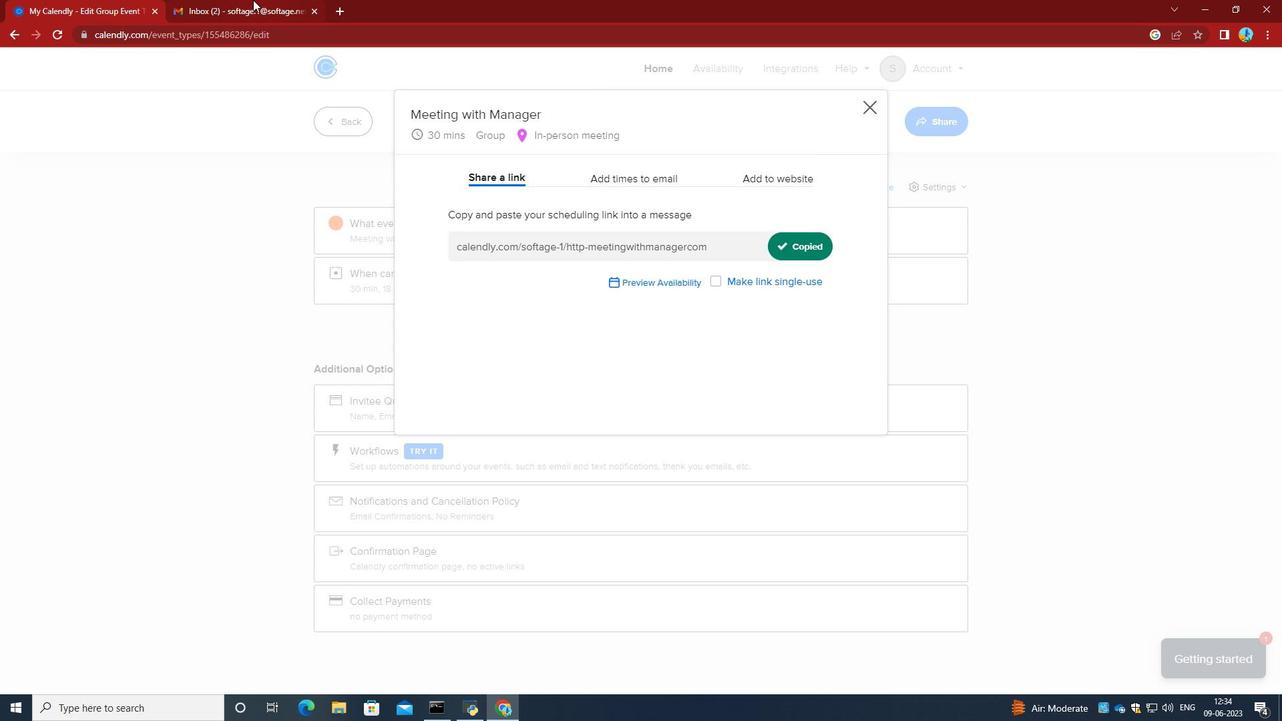 
Action: Mouse moved to (124, 108)
Screenshot: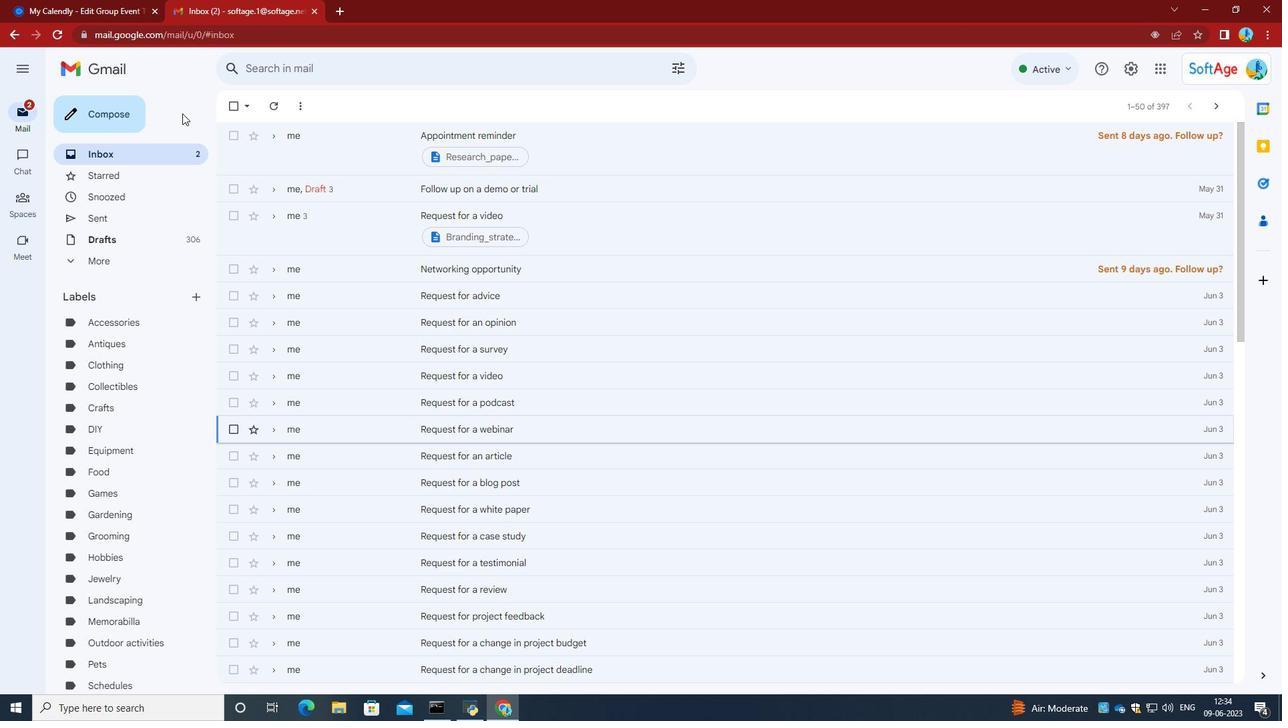 
Action: Mouse pressed left at (124, 108)
Screenshot: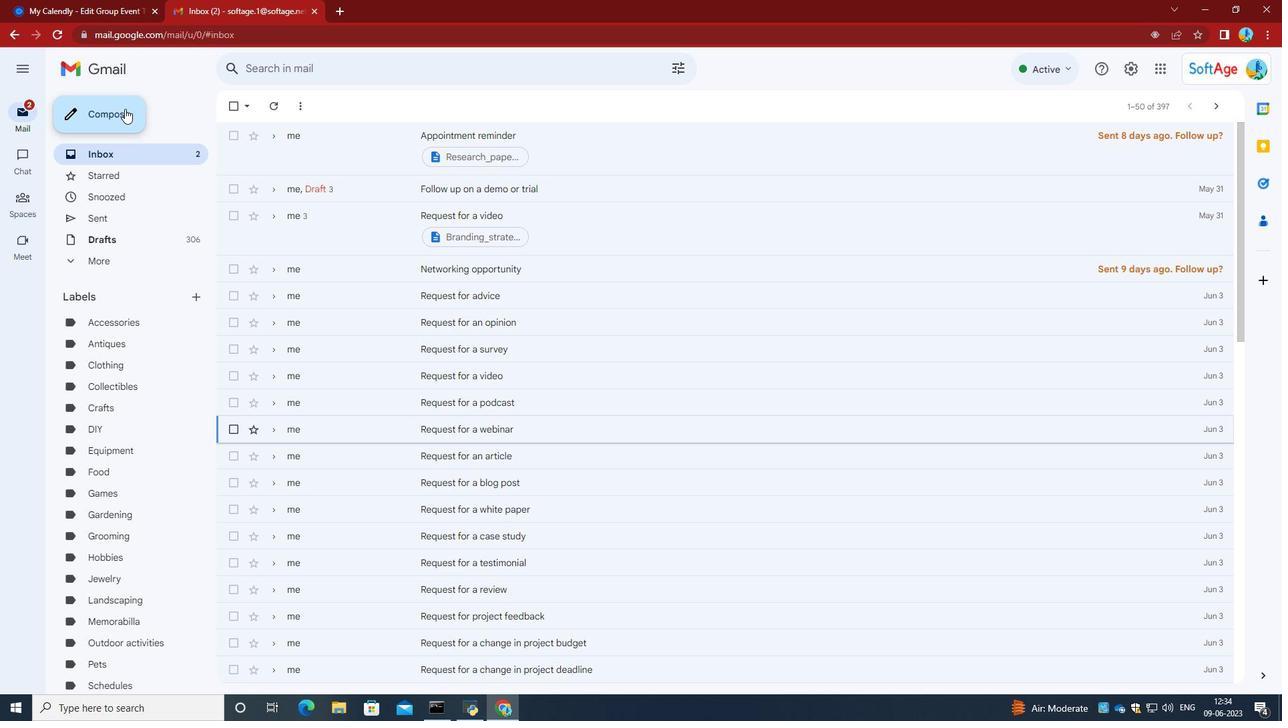 
Action: Mouse moved to (895, 381)
Screenshot: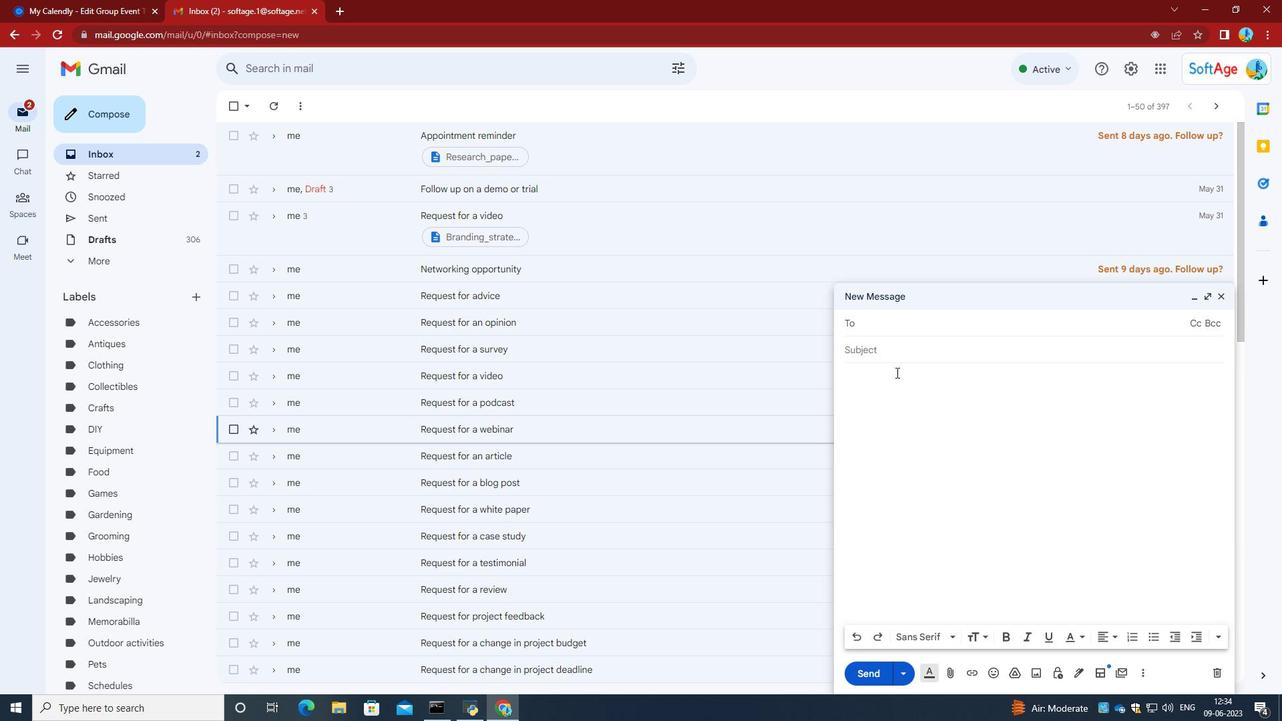 
Action: Mouse pressed left at (895, 381)
Screenshot: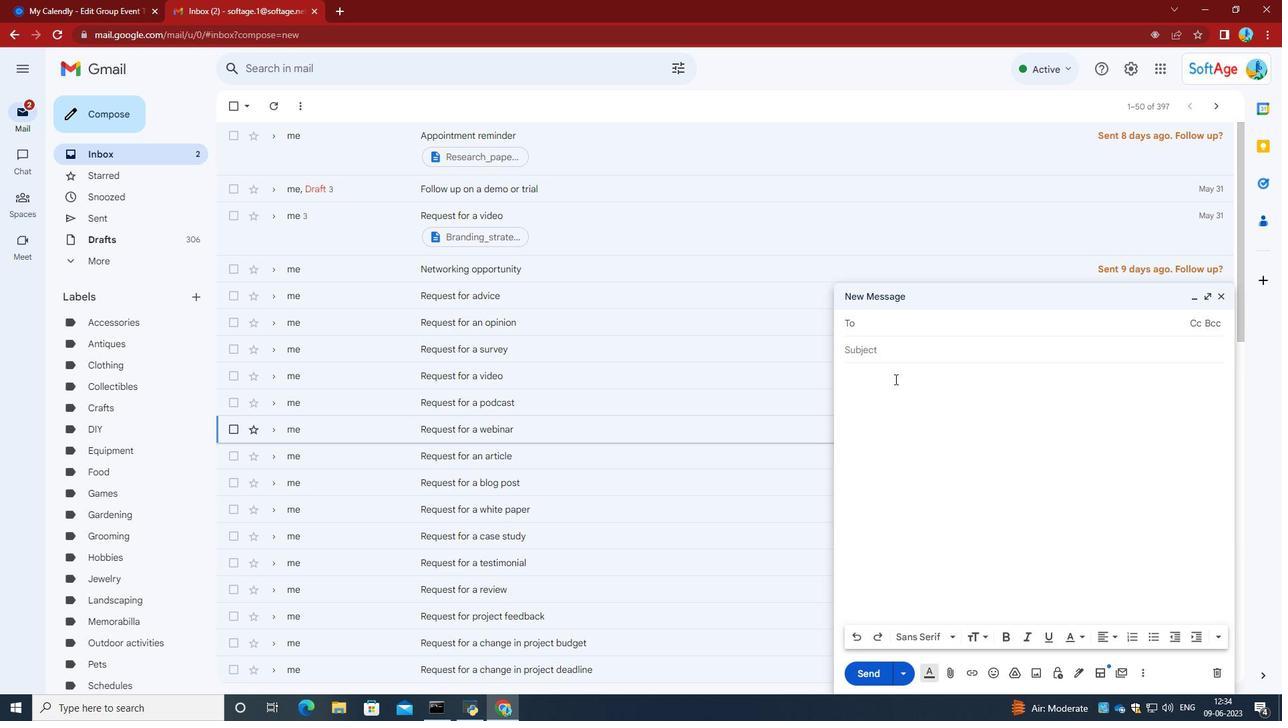 
Action: Key pressed ctrl+B<'\x16'>
Screenshot: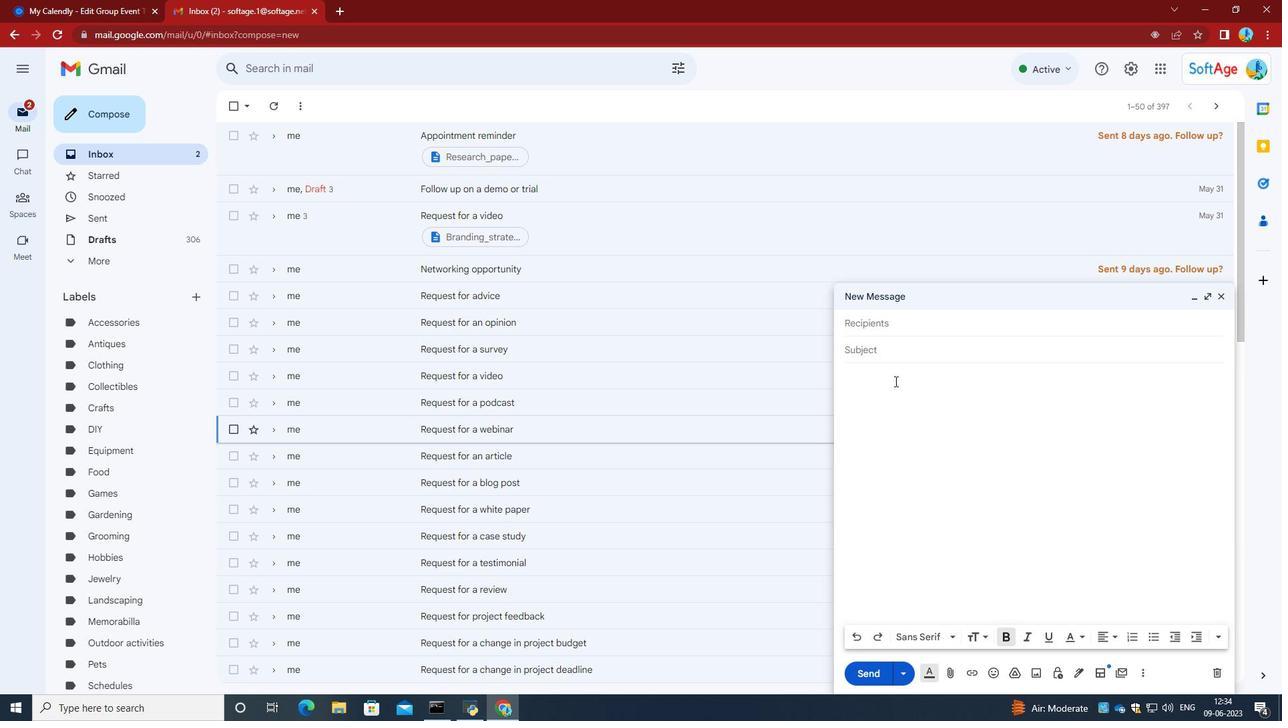 
Action: Mouse moved to (912, 332)
Screenshot: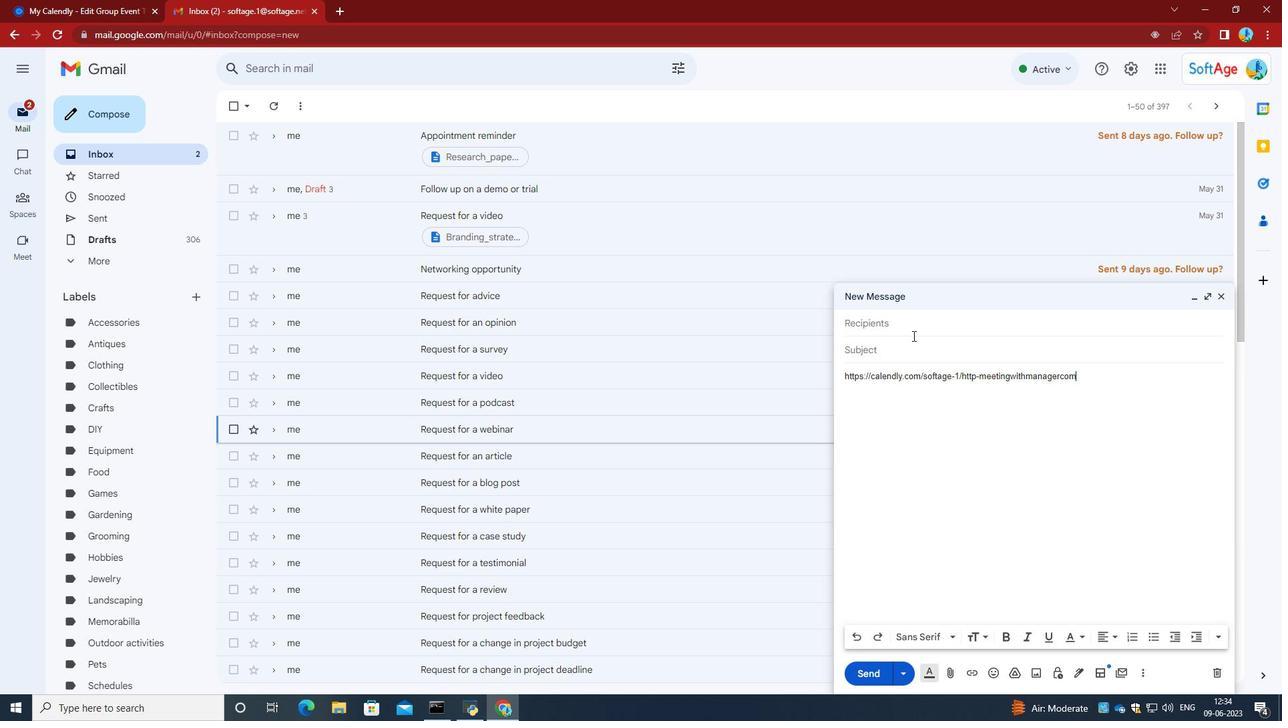 
Action: Mouse pressed left at (912, 332)
Screenshot: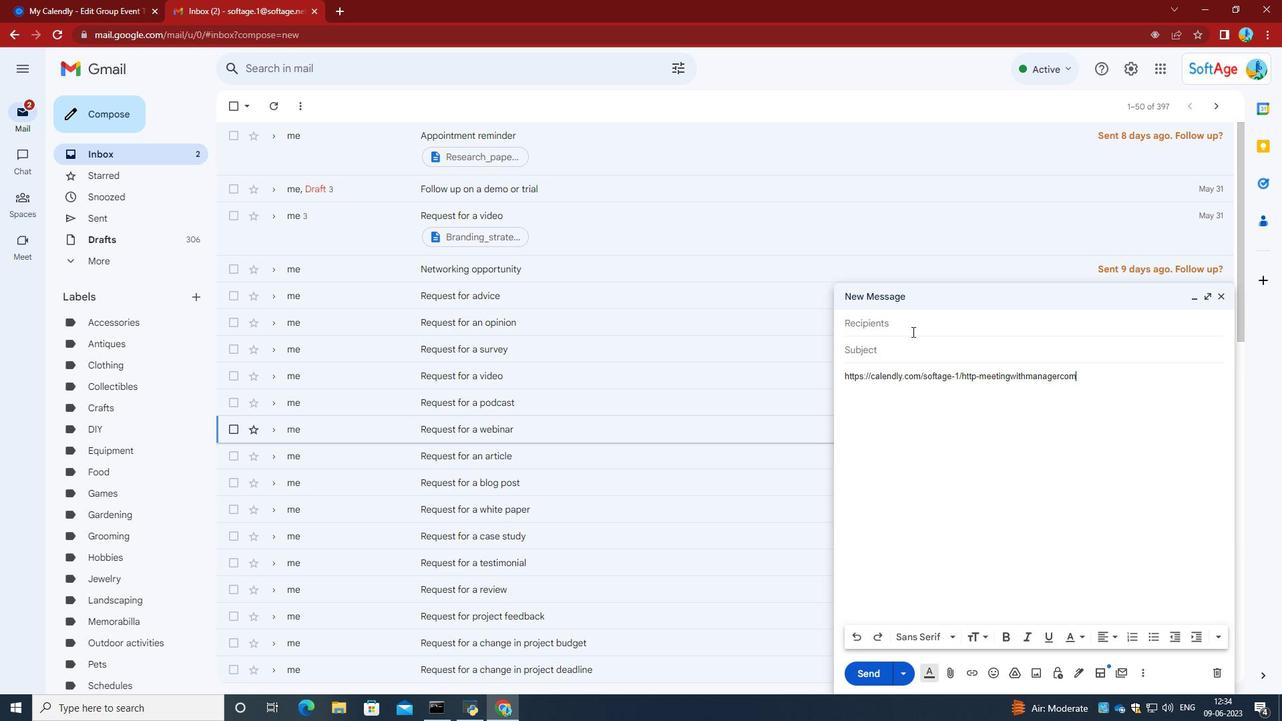 
Action: Key pressed softage.4<Key.shift>@softage.net<Key.enter>softage.5<Key.shift>@softage.net<Key.enter>
Screenshot: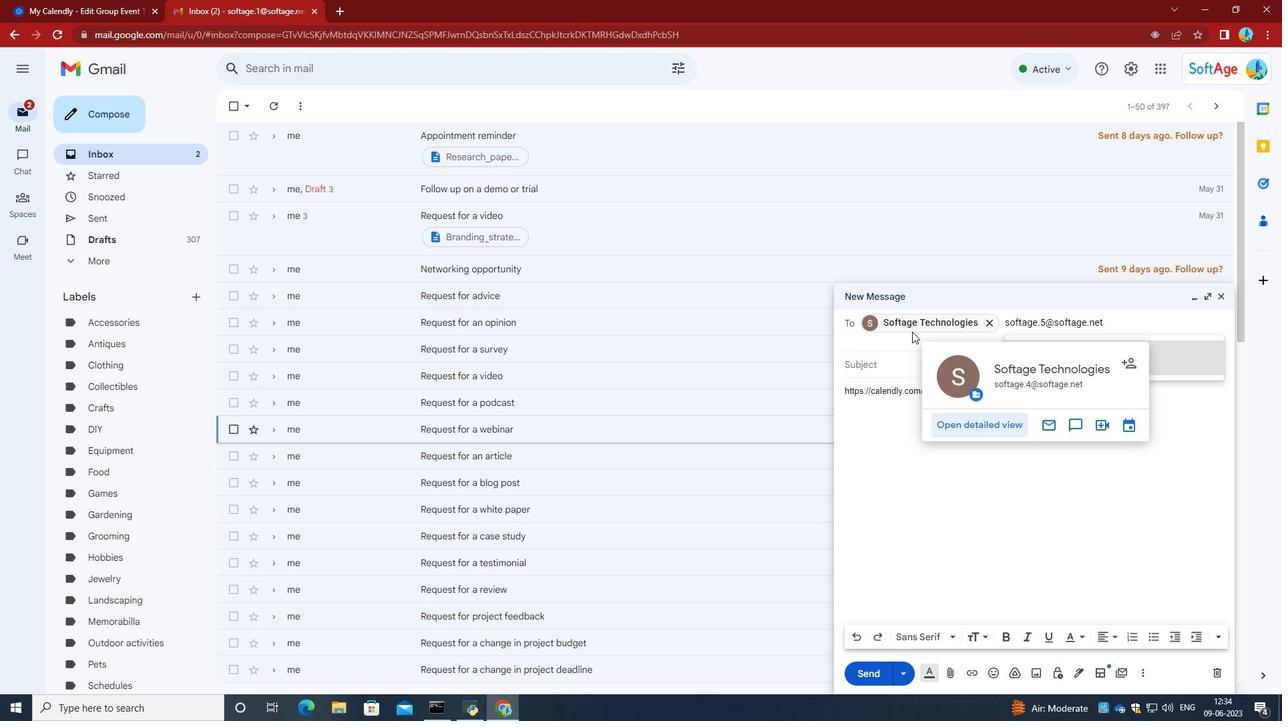 
Action: Mouse moved to (869, 680)
Screenshot: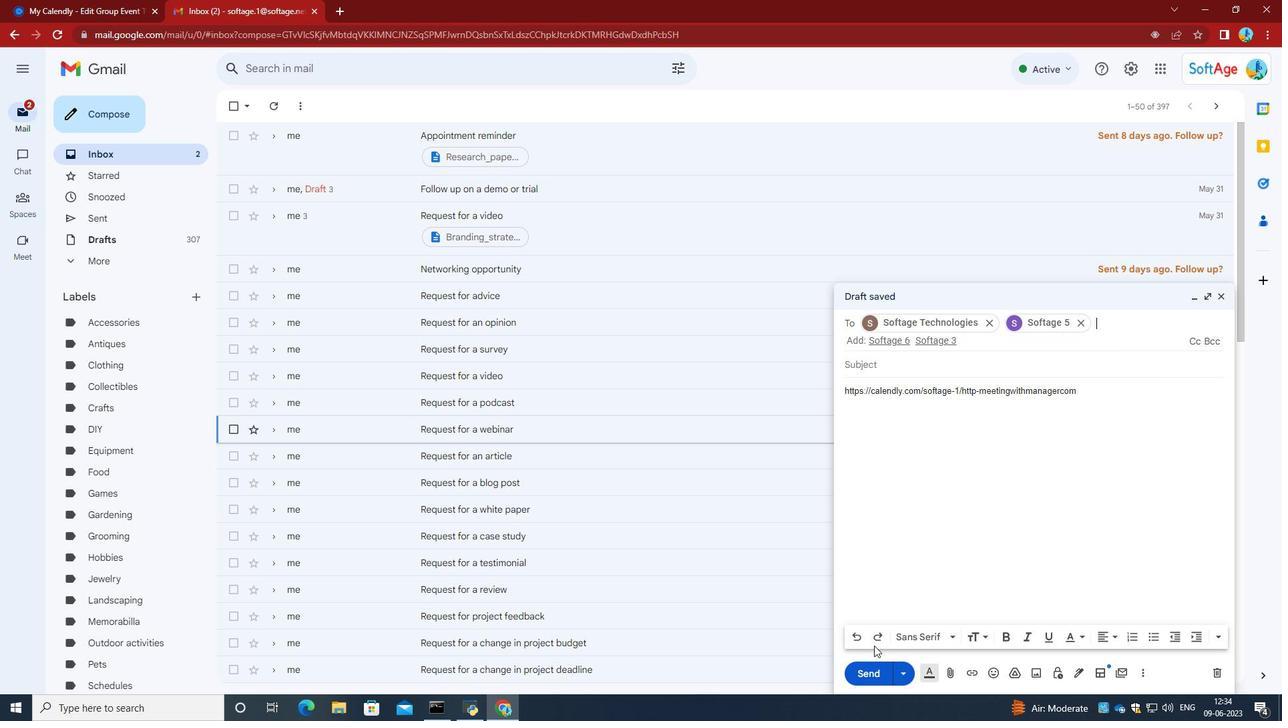 
Action: Mouse pressed left at (869, 680)
Screenshot: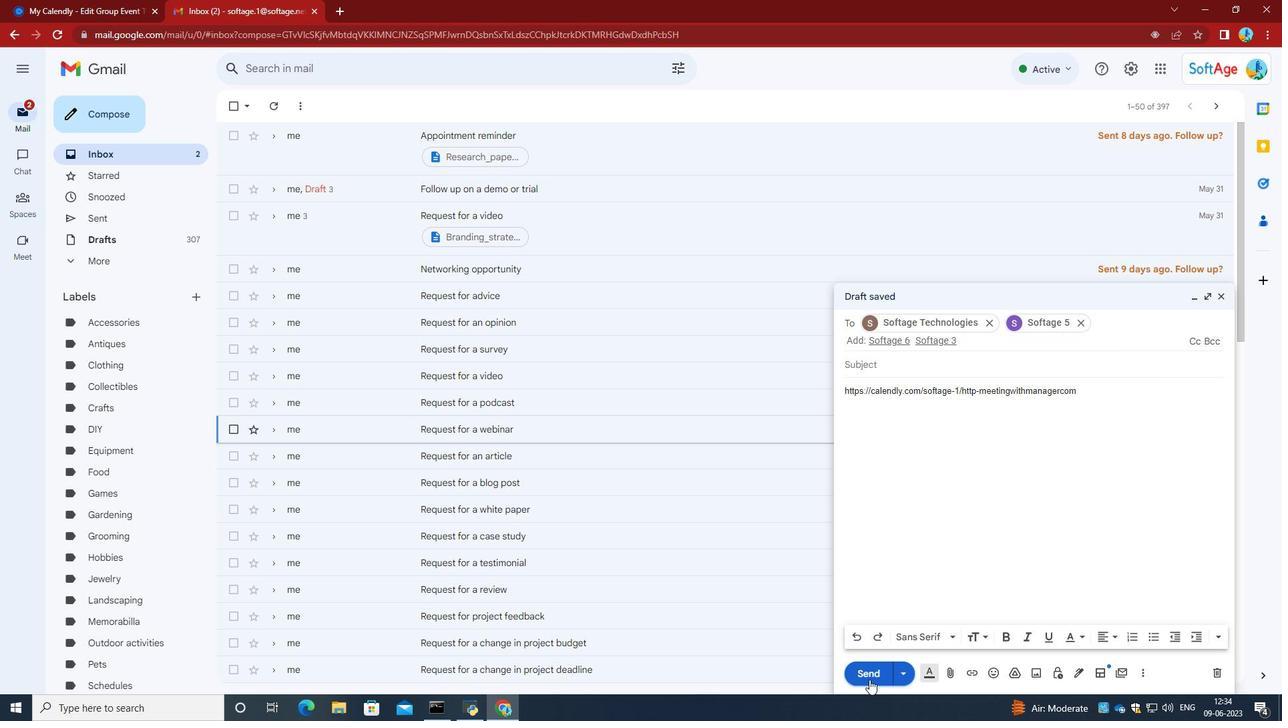 
